 Task: Research Airbnb options in Dadeldhura, Nepal from 12th December, 2023 to 16th December, 2023 for 8 adults.8 bedrooms having 8 beds and 8 bathrooms. Property type can be hotel. Amenities needed are: wifi, TV, free parkinig on premises, gym, breakfast. Look for 3 properties as per requirement.
Action: Mouse moved to (576, 226)
Screenshot: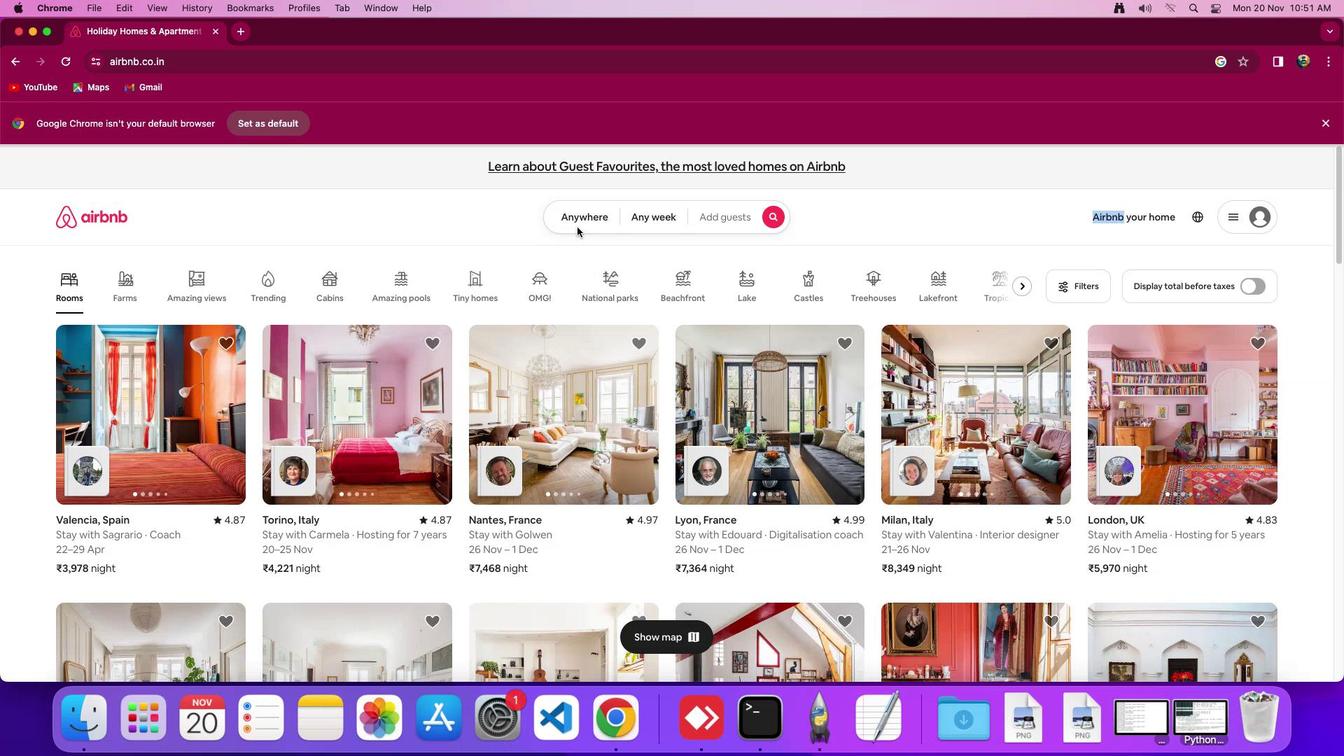 
Action: Mouse pressed left at (576, 226)
Screenshot: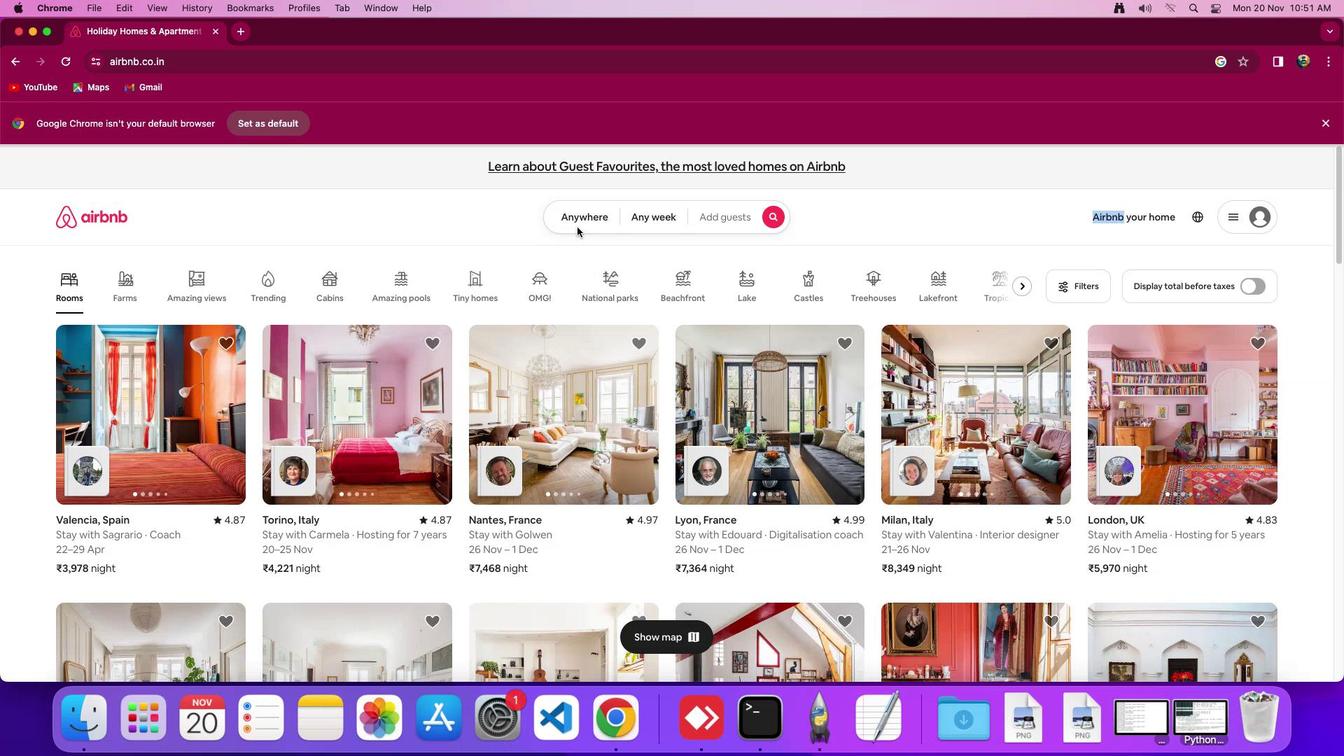
Action: Mouse moved to (579, 221)
Screenshot: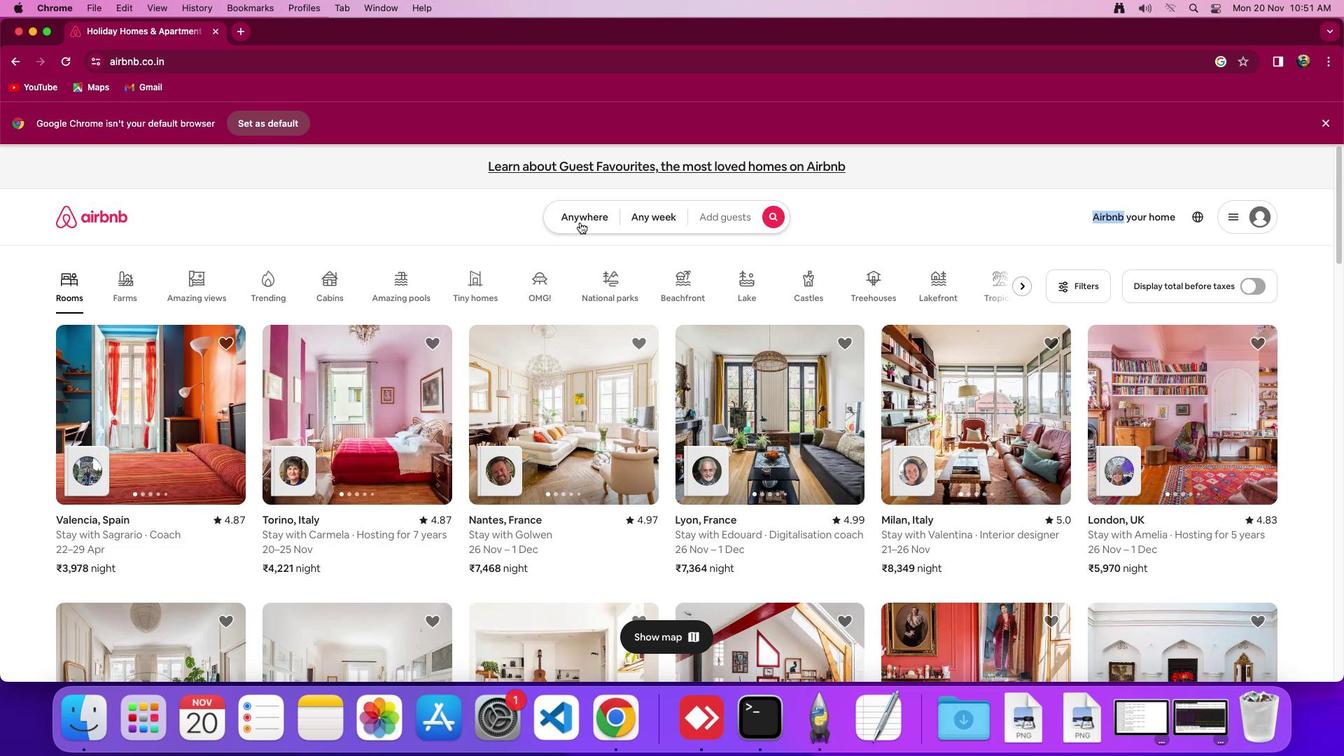 
Action: Mouse pressed left at (579, 221)
Screenshot: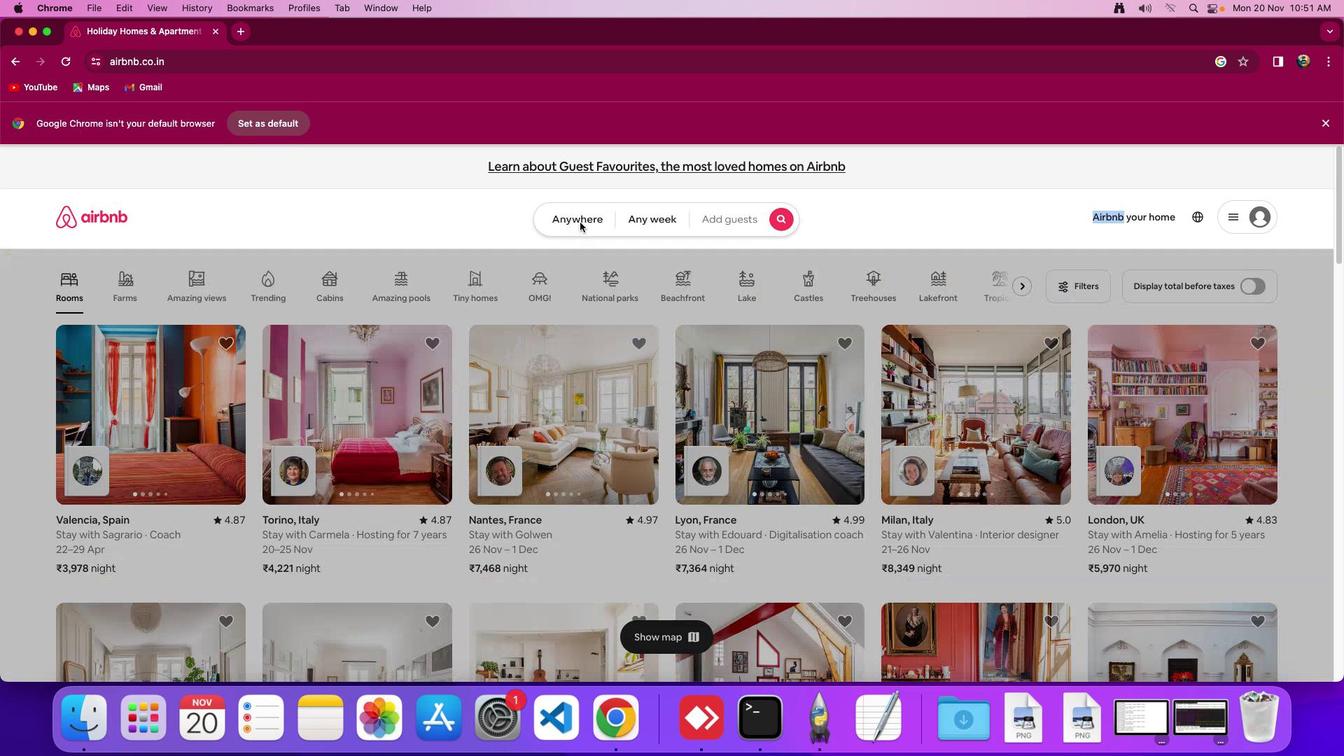 
Action: Mouse moved to (519, 282)
Screenshot: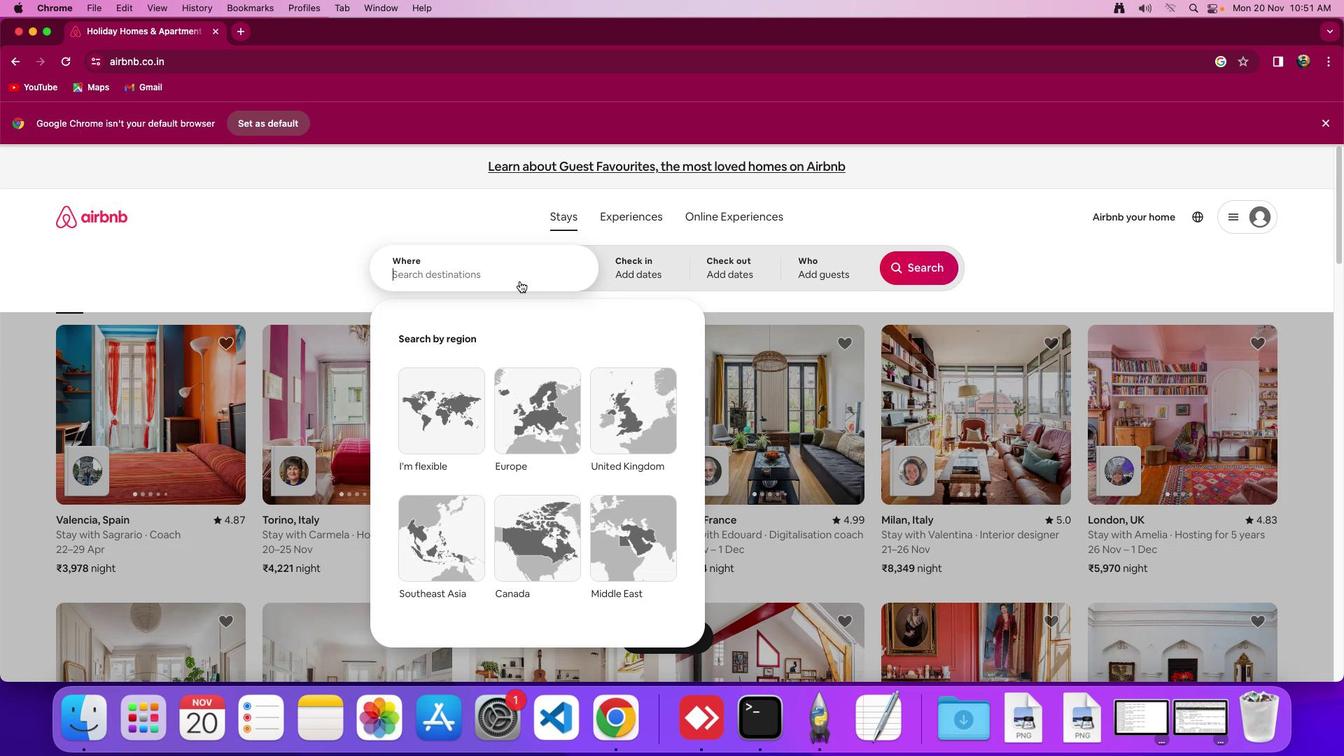 
Action: Mouse pressed left at (519, 282)
Screenshot: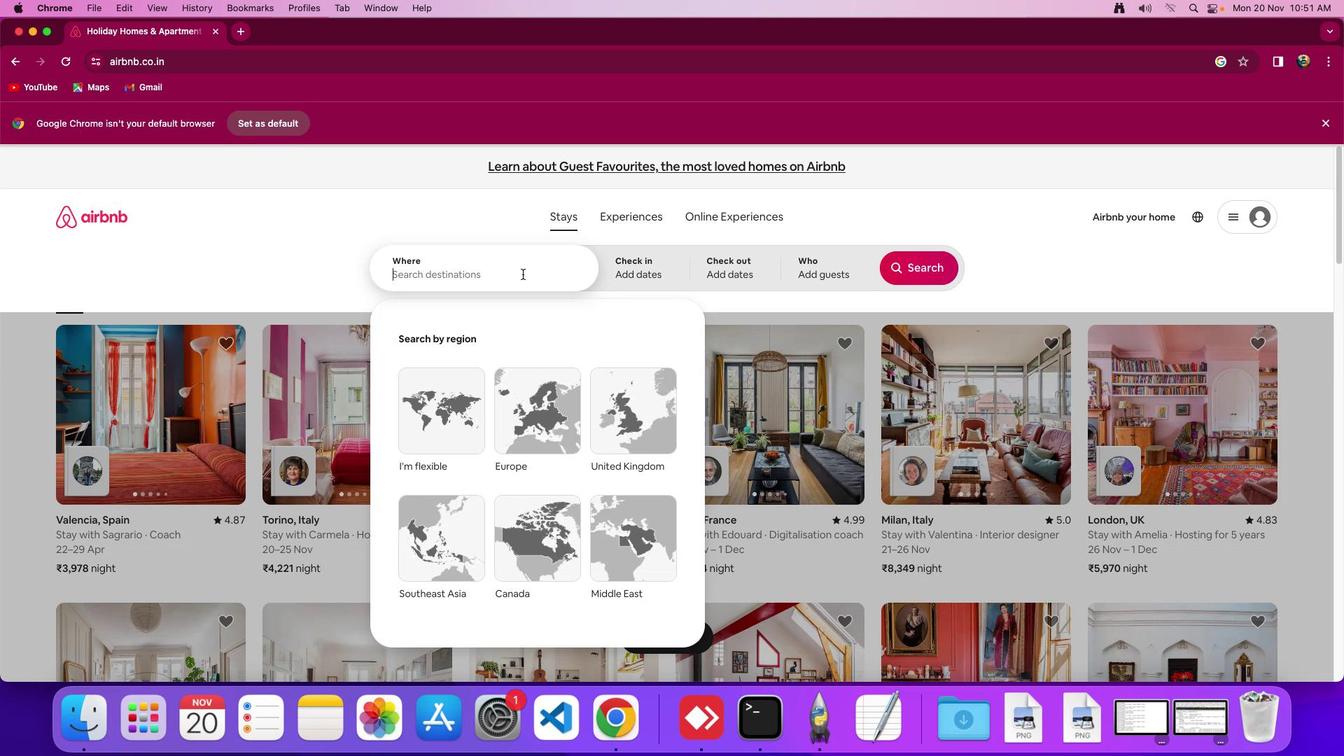 
Action: Mouse moved to (522, 273)
Screenshot: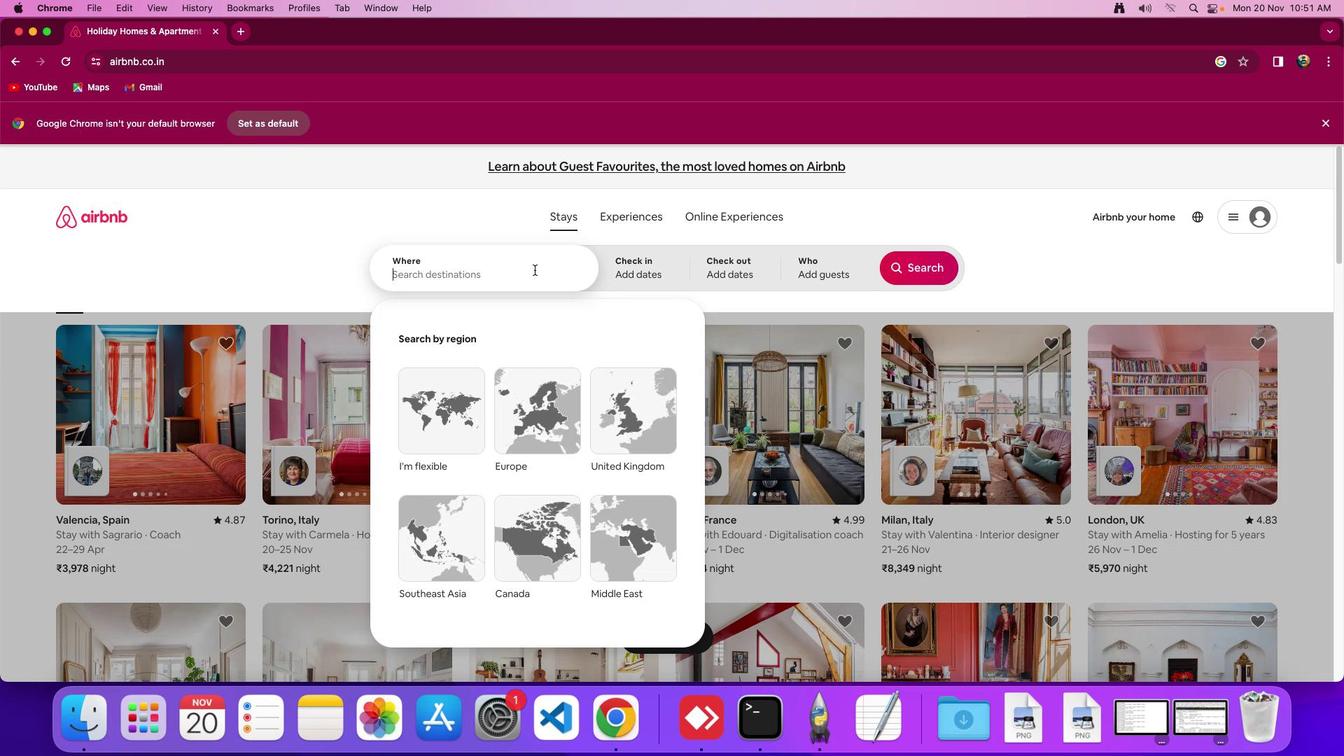 
Action: Mouse pressed left at (522, 273)
Screenshot: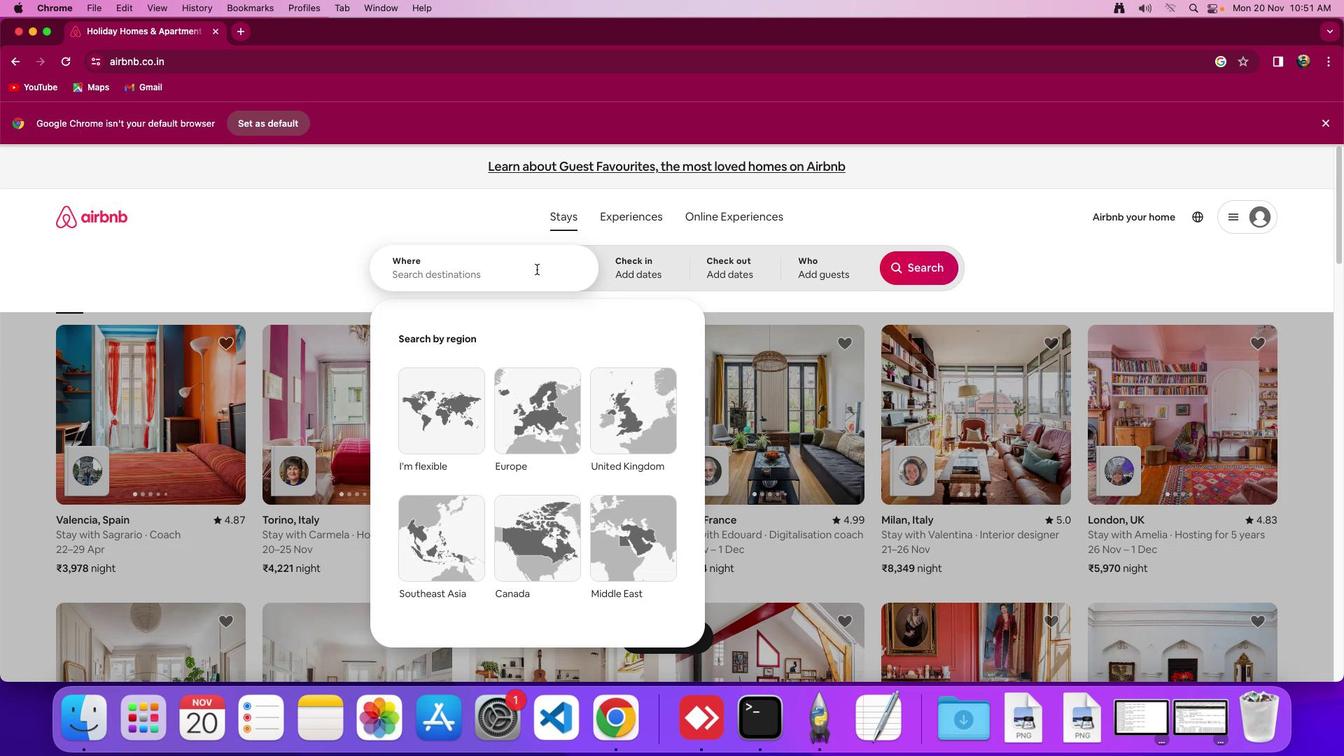 
Action: Mouse moved to (536, 269)
Screenshot: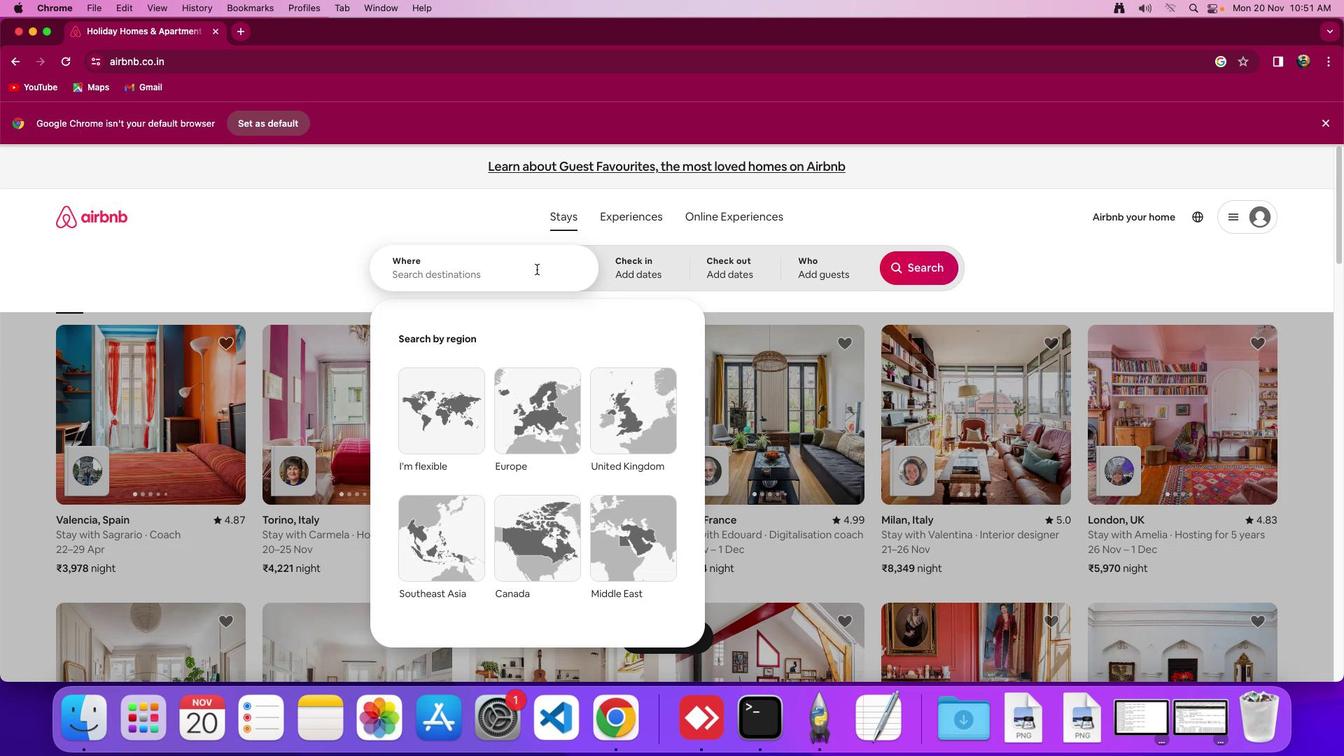 
Action: Key pressed Key.shift_r'D''a''d''e''l''h''='Key.backspaceKey.backspace
Screenshot: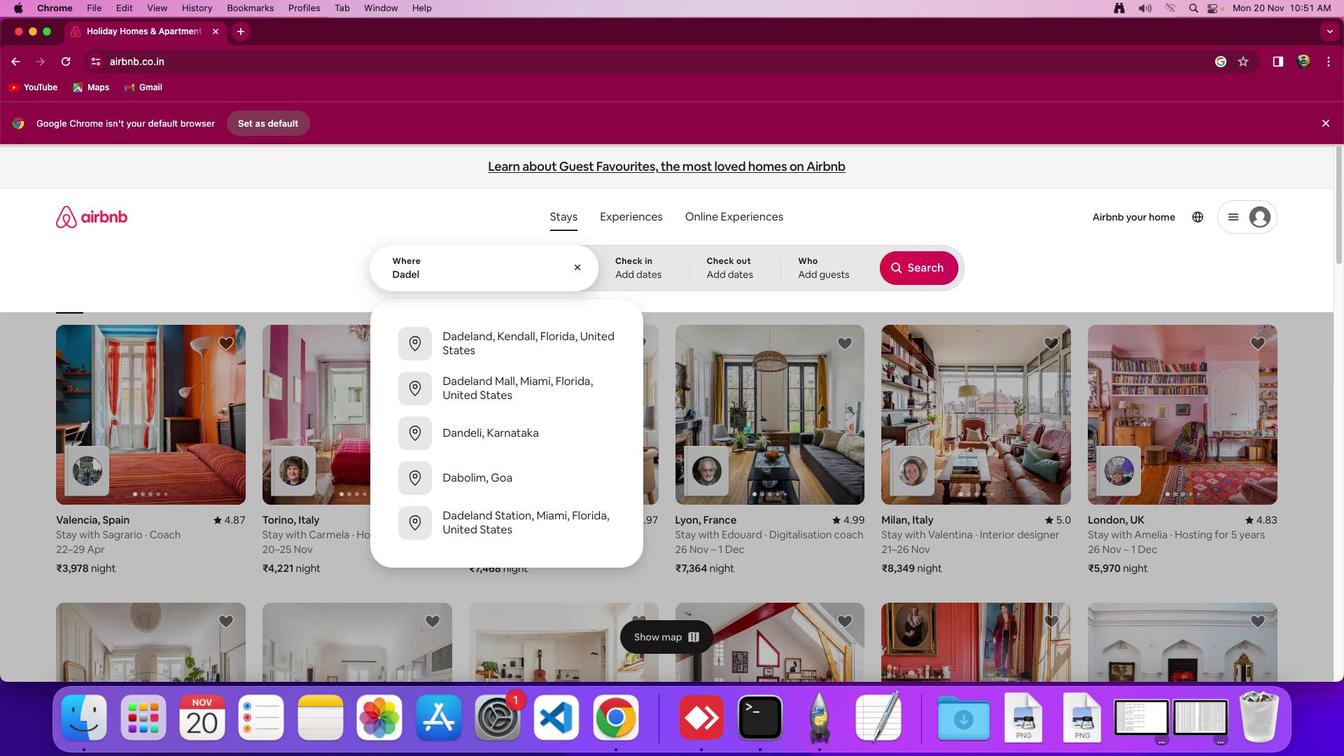 
Action: Mouse moved to (653, 234)
Screenshot: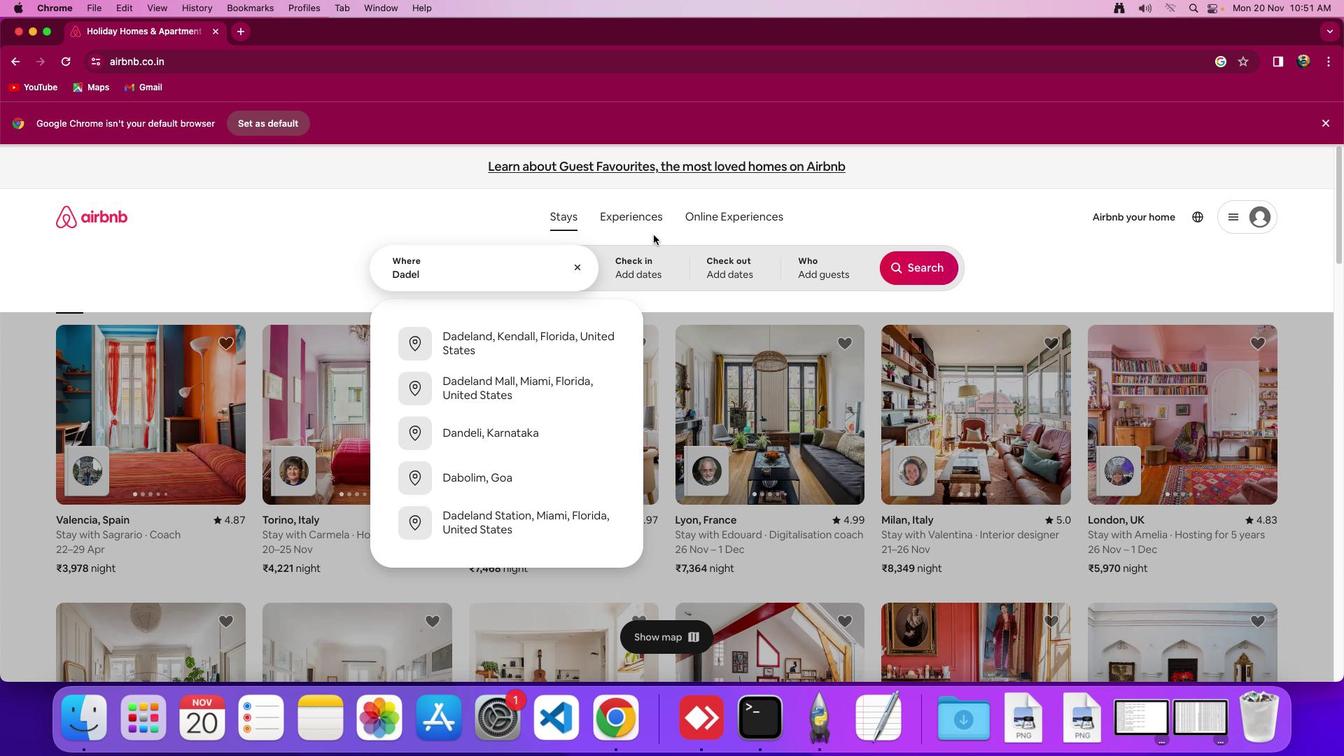 
Action: Key pressed 'd''h''u''r''a'','Key.spaceKey.shift'N''e''p''a''l'Key.spaceKey.backspace
Screenshot: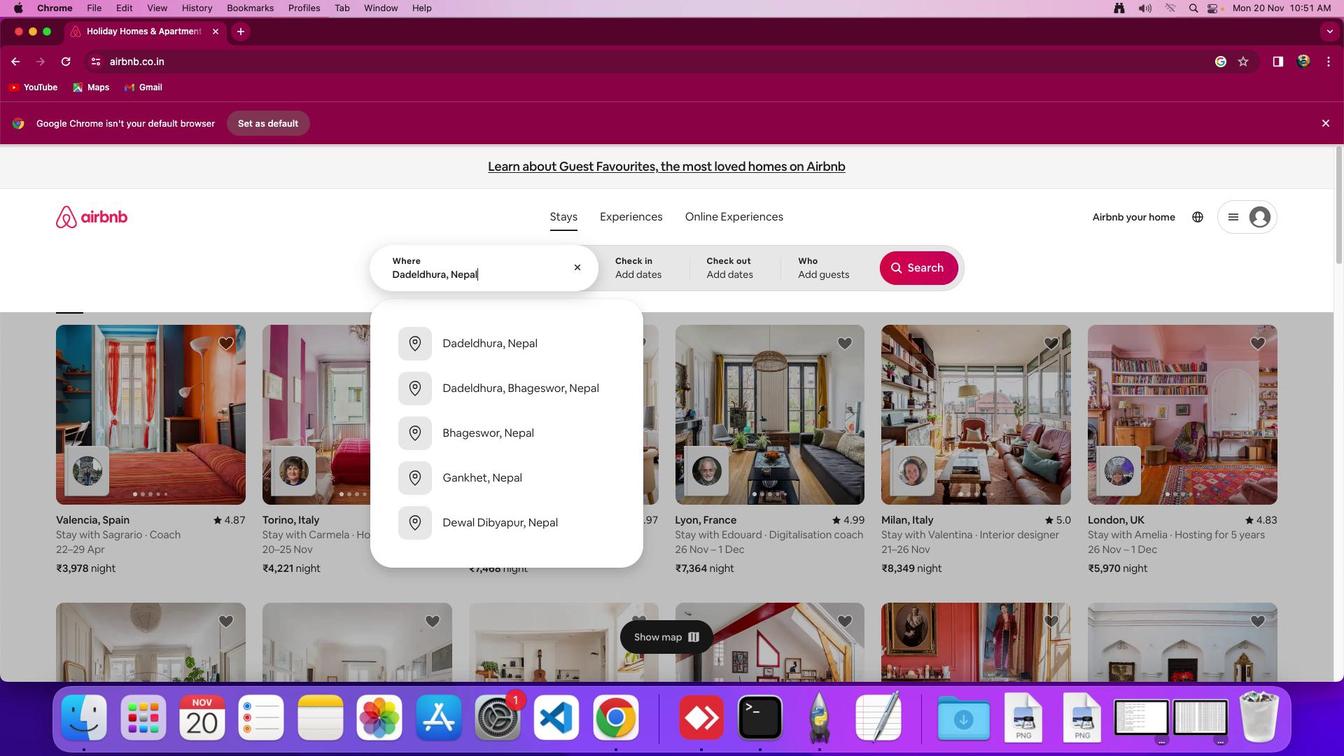 
Action: Mouse moved to (649, 268)
Screenshot: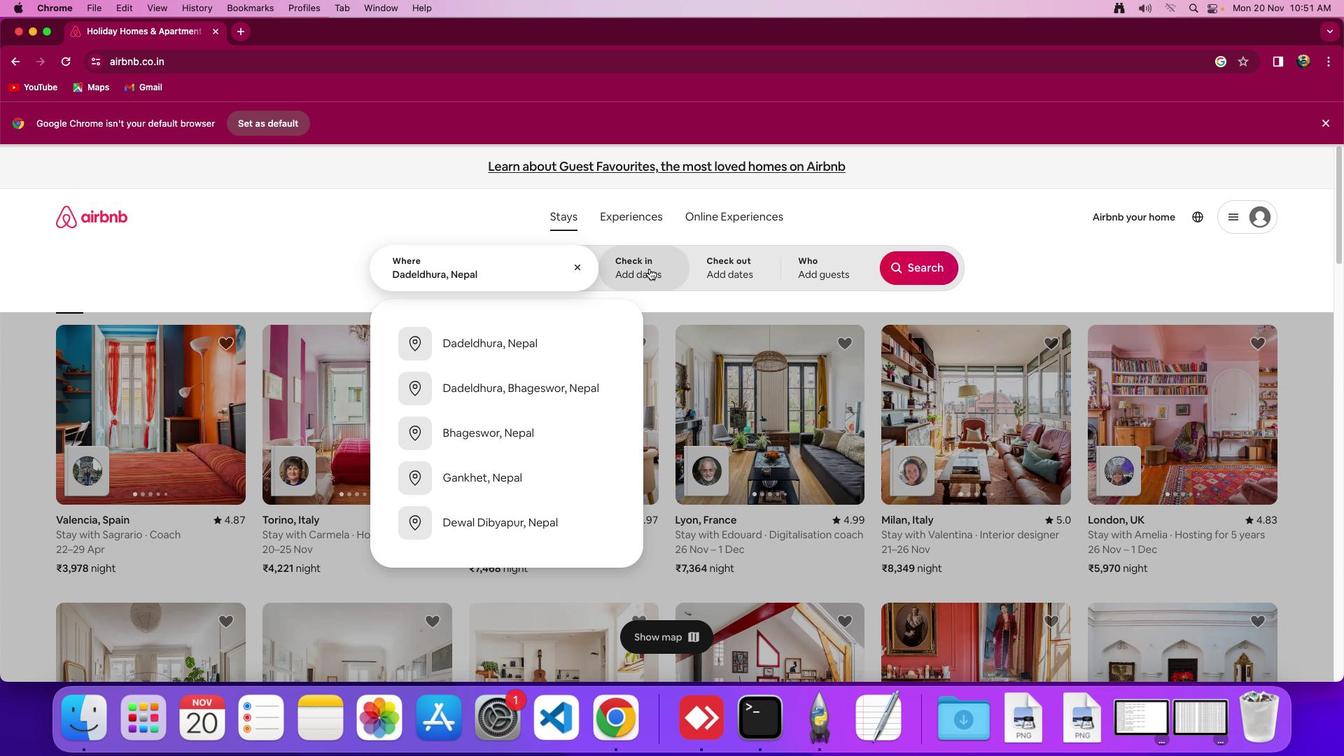 
Action: Mouse pressed left at (649, 268)
Screenshot: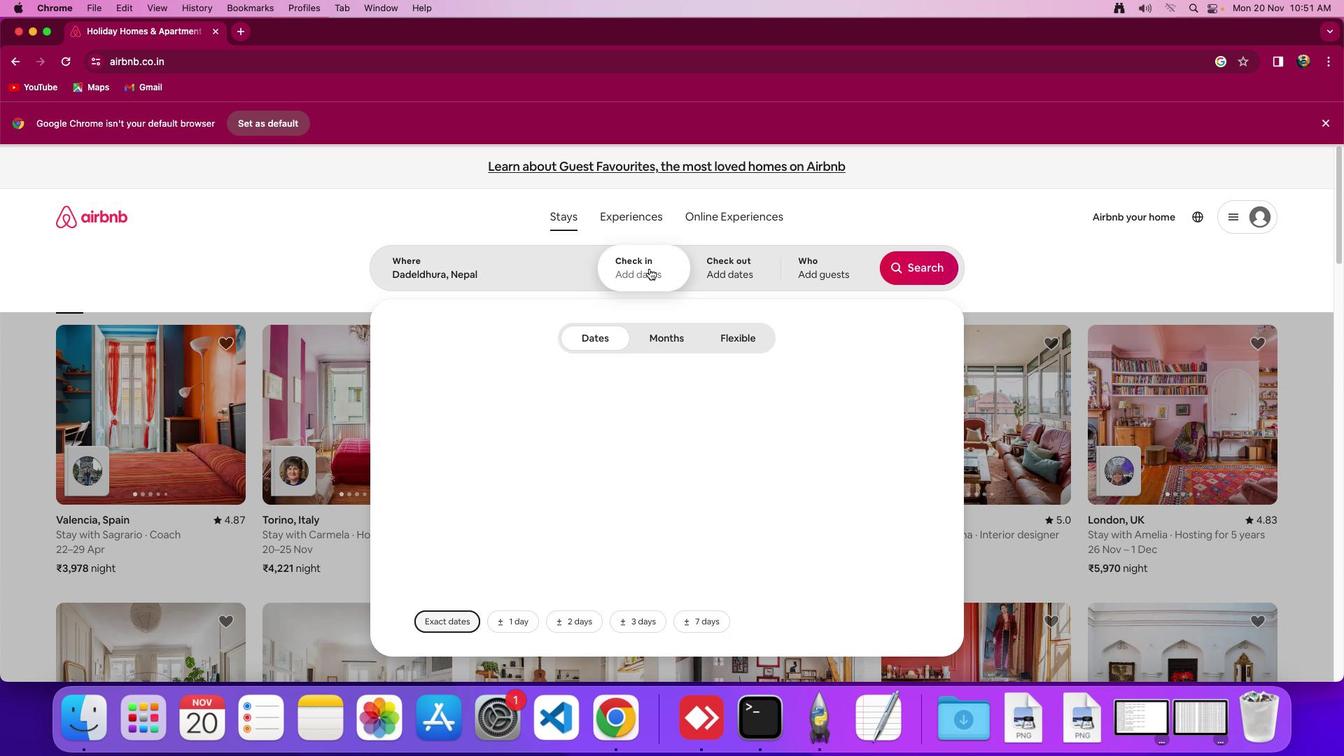 
Action: Mouse moved to (764, 516)
Screenshot: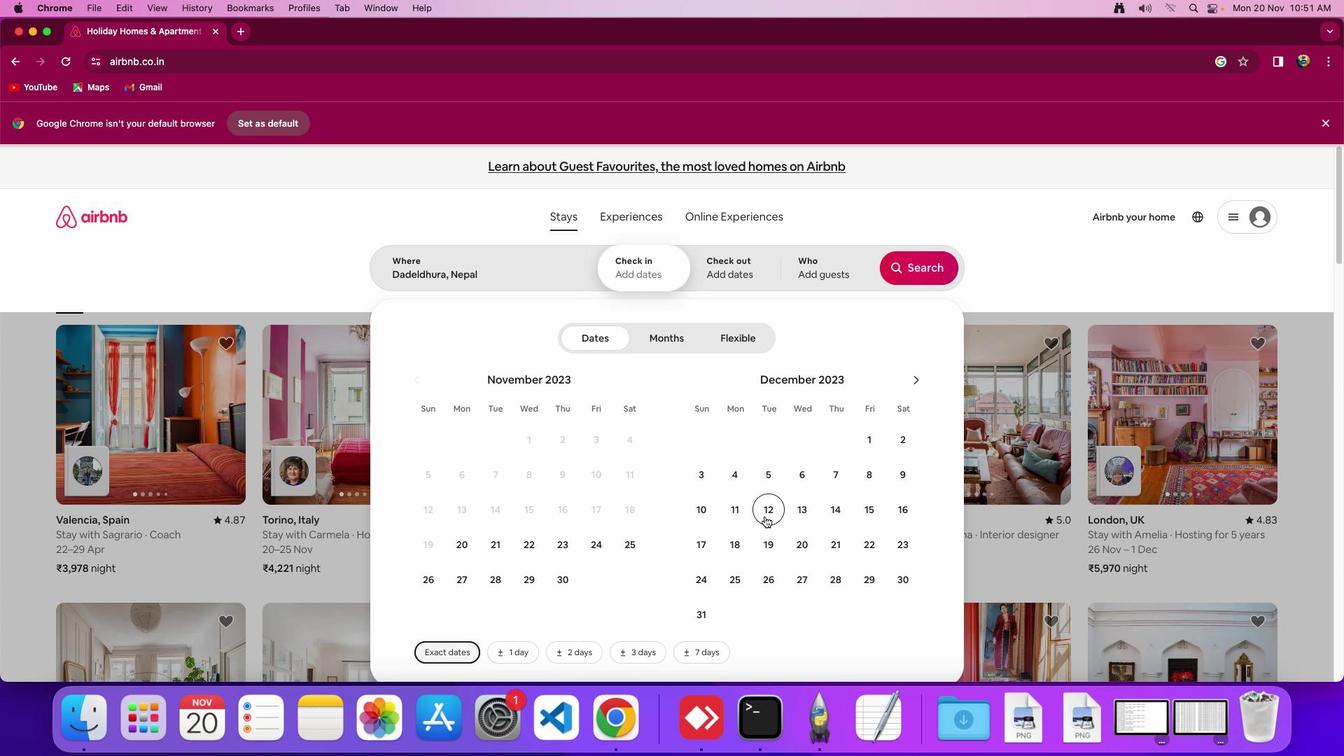 
Action: Mouse pressed left at (764, 516)
Screenshot: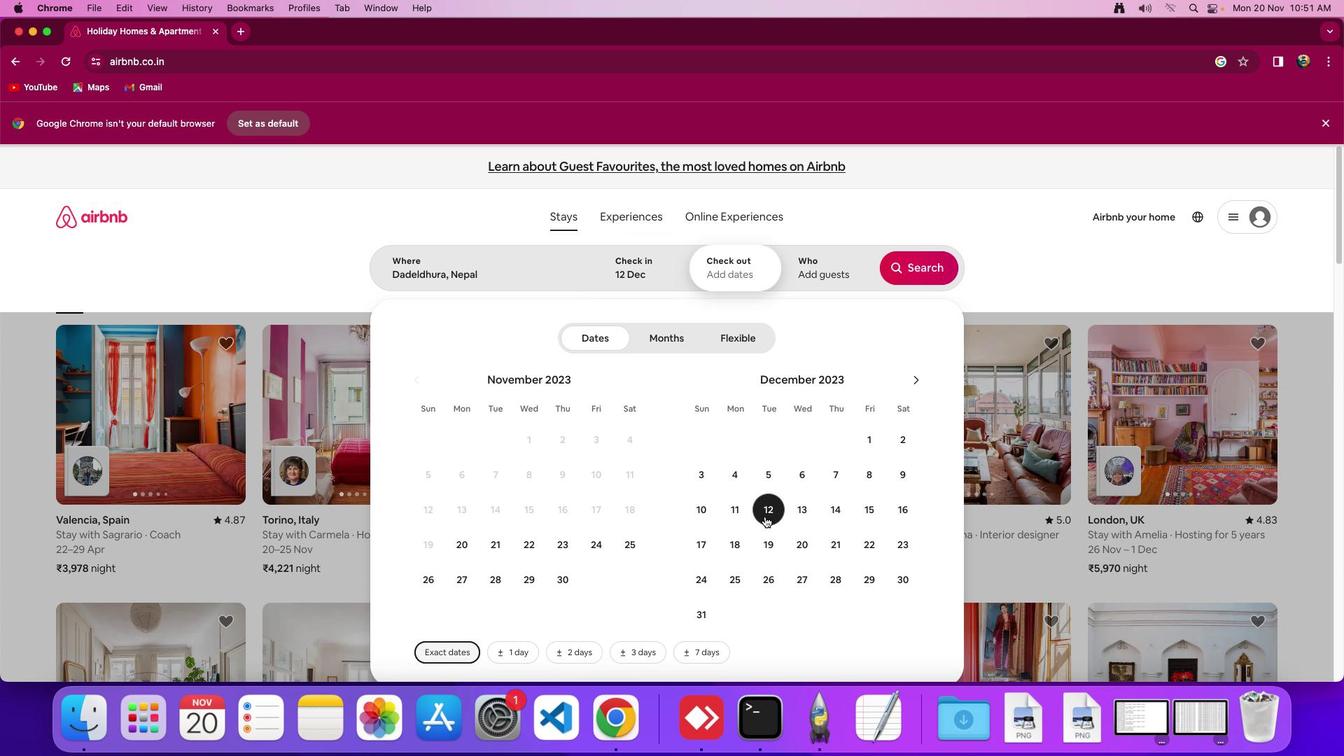 
Action: Mouse moved to (901, 511)
Screenshot: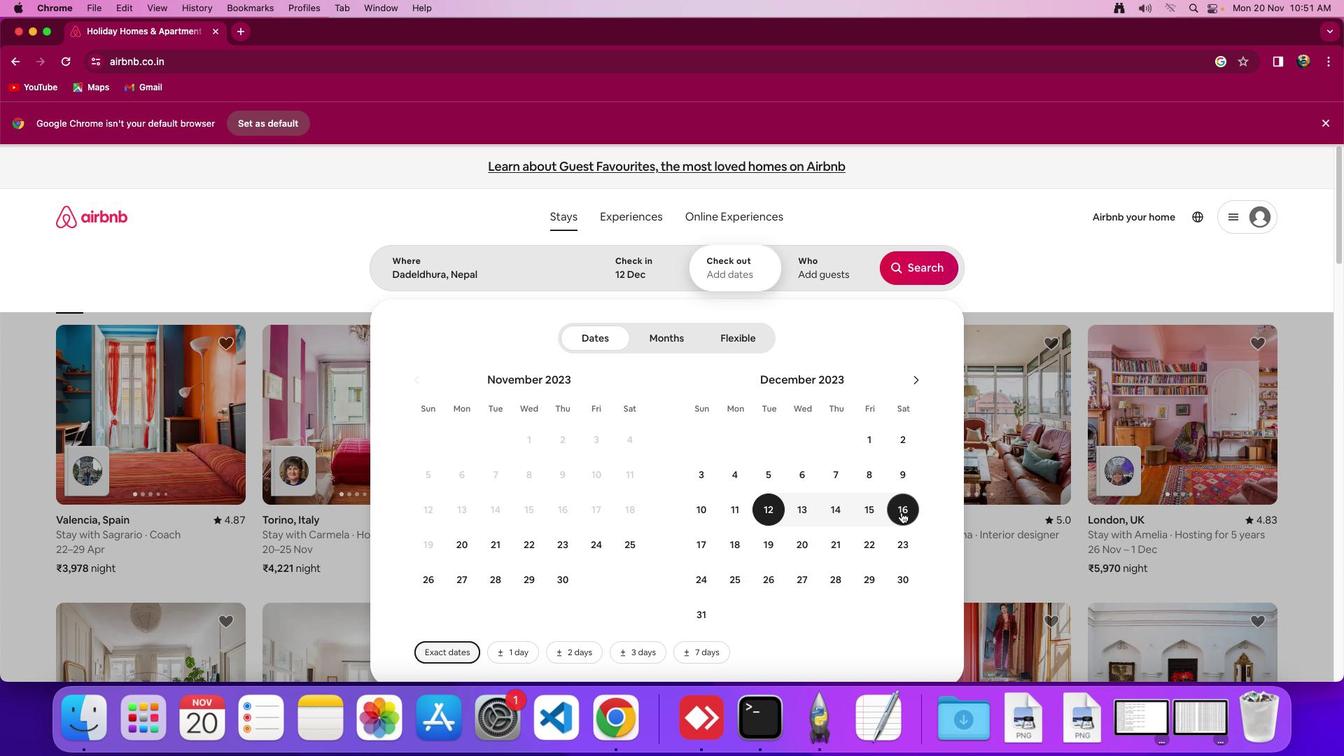 
Action: Mouse pressed left at (901, 511)
Screenshot: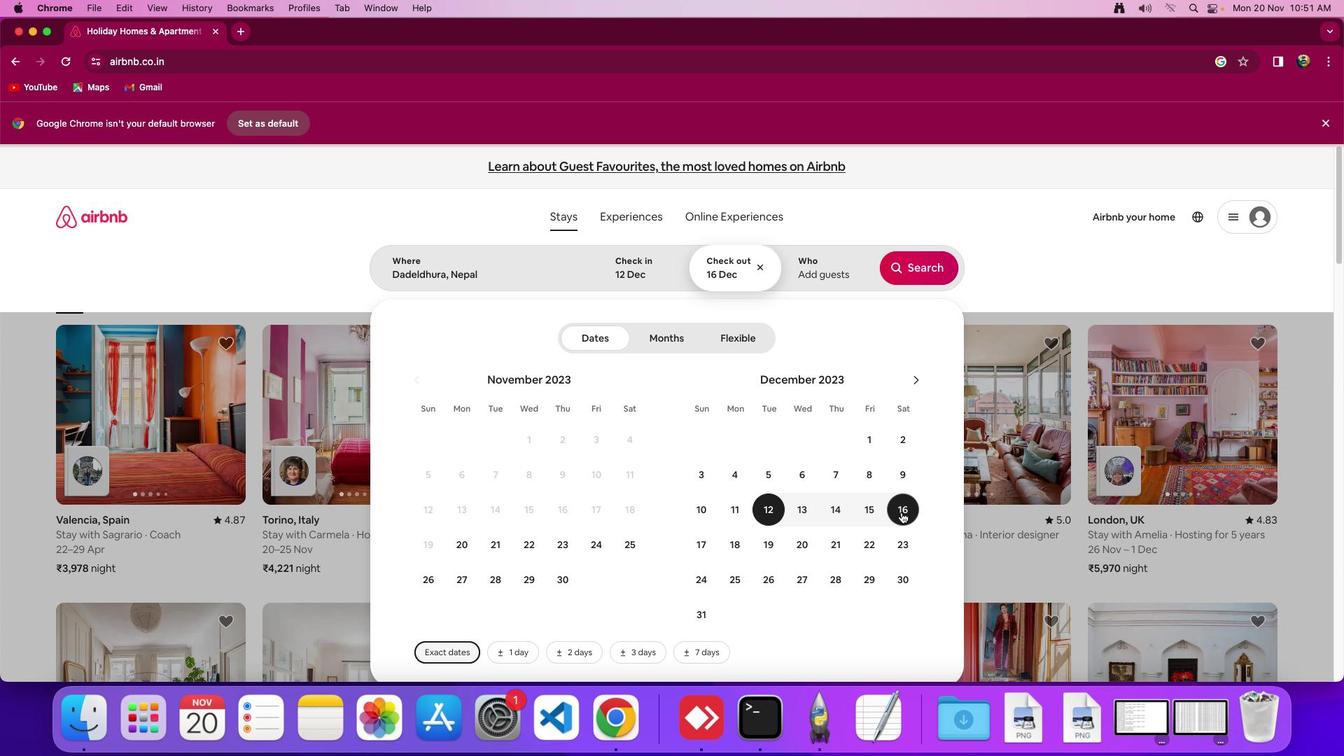 
Action: Mouse moved to (806, 275)
Screenshot: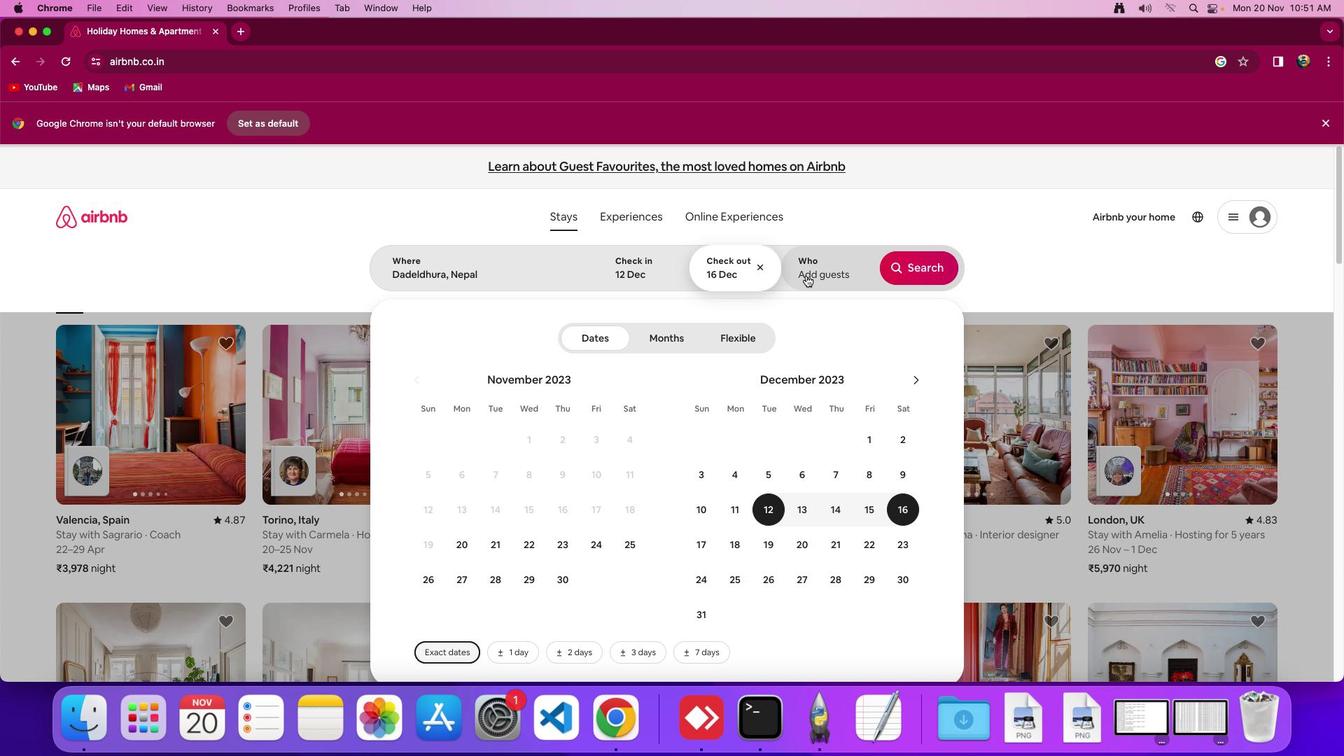 
Action: Mouse pressed left at (806, 275)
Screenshot: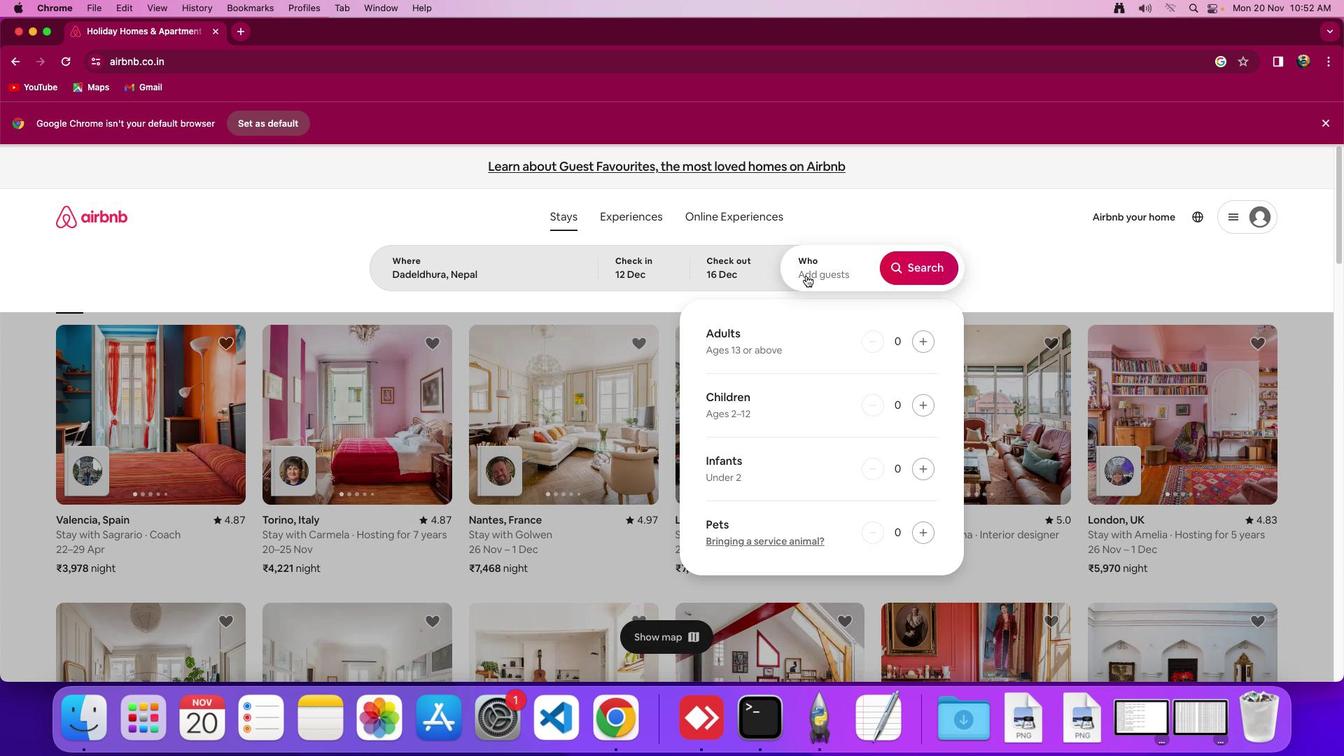 
Action: Mouse moved to (915, 339)
Screenshot: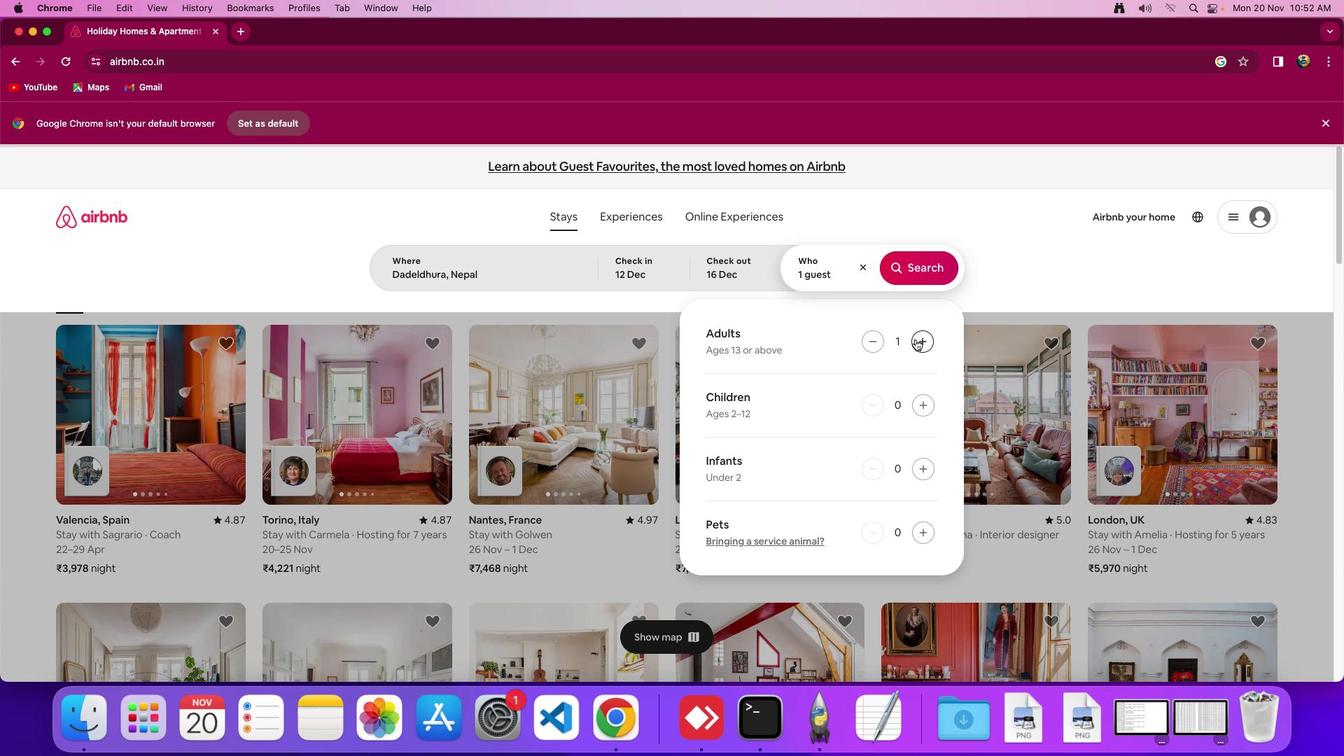 
Action: Mouse pressed left at (915, 339)
Screenshot: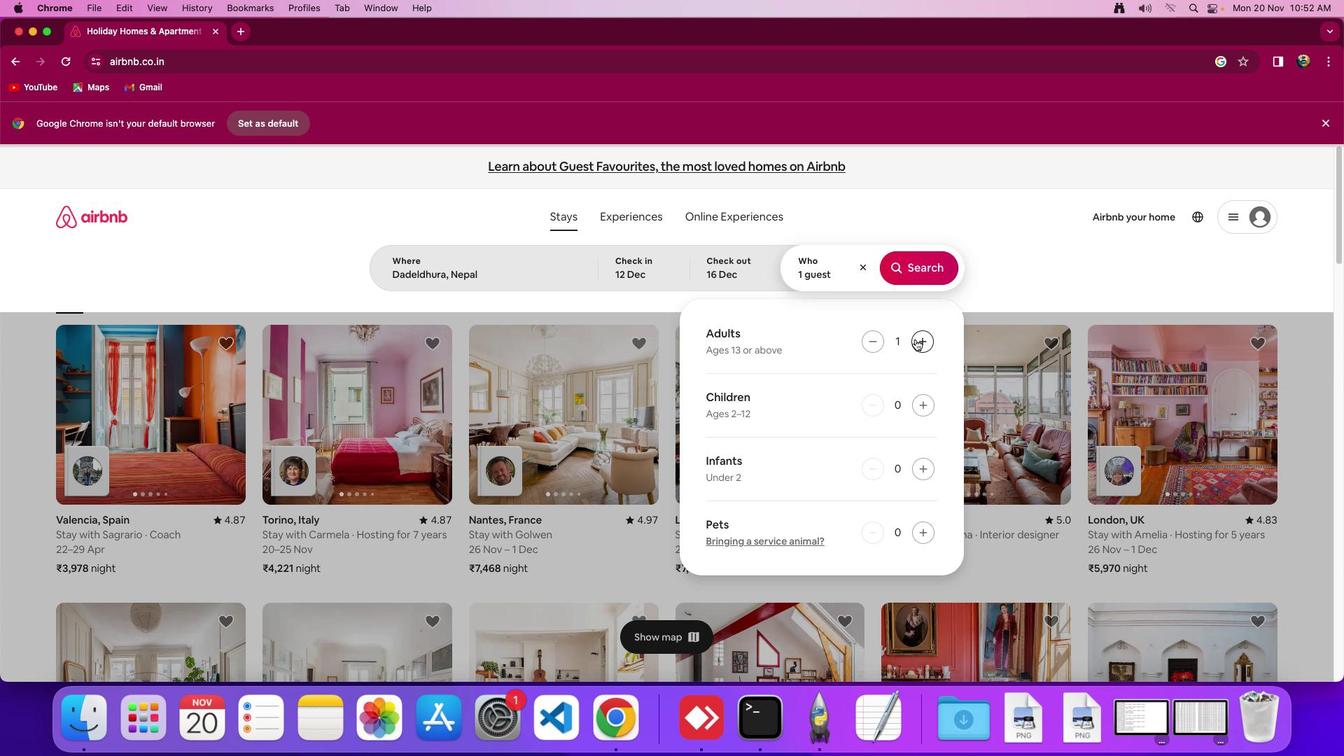 
Action: Mouse pressed left at (915, 339)
Screenshot: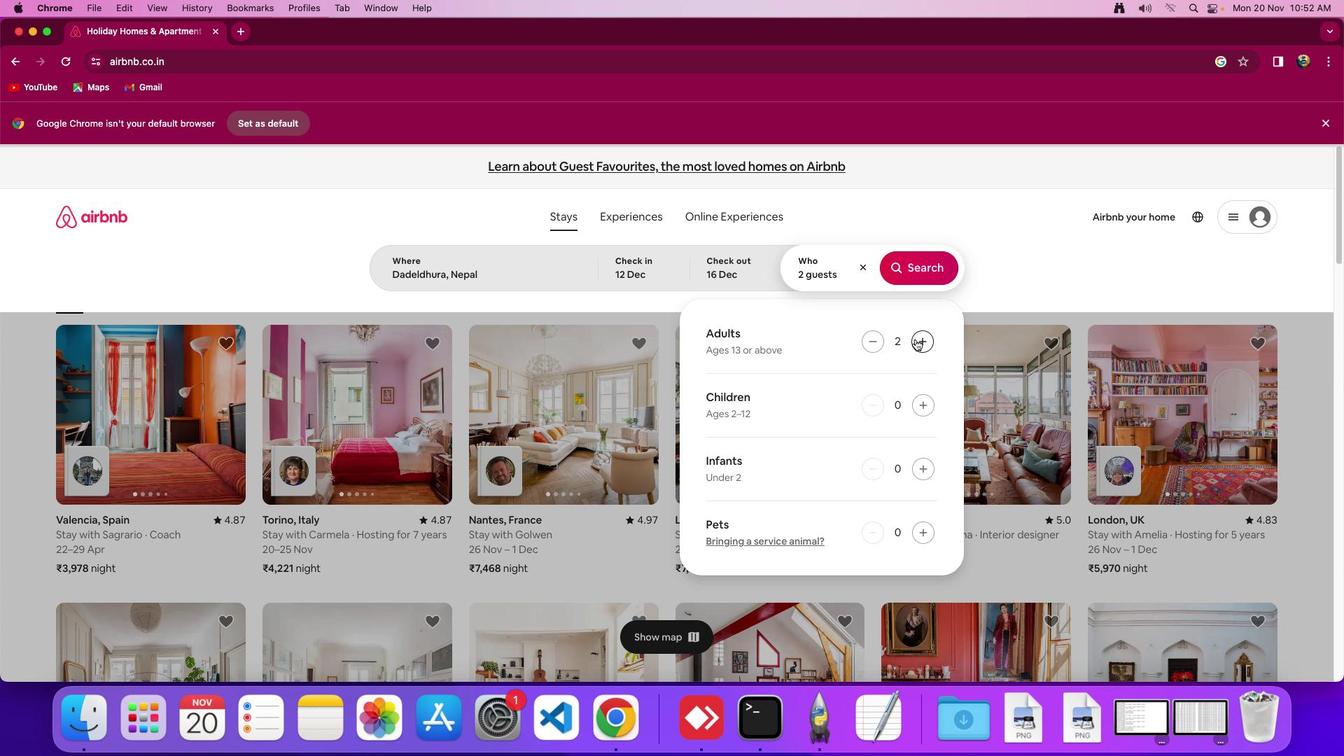
Action: Mouse pressed left at (915, 339)
Screenshot: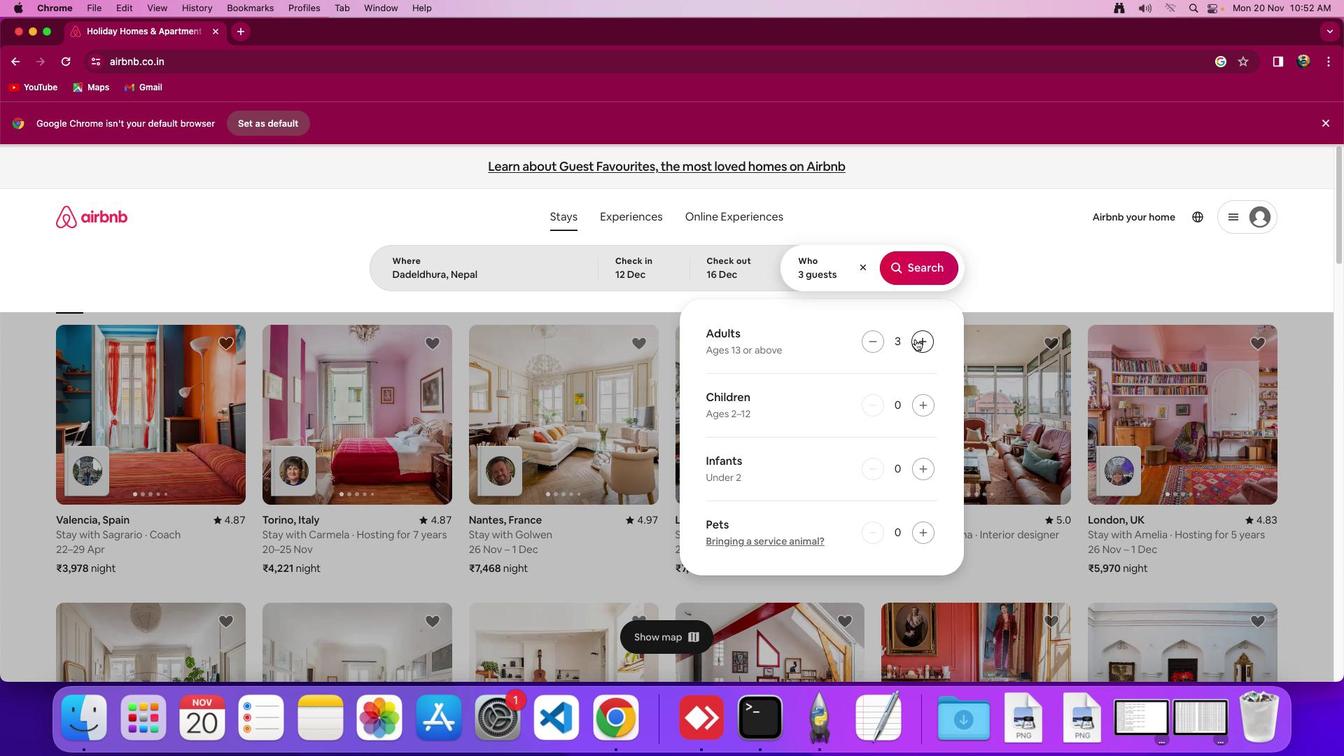 
Action: Mouse pressed left at (915, 339)
Screenshot: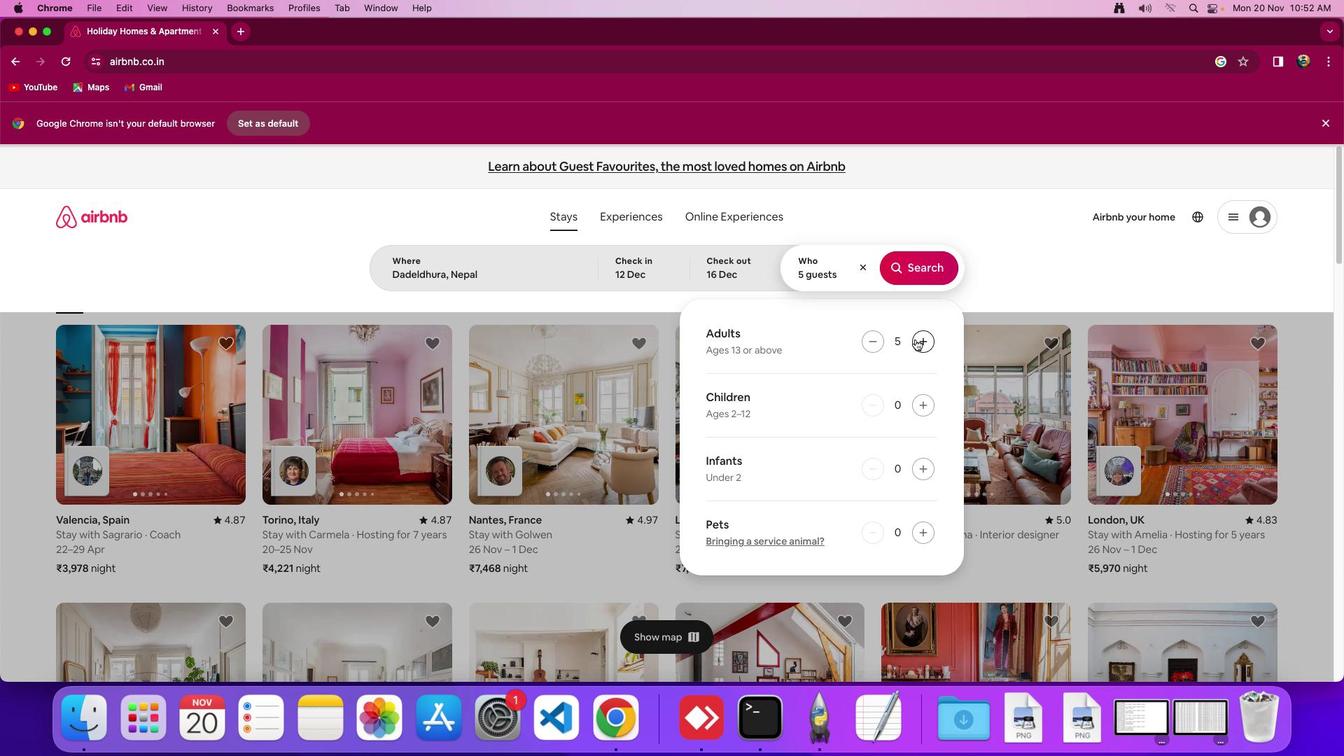 
Action: Mouse pressed left at (915, 339)
Screenshot: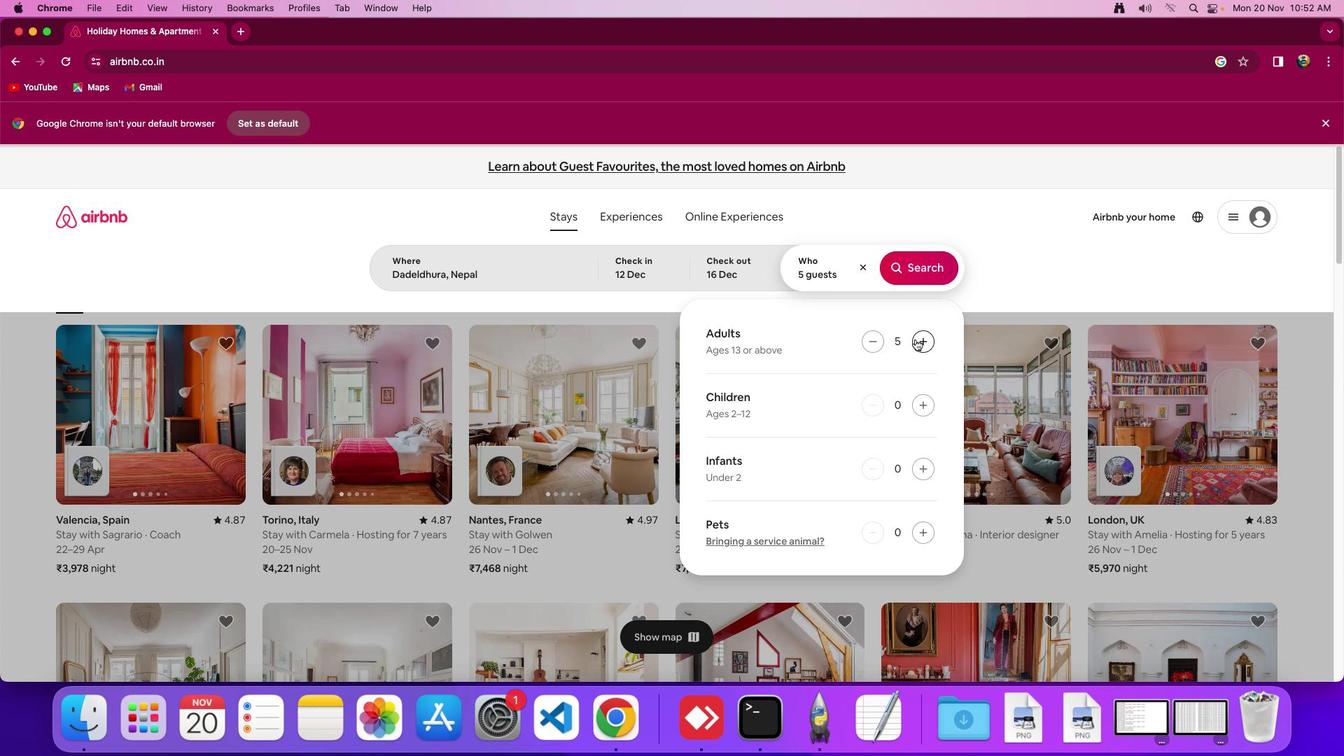 
Action: Mouse pressed left at (915, 339)
Screenshot: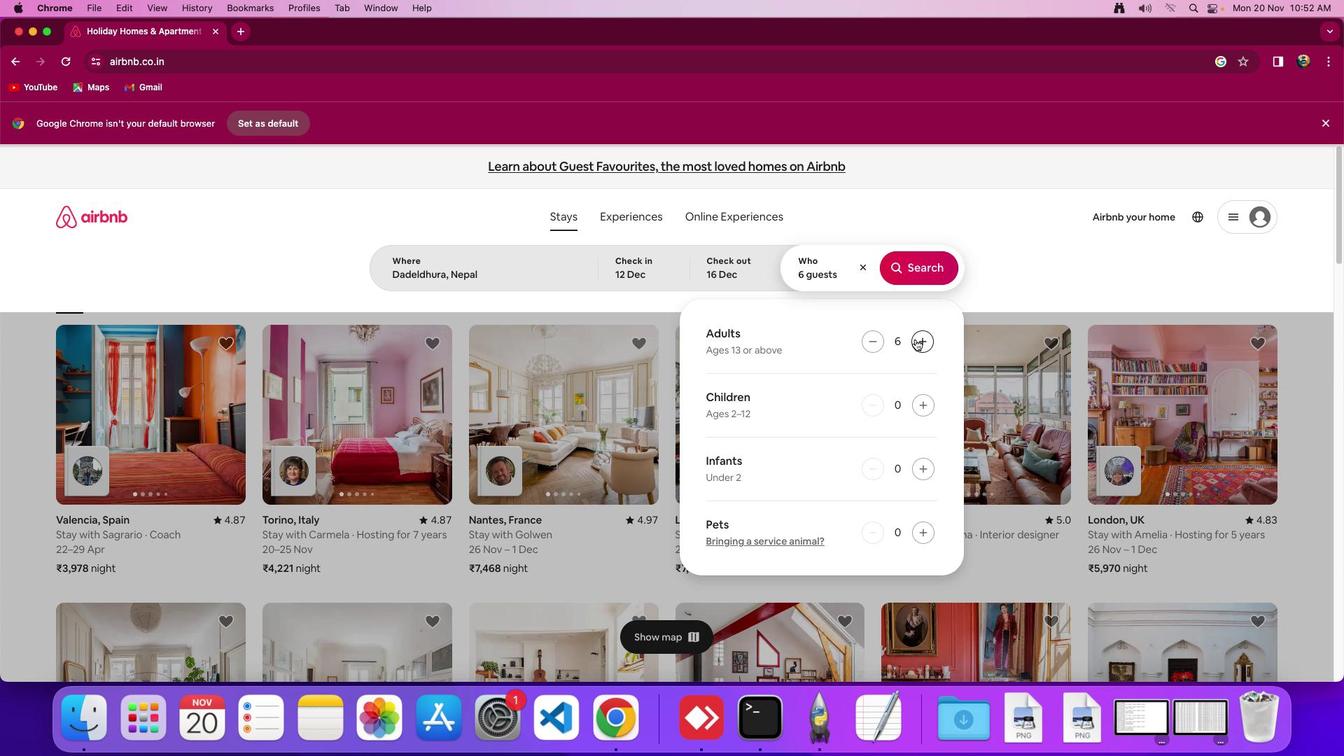 
Action: Mouse pressed left at (915, 339)
Screenshot: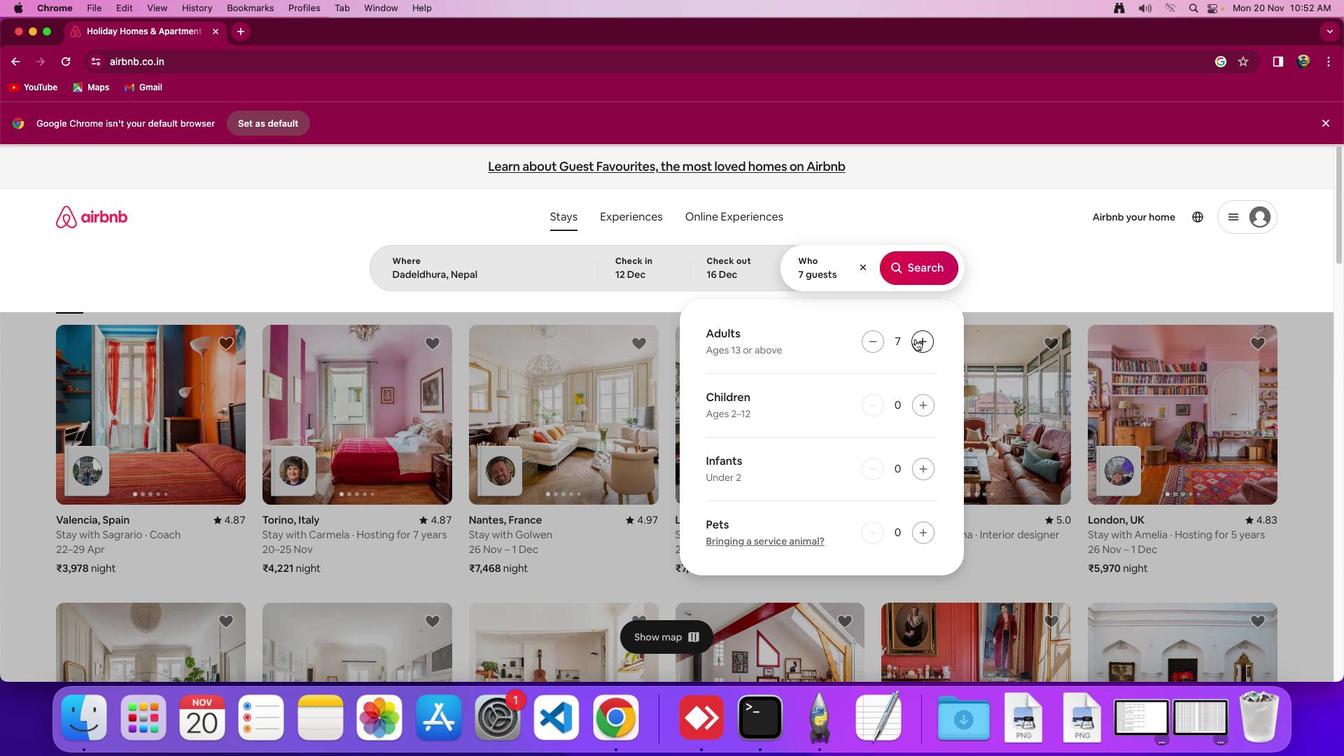 
Action: Mouse pressed left at (915, 339)
Screenshot: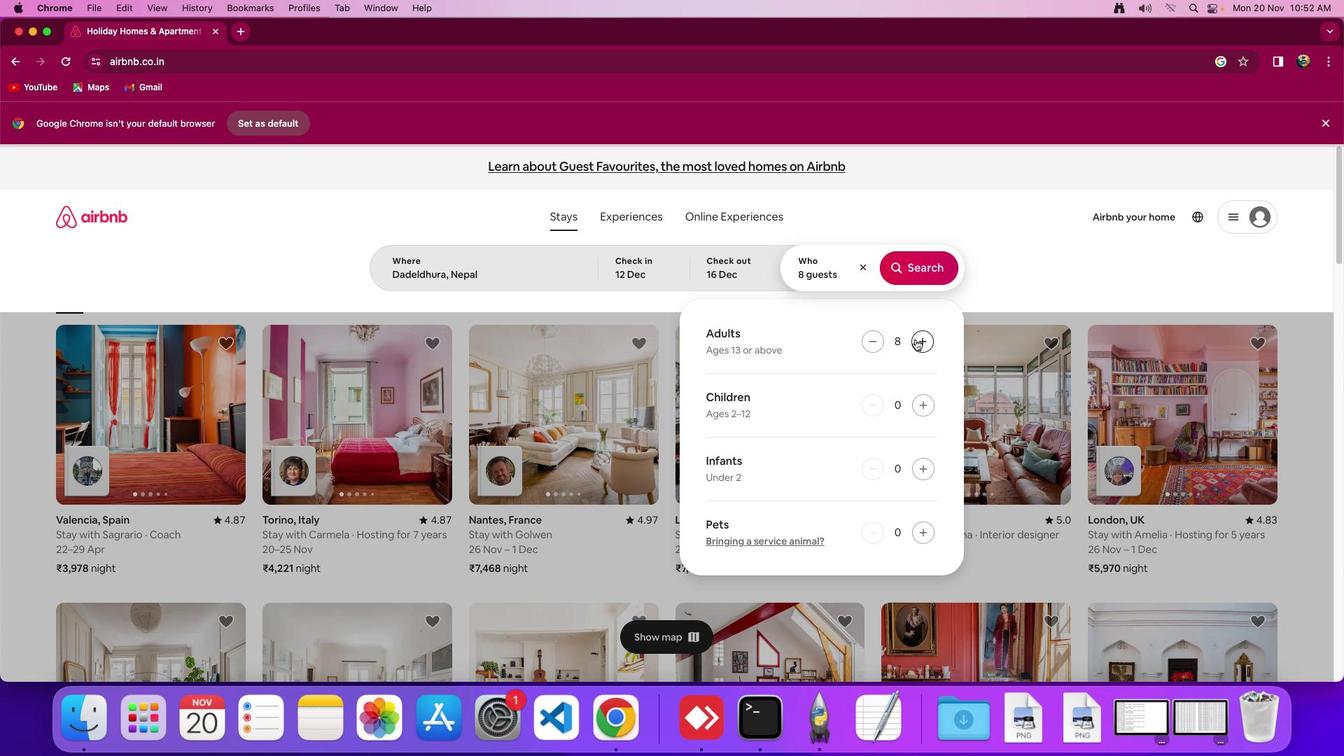
Action: Mouse moved to (905, 280)
Screenshot: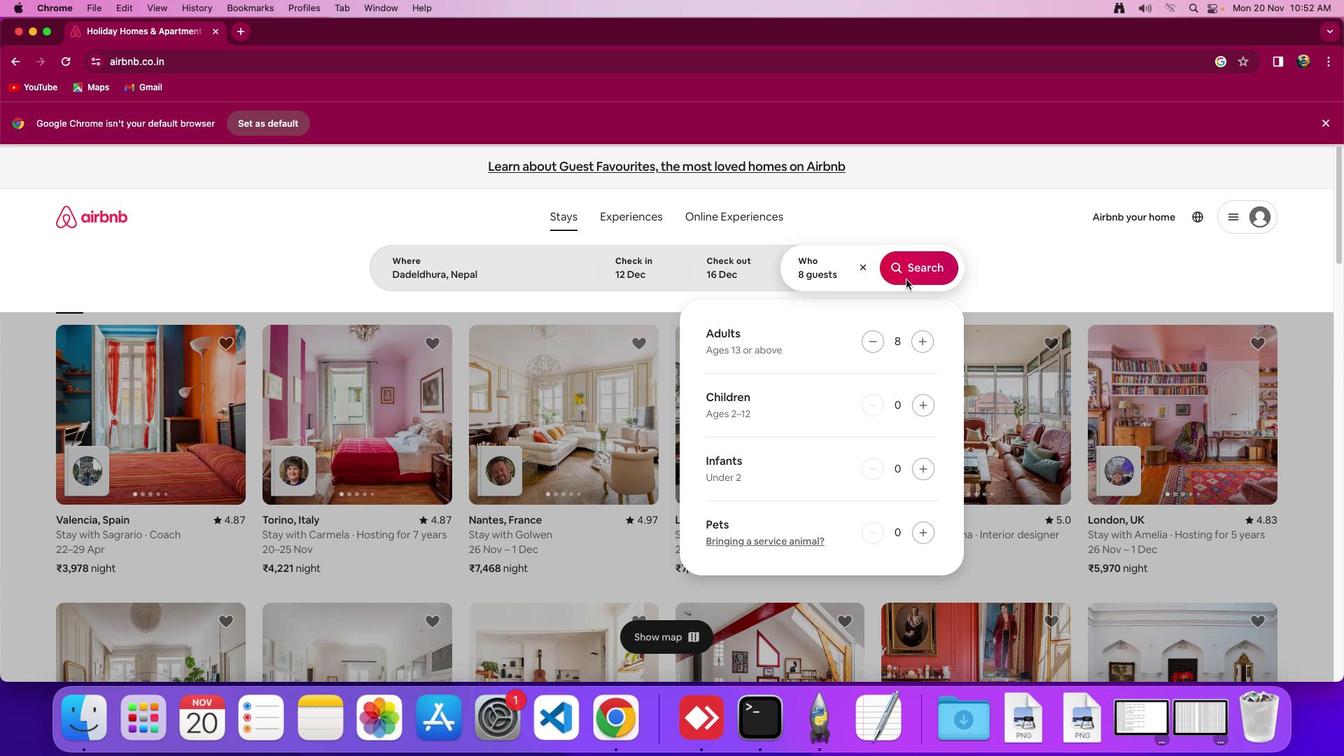 
Action: Mouse pressed left at (905, 280)
Screenshot: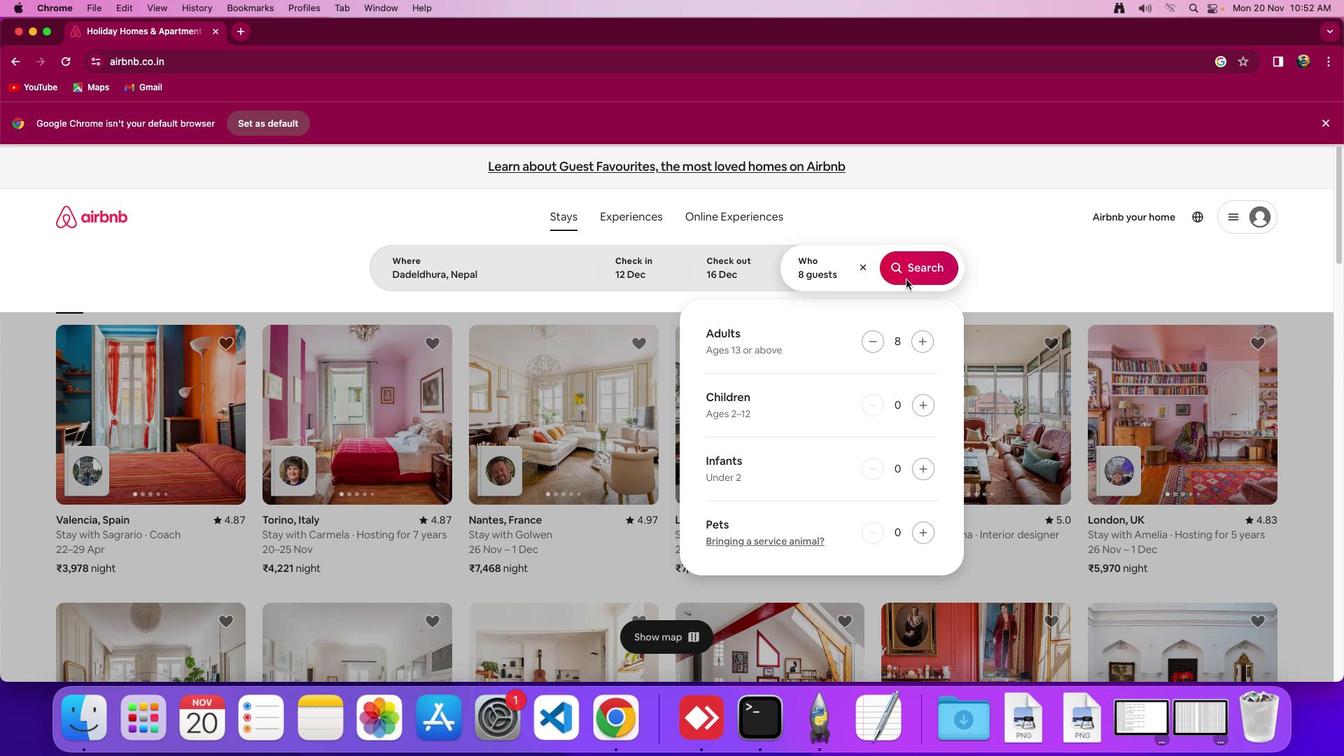 
Action: Mouse moved to (1113, 229)
Screenshot: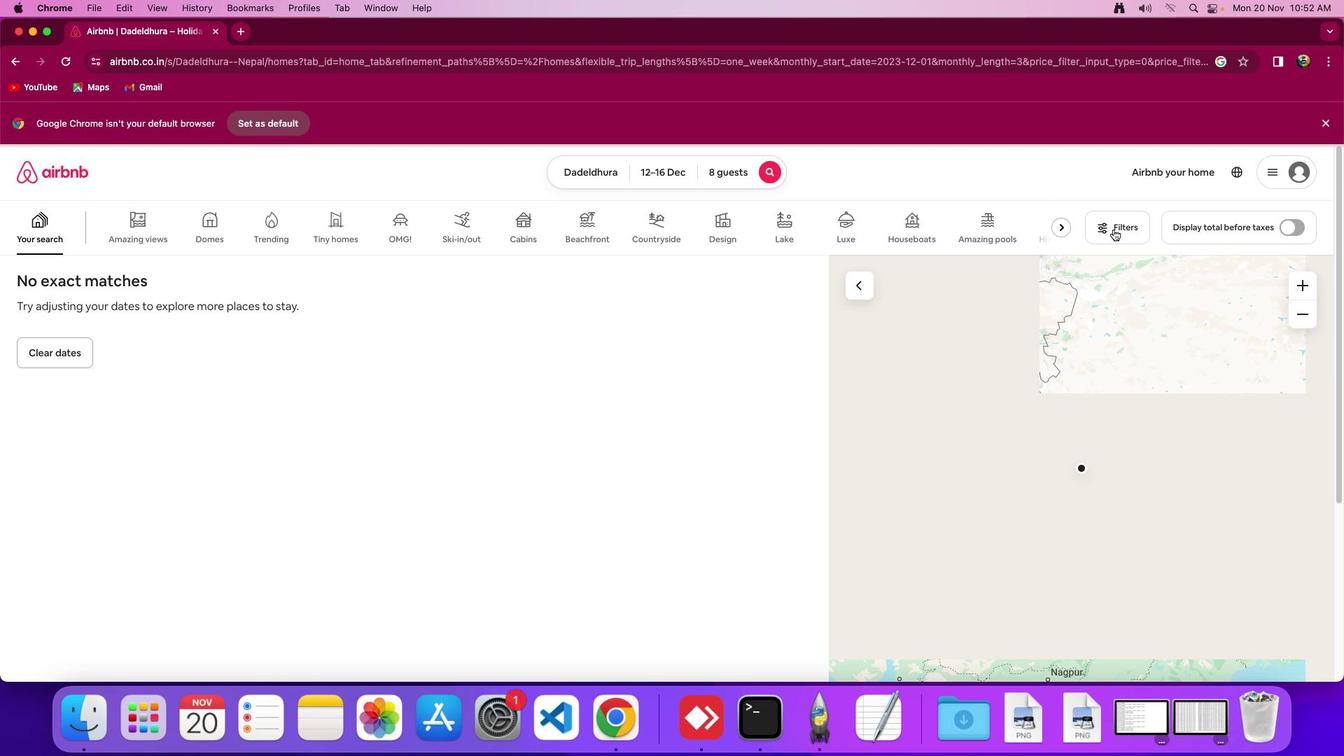 
Action: Mouse pressed left at (1113, 229)
Screenshot: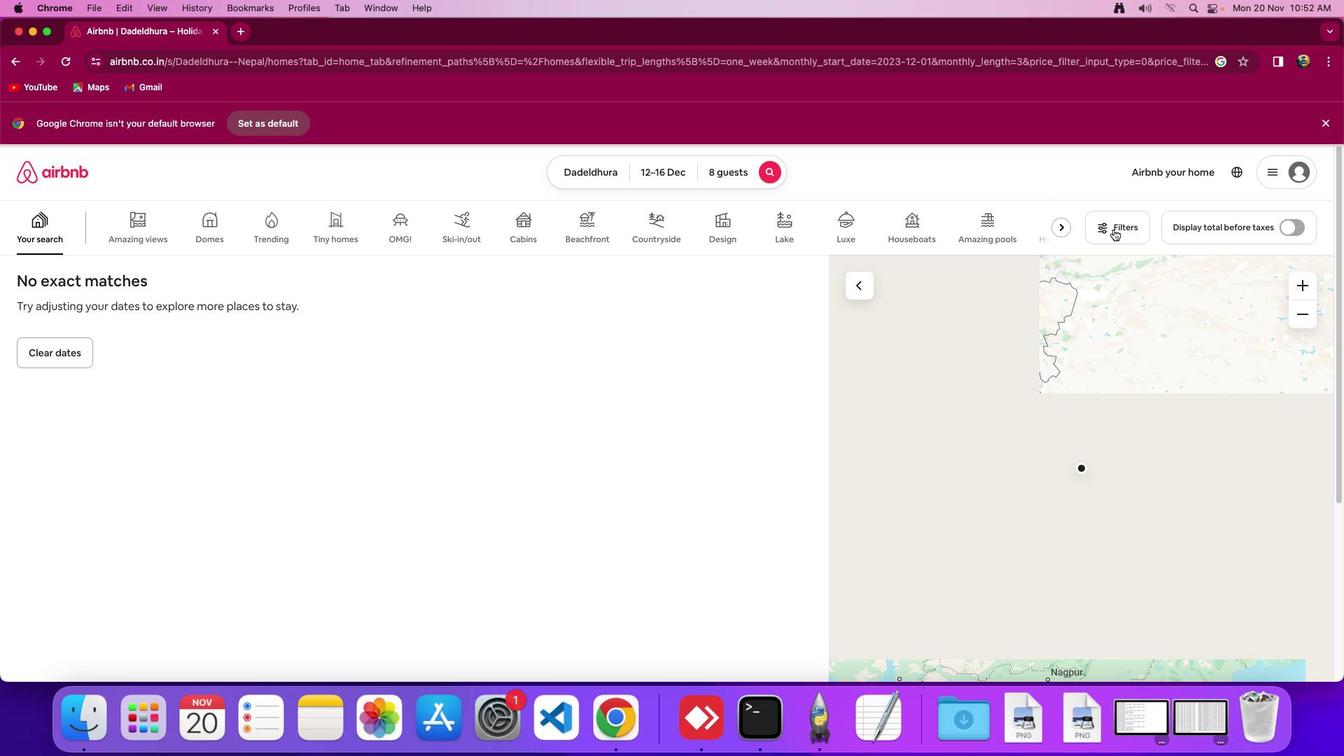 
Action: Mouse moved to (716, 357)
Screenshot: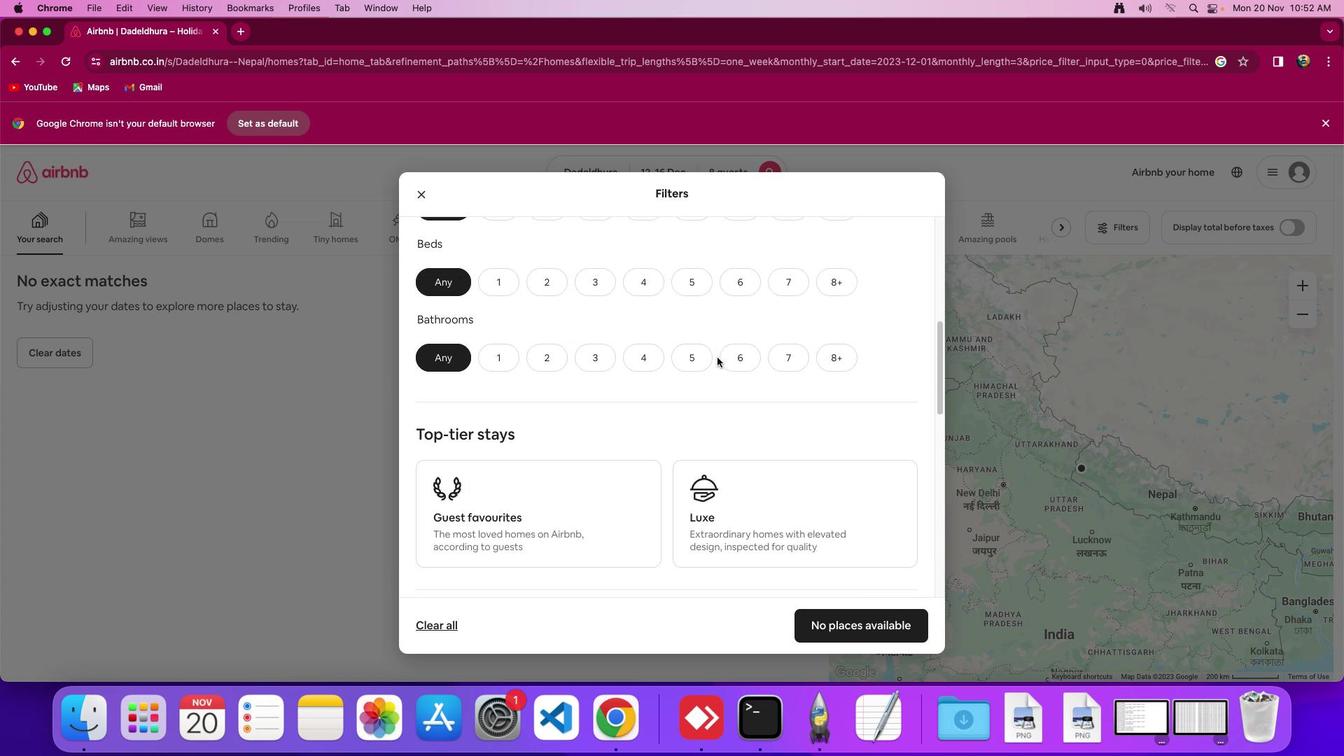 
Action: Mouse scrolled (716, 357) with delta (0, 0)
Screenshot: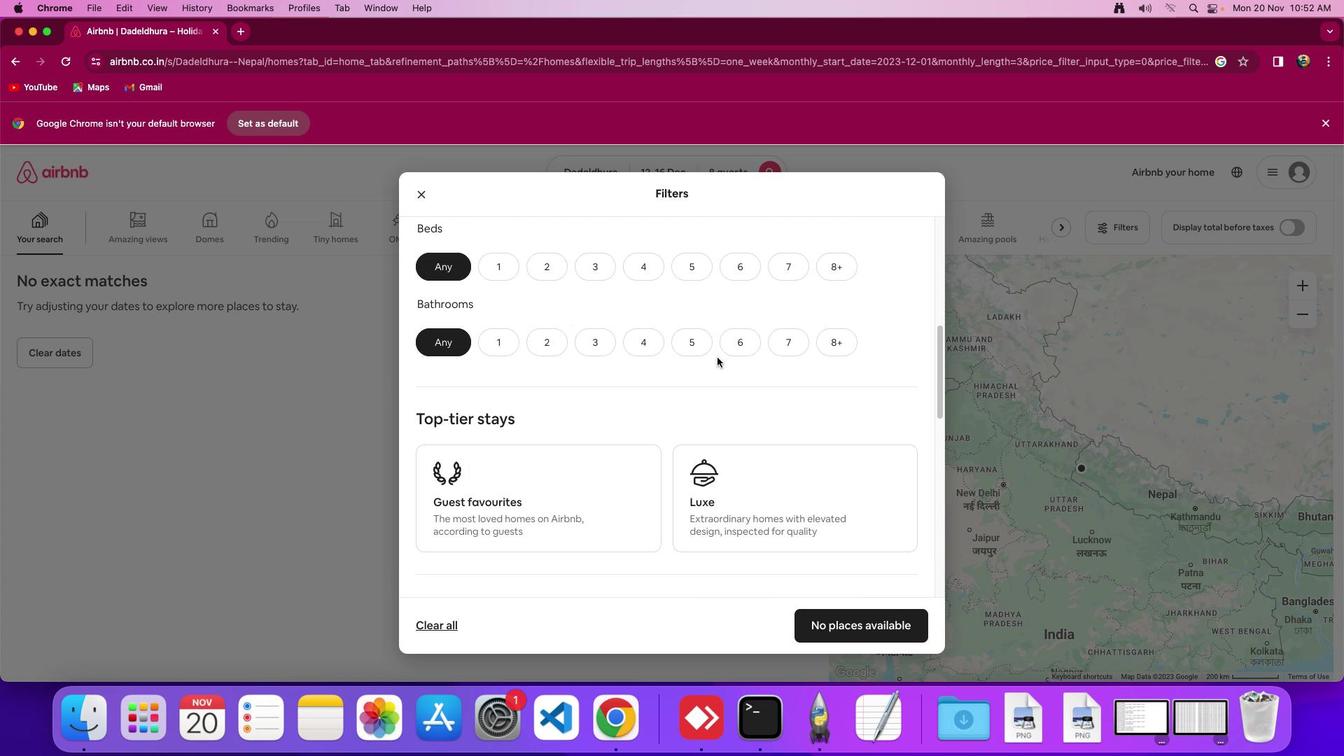 
Action: Mouse scrolled (716, 357) with delta (0, 0)
Screenshot: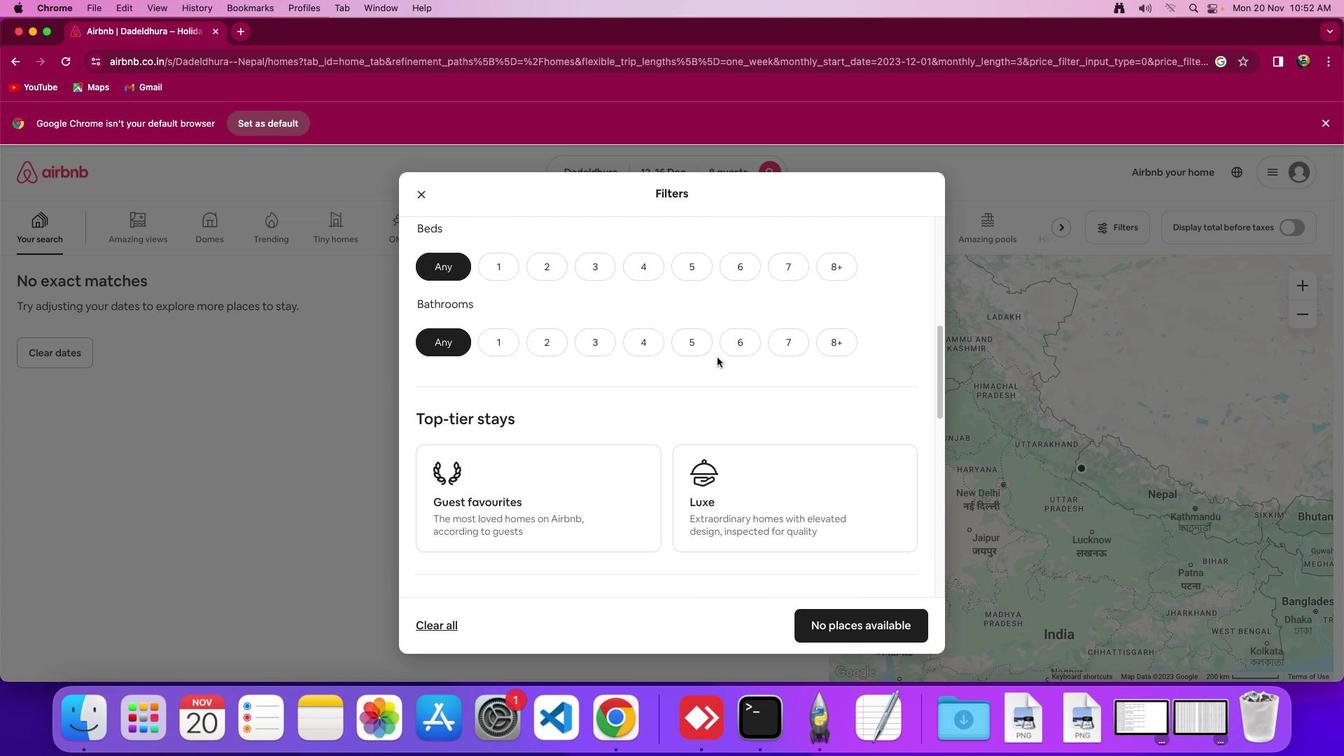 
Action: Mouse scrolled (716, 357) with delta (0, -3)
Screenshot: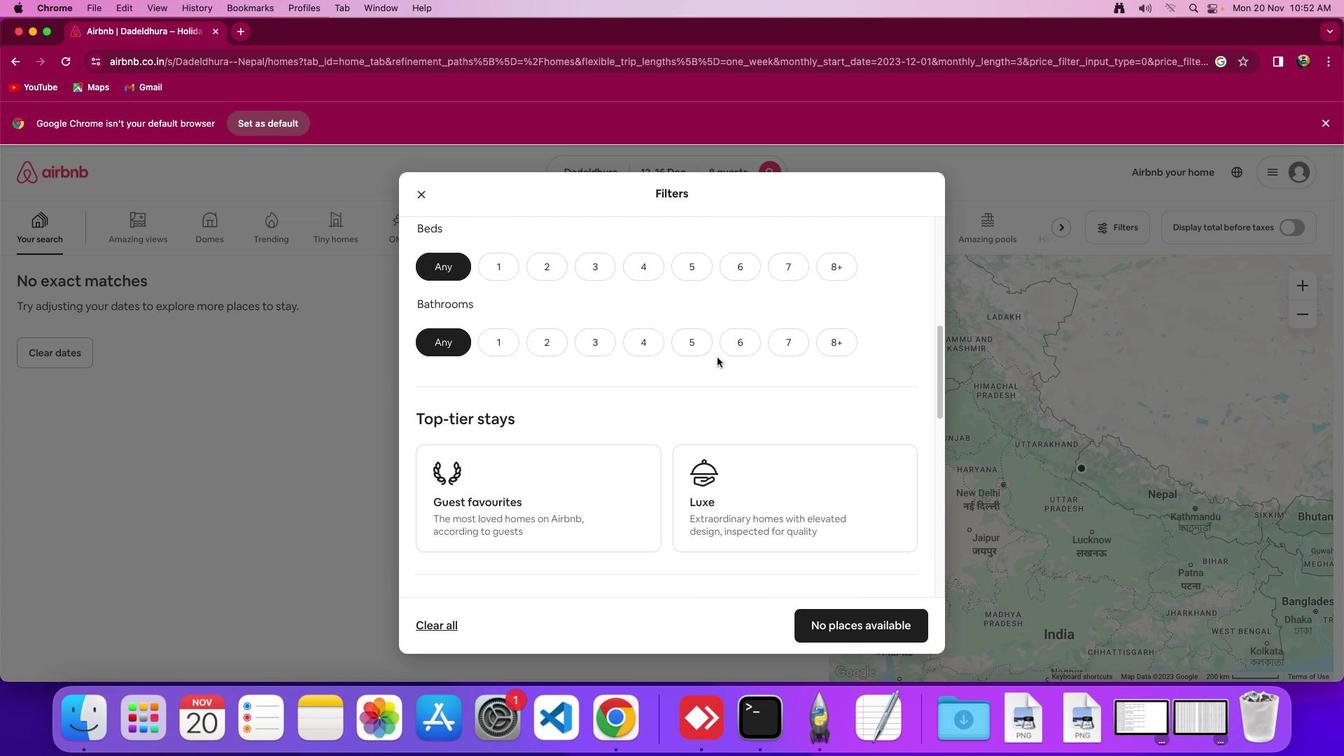 
Action: Mouse scrolled (716, 357) with delta (0, -4)
Screenshot: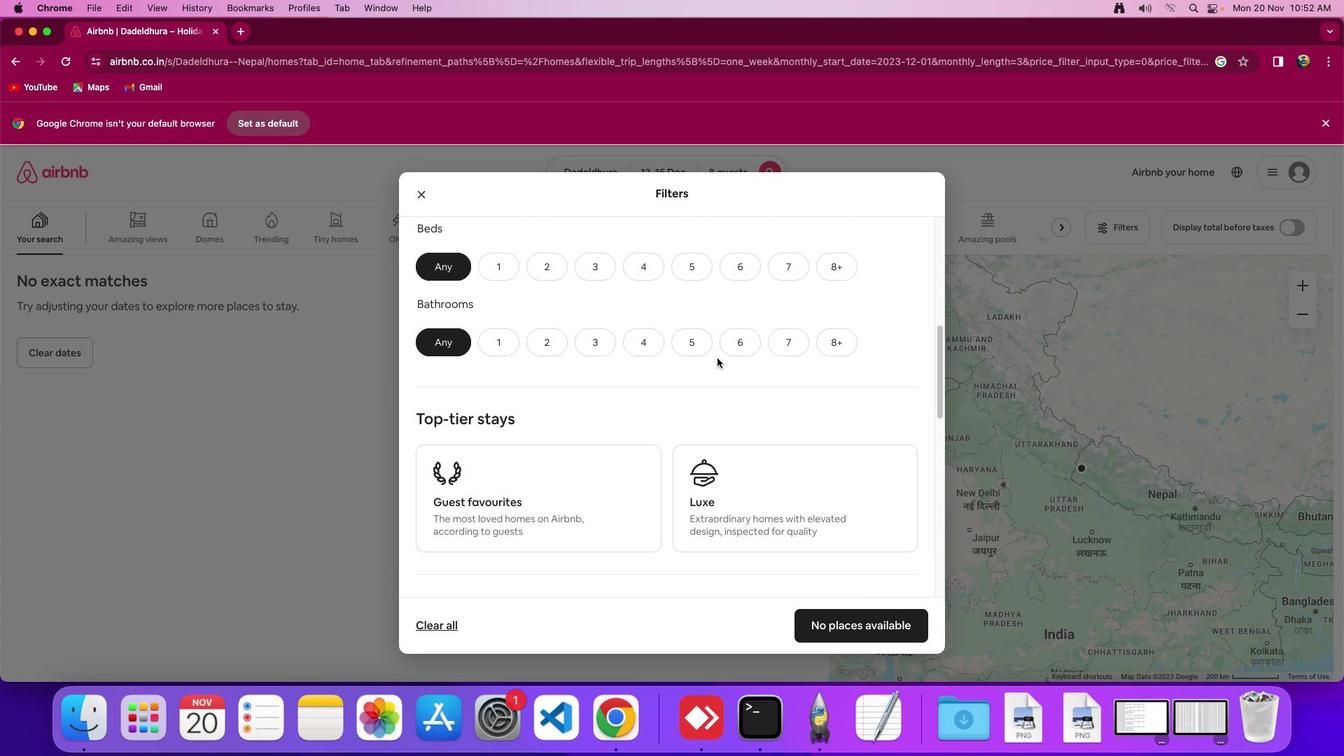 
Action: Mouse moved to (824, 278)
Screenshot: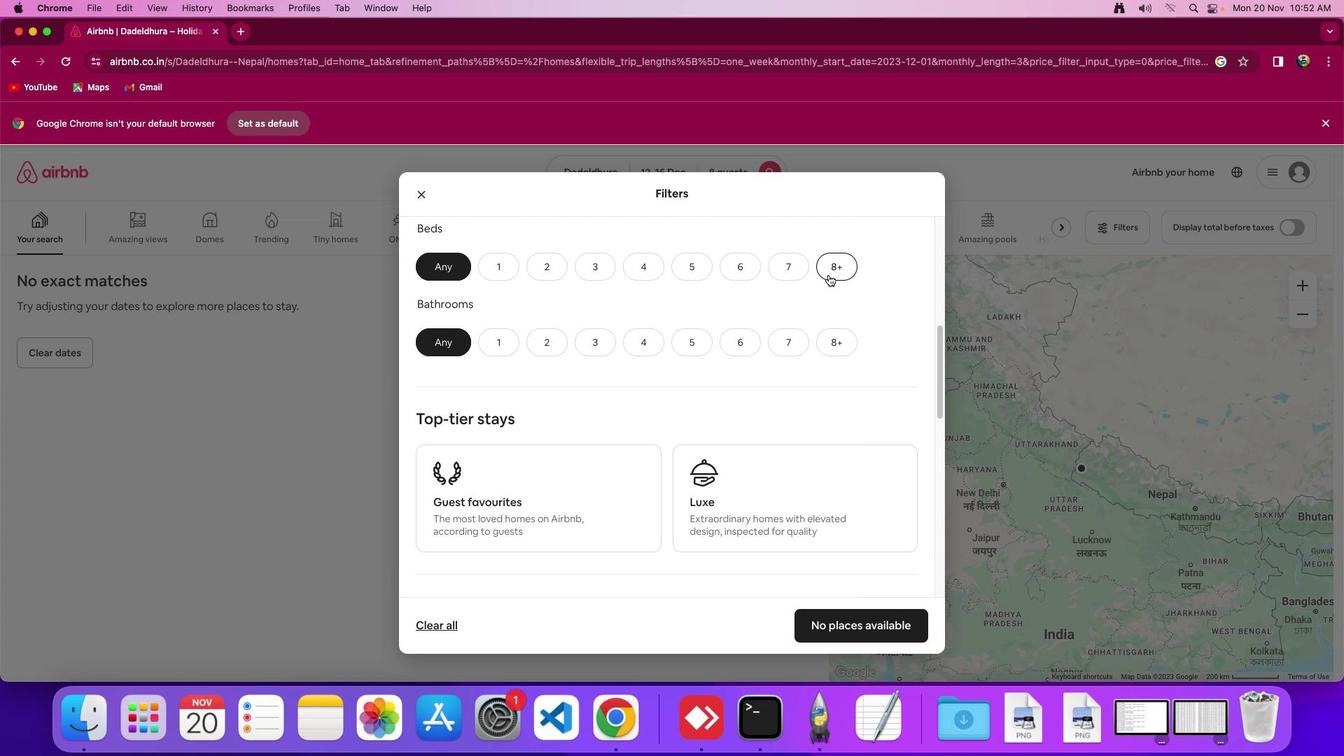 
Action: Mouse pressed left at (824, 278)
Screenshot: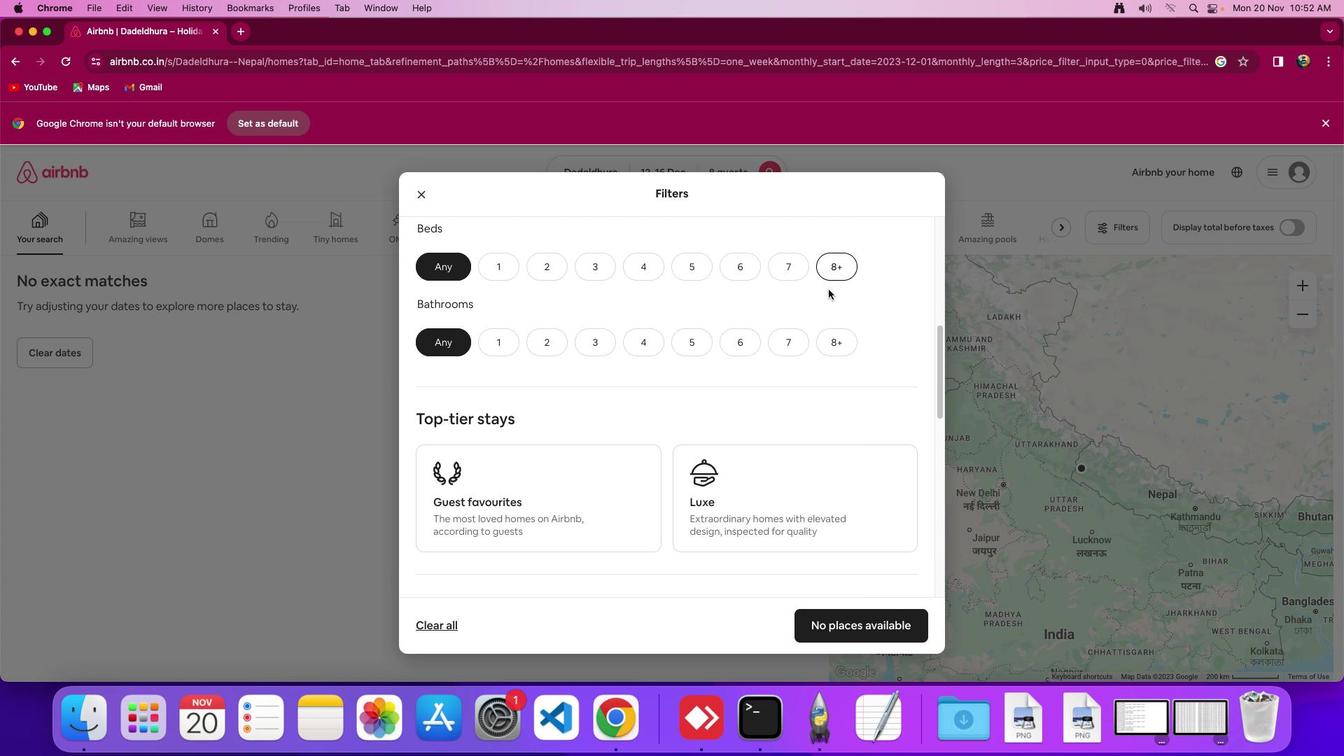 
Action: Mouse moved to (833, 343)
Screenshot: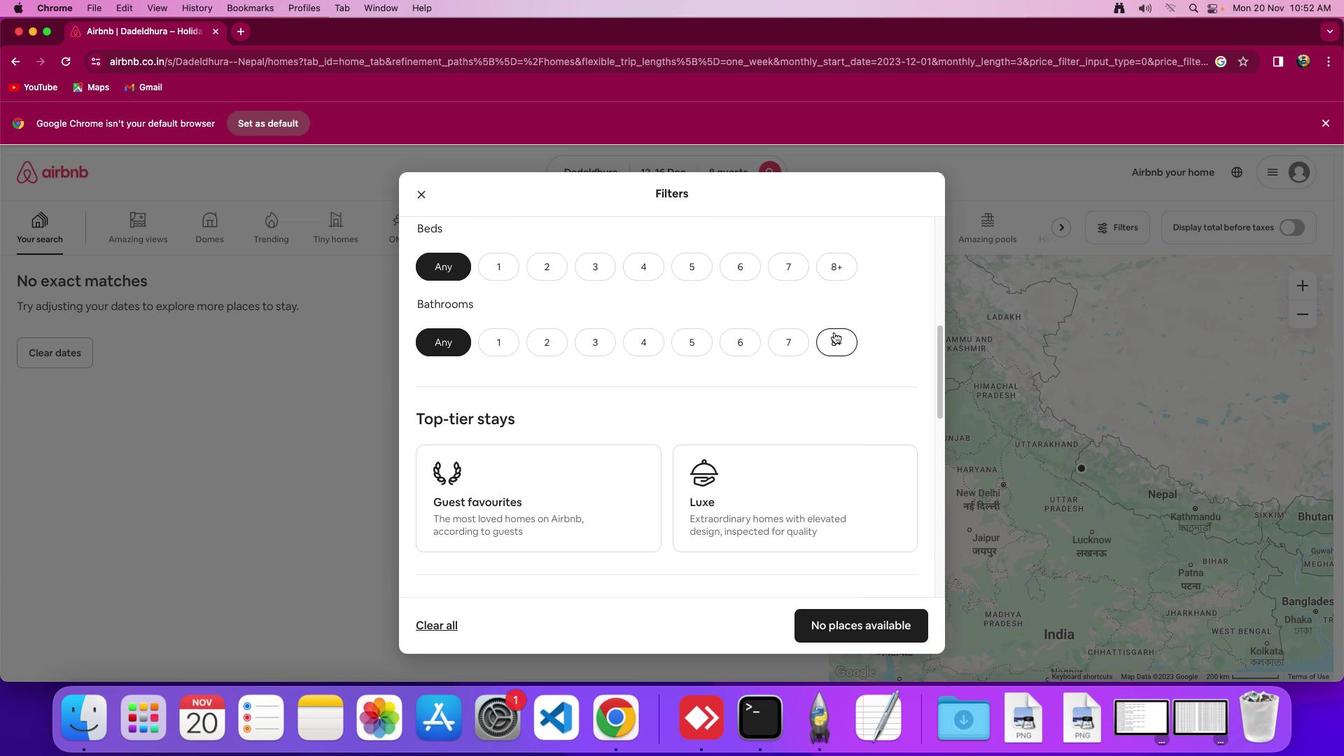 
Action: Mouse pressed left at (833, 343)
Screenshot: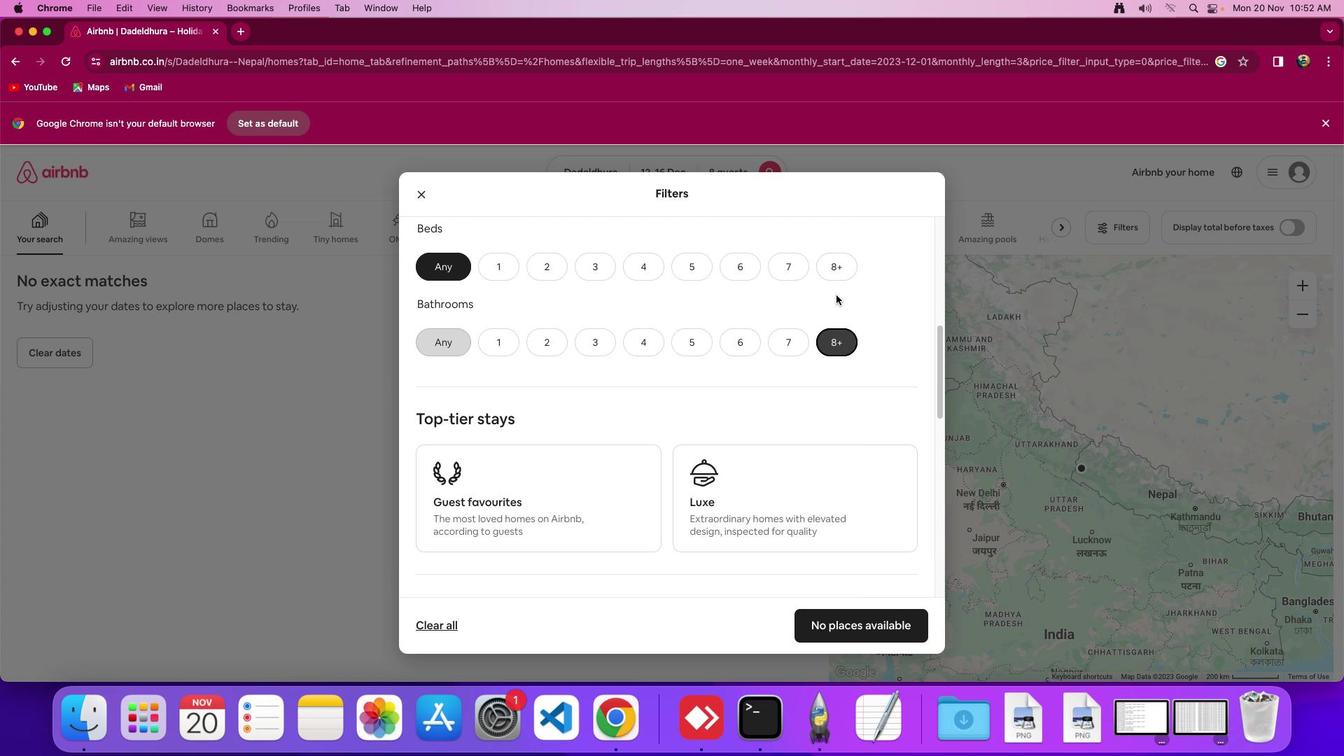 
Action: Mouse moved to (842, 270)
Screenshot: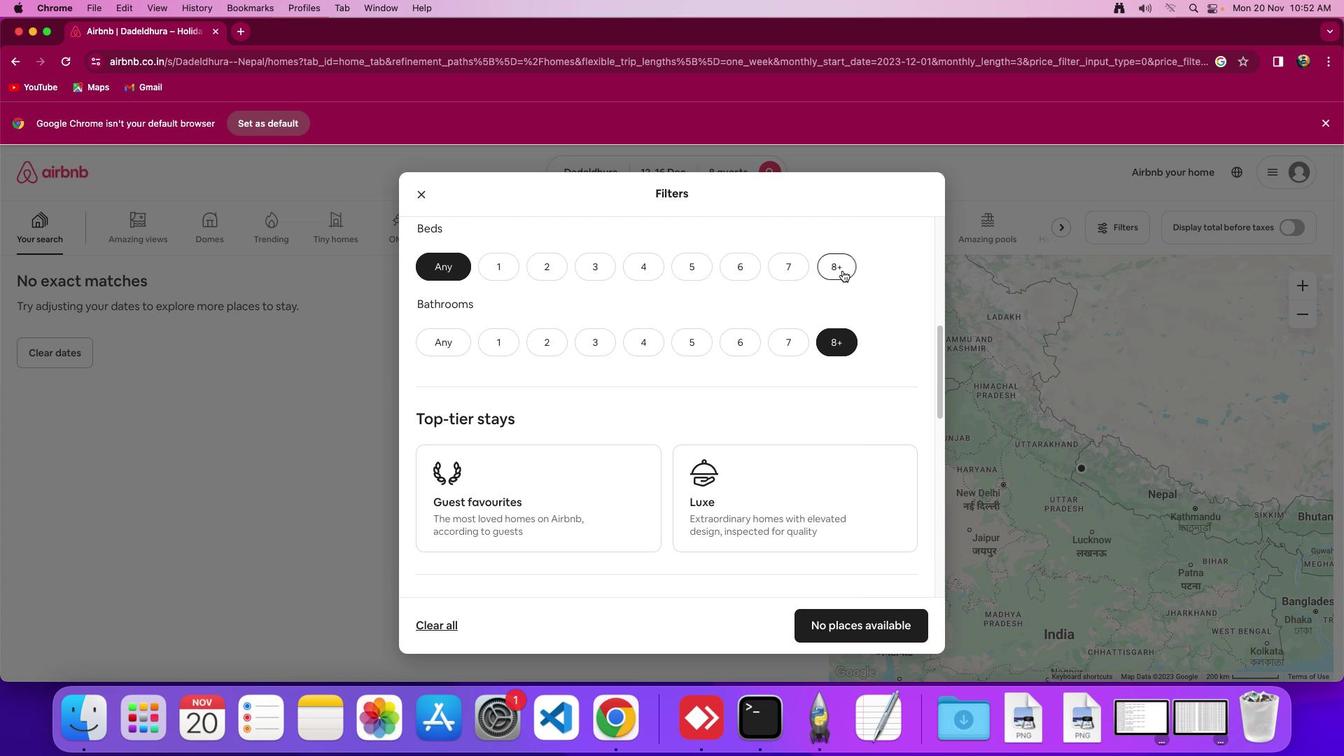 
Action: Mouse pressed left at (842, 270)
Screenshot: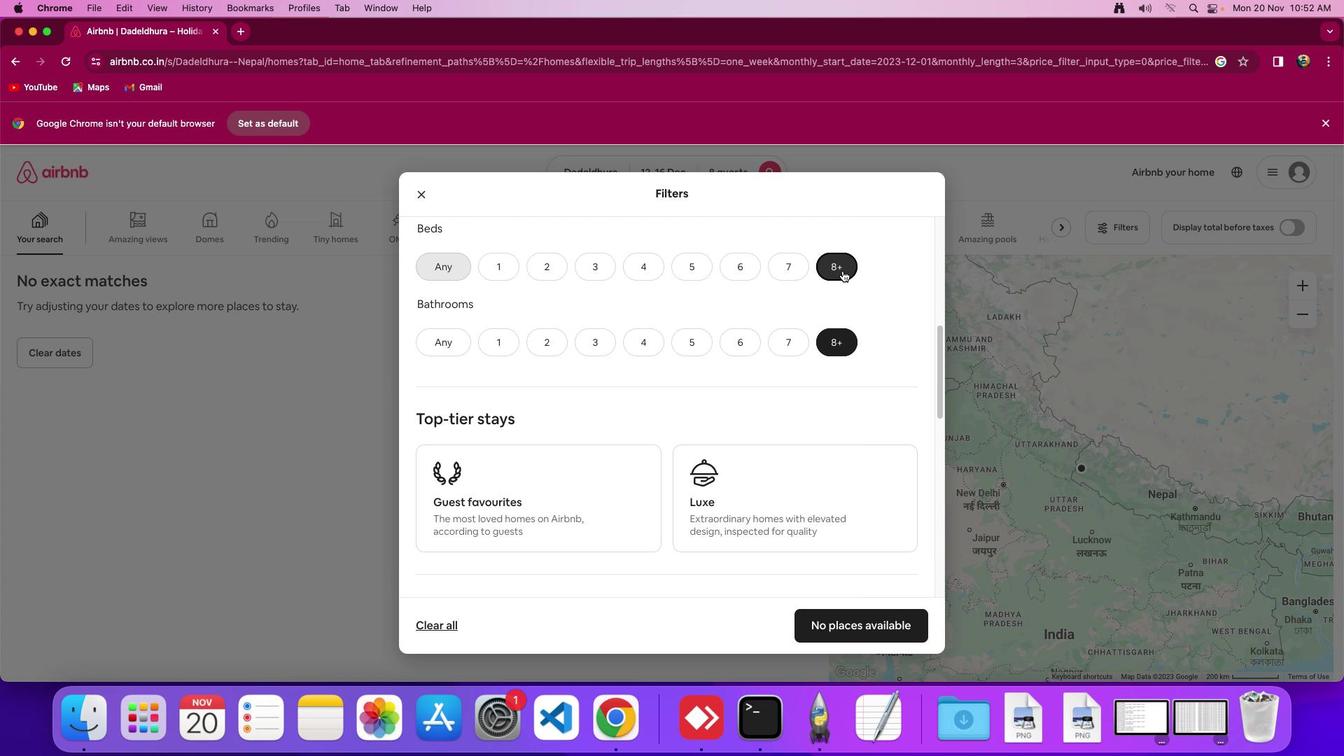 
Action: Mouse moved to (840, 277)
Screenshot: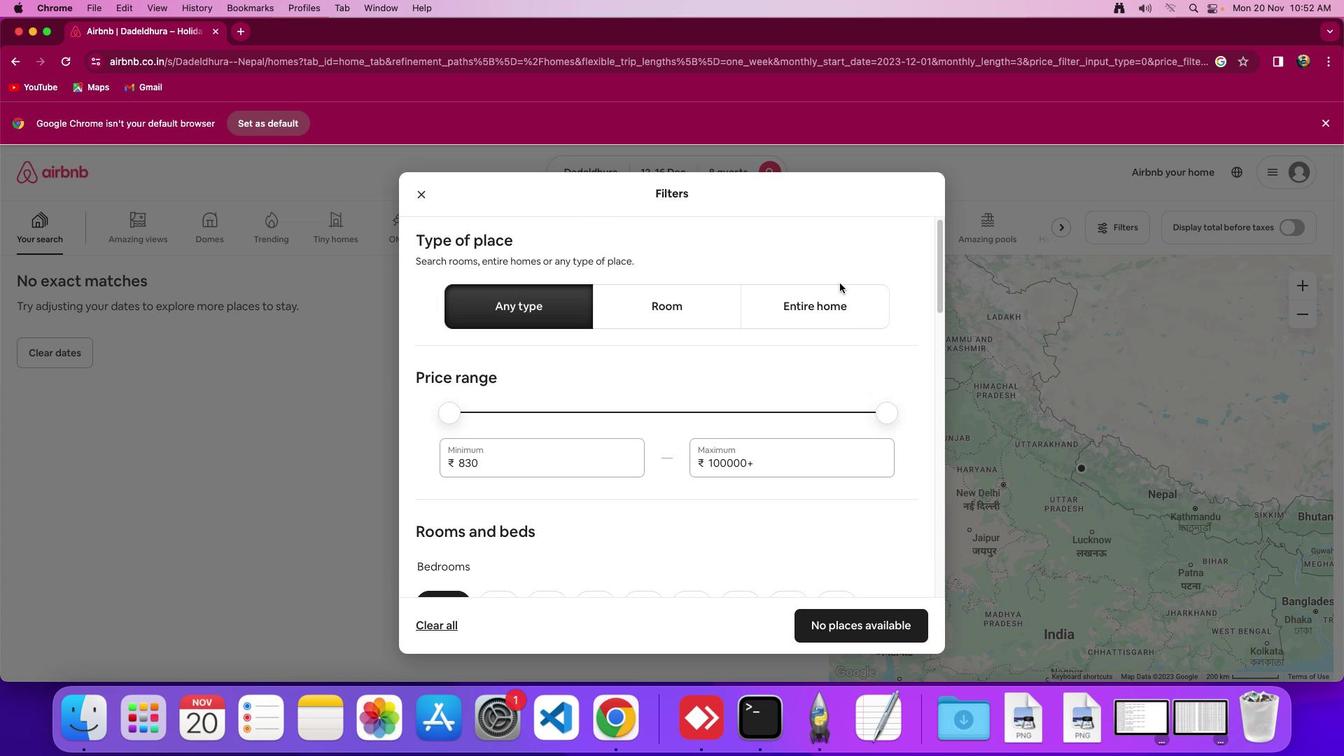 
Action: Mouse scrolled (840, 277) with delta (0, 0)
Screenshot: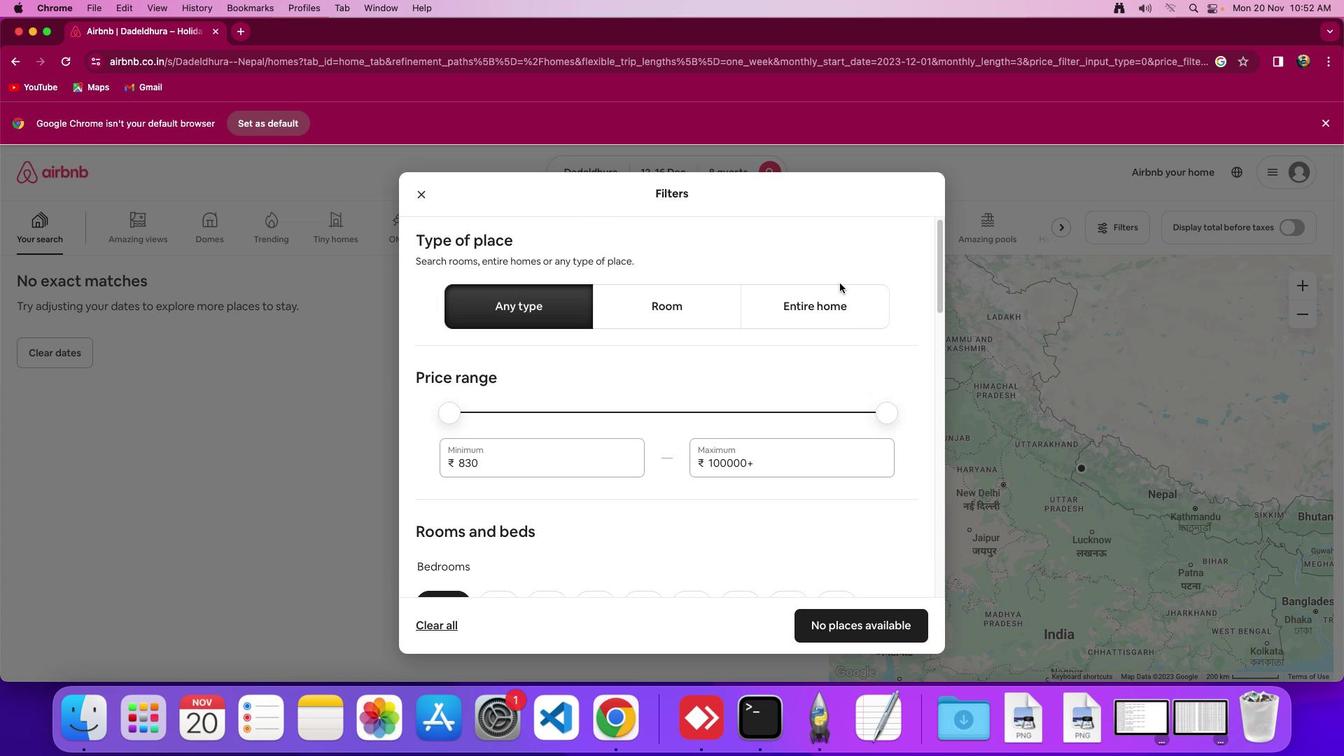 
Action: Mouse moved to (840, 279)
Screenshot: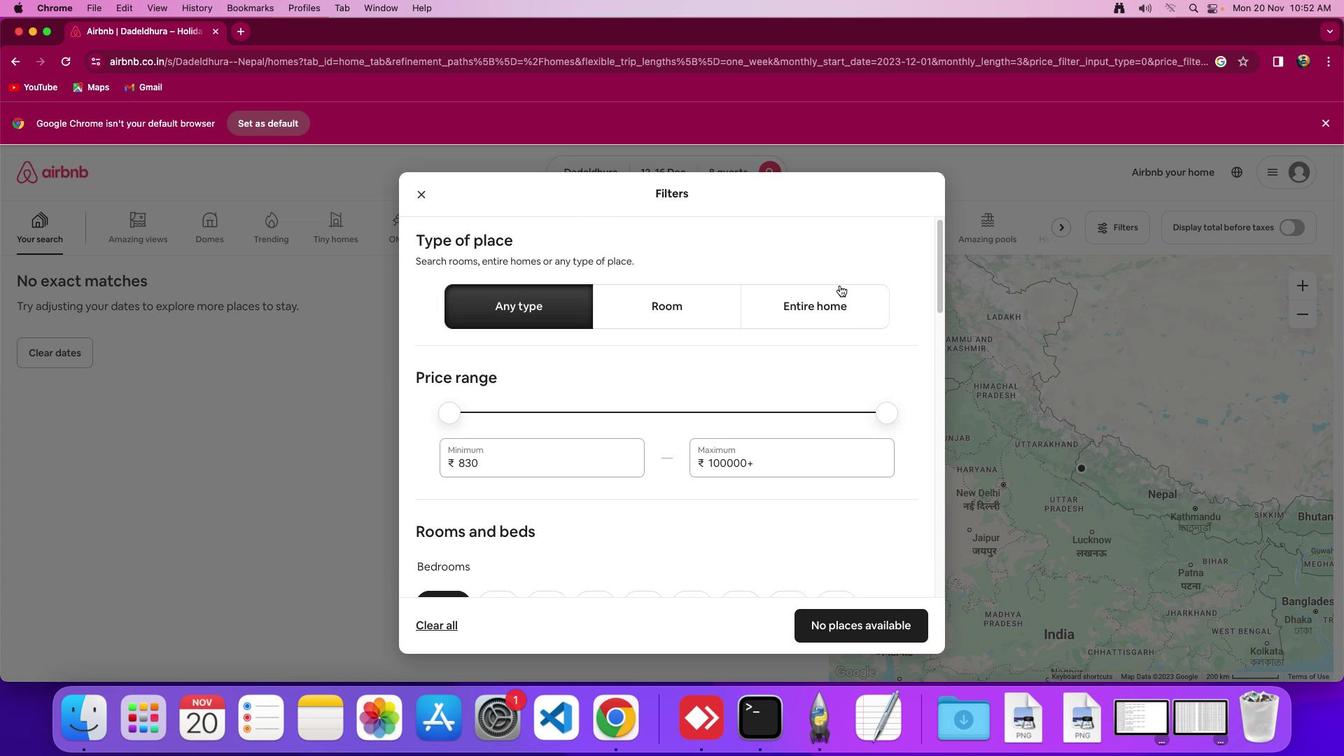 
Action: Mouse scrolled (840, 279) with delta (0, 0)
Screenshot: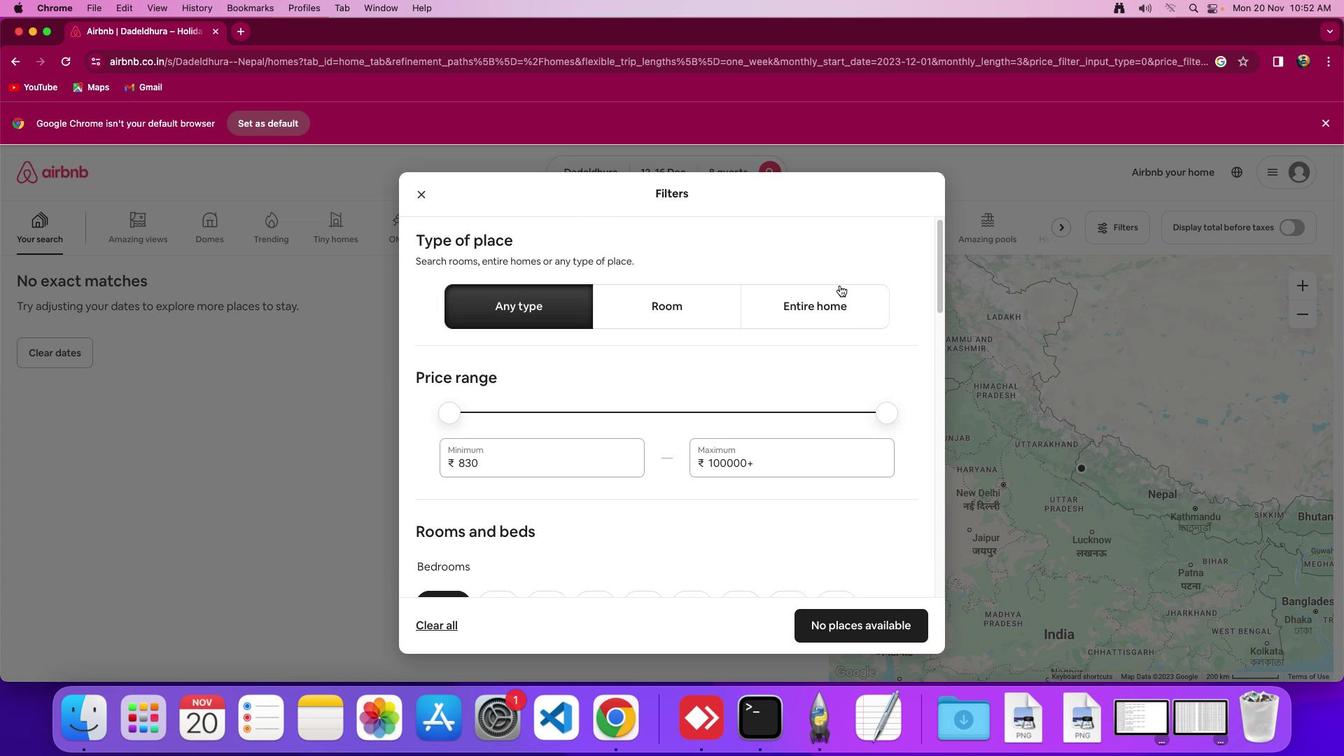 
Action: Mouse moved to (840, 280)
Screenshot: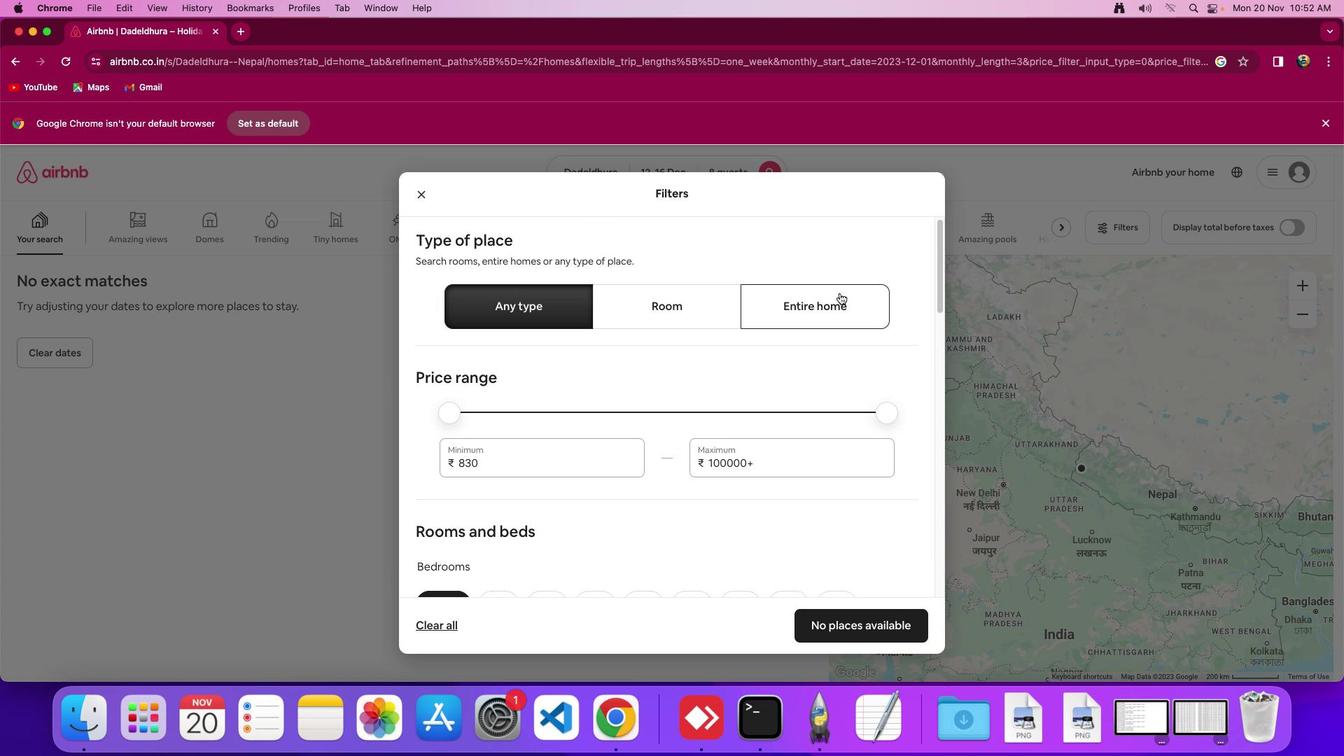 
Action: Mouse scrolled (840, 280) with delta (0, 3)
Screenshot: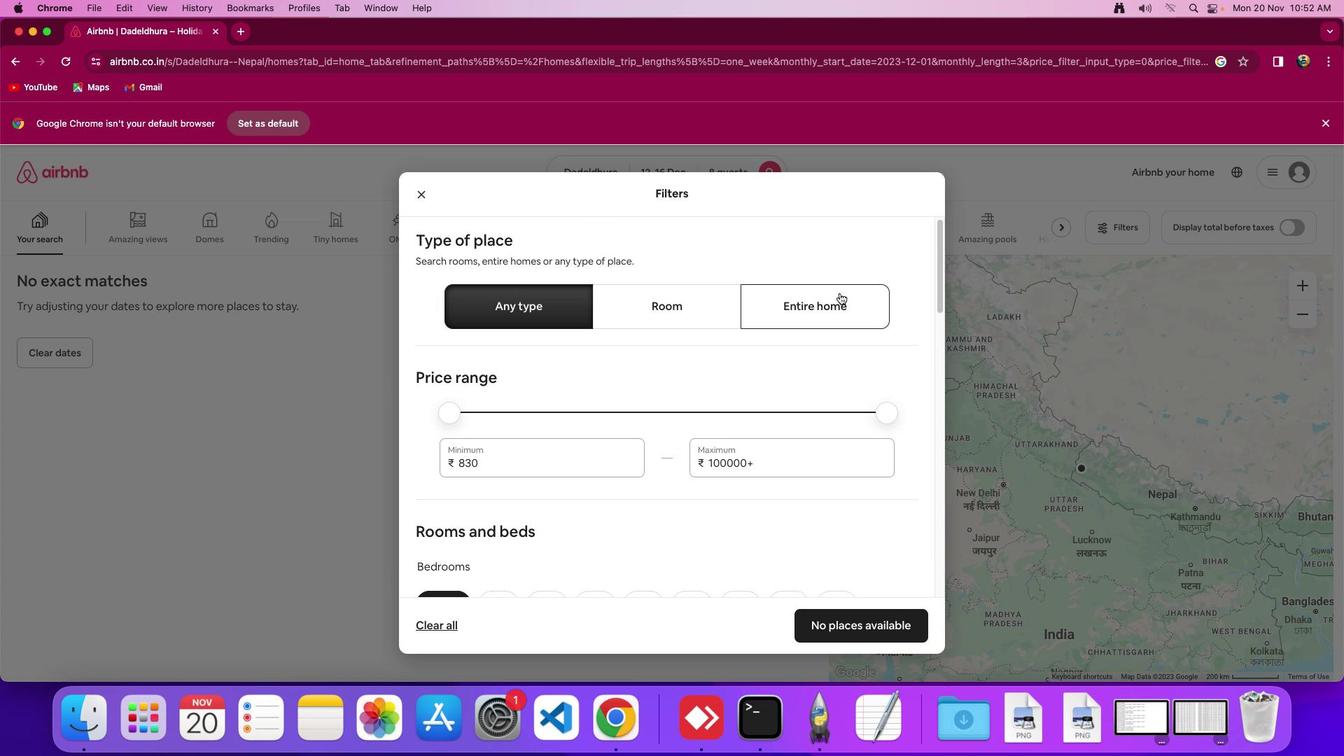 
Action: Mouse moved to (840, 282)
Screenshot: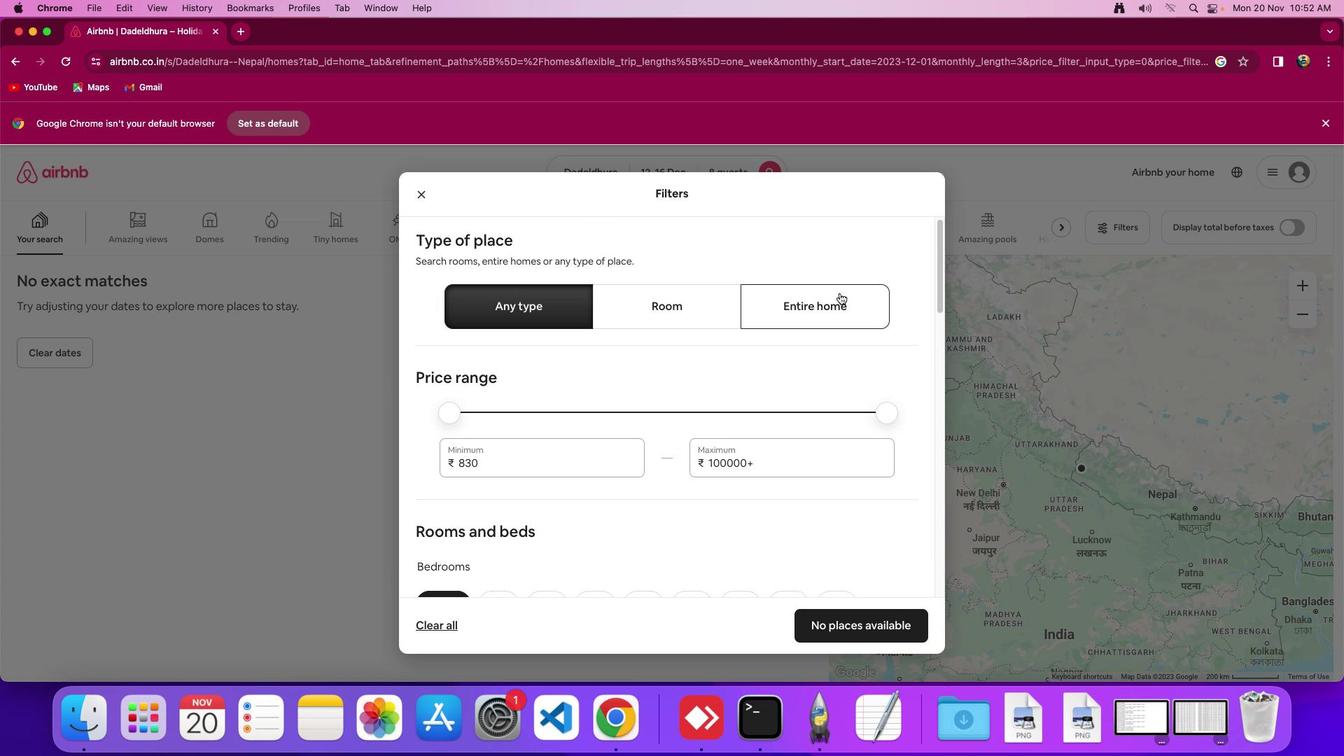 
Action: Mouse scrolled (840, 282) with delta (0, 4)
Screenshot: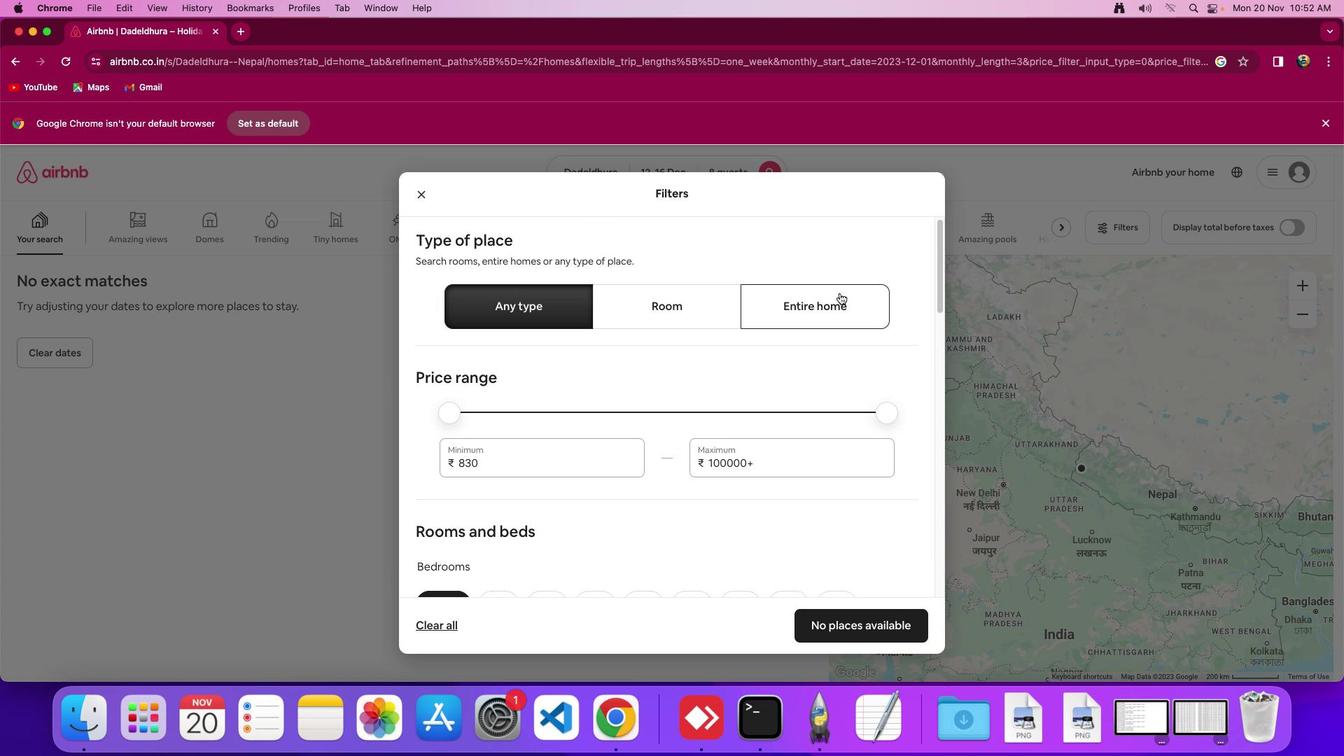
Action: Mouse moved to (840, 445)
Screenshot: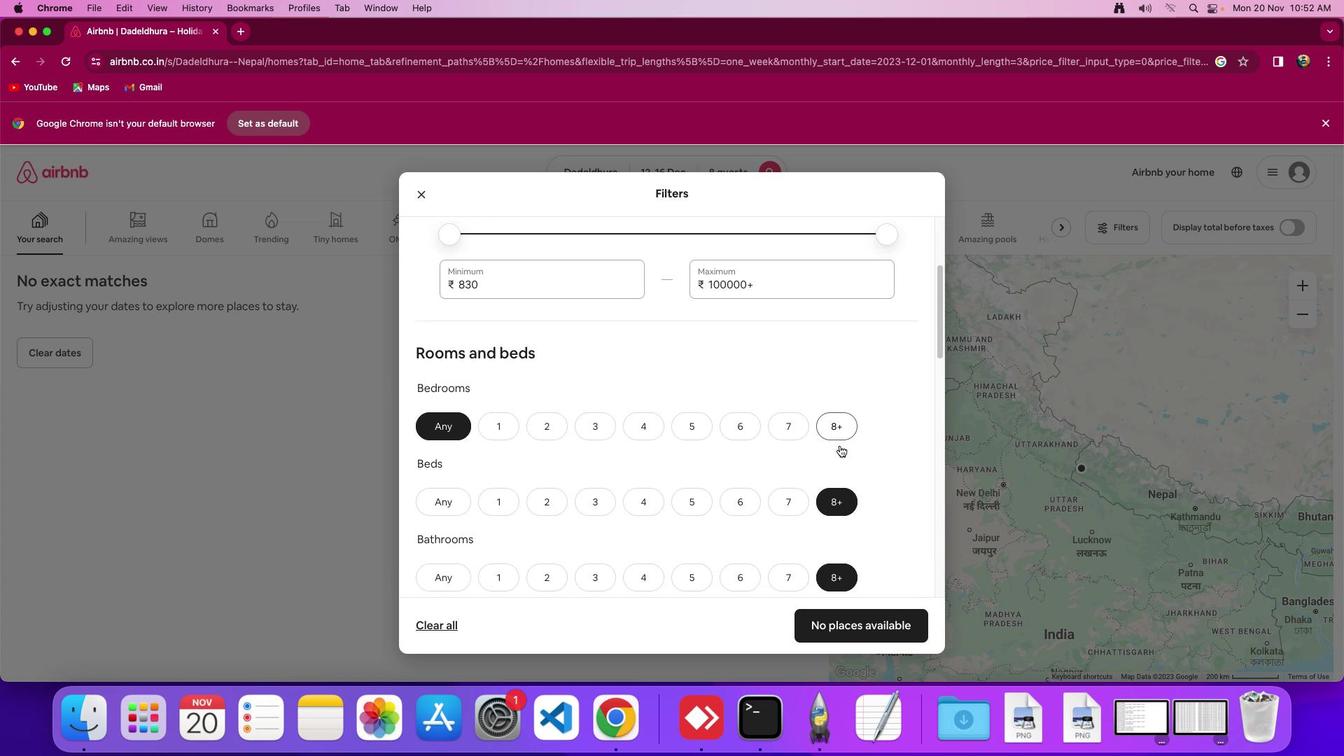 
Action: Mouse scrolled (840, 445) with delta (0, 0)
Screenshot: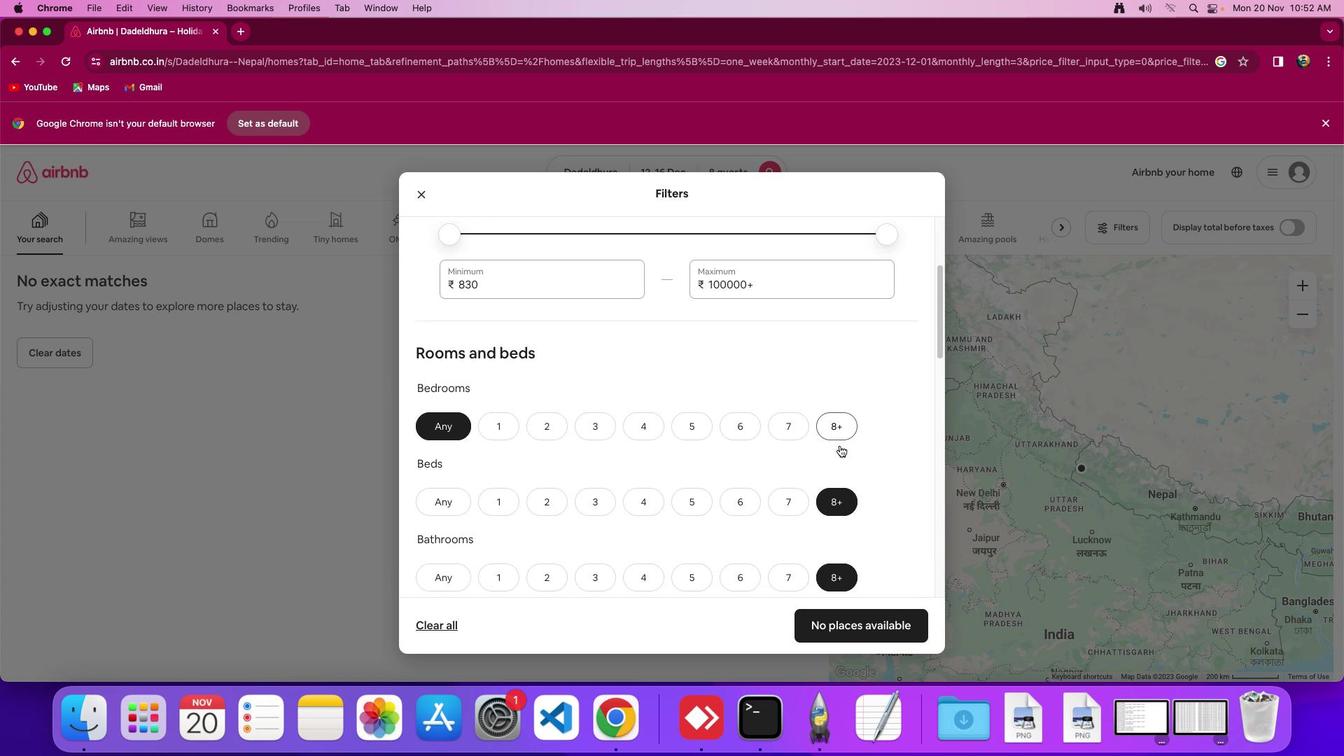 
Action: Mouse scrolled (840, 445) with delta (0, 0)
Screenshot: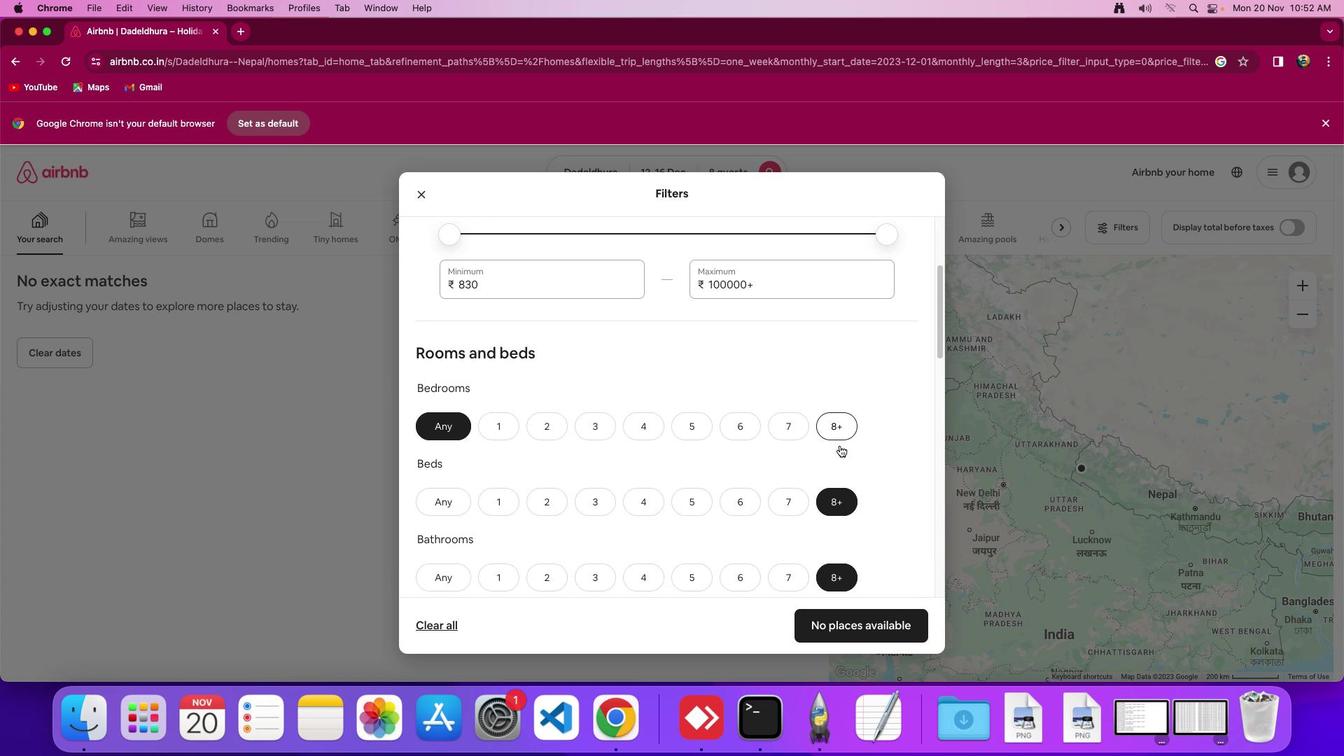 
Action: Mouse scrolled (840, 445) with delta (0, -2)
Screenshot: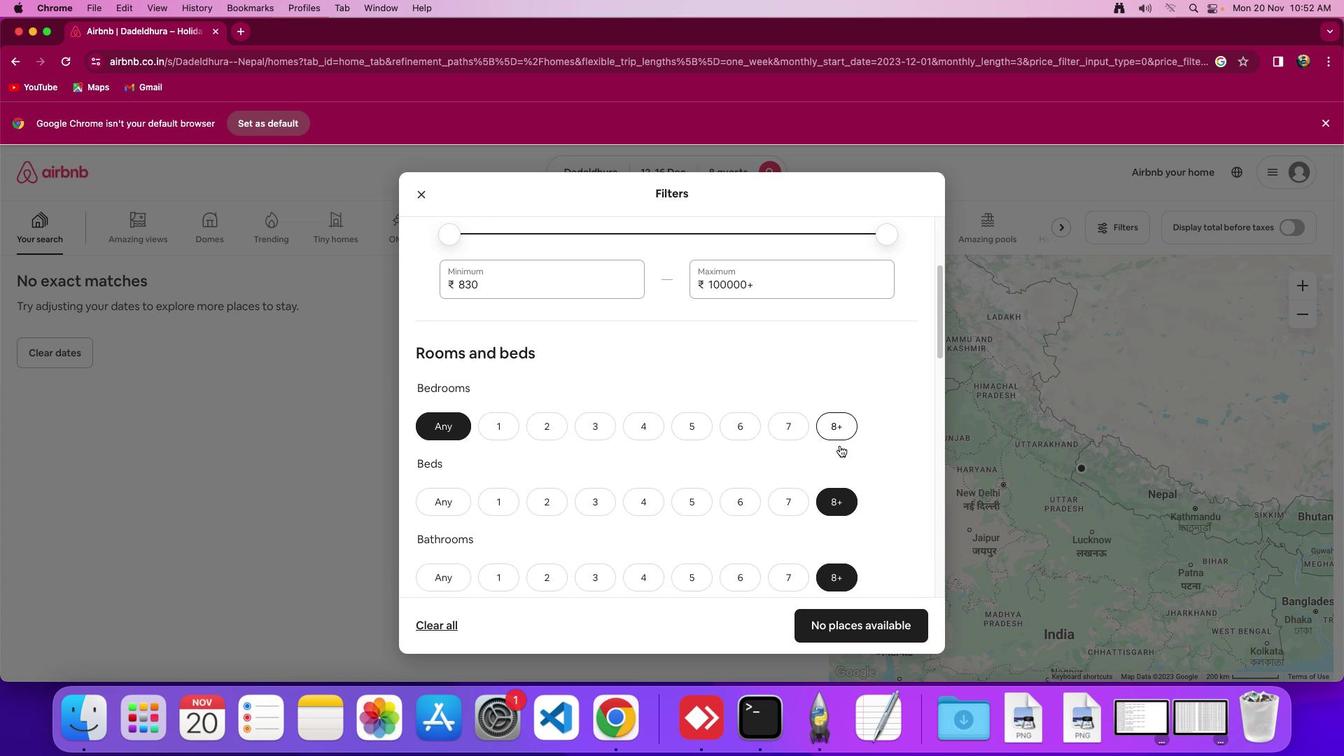 
Action: Mouse moved to (836, 428)
Screenshot: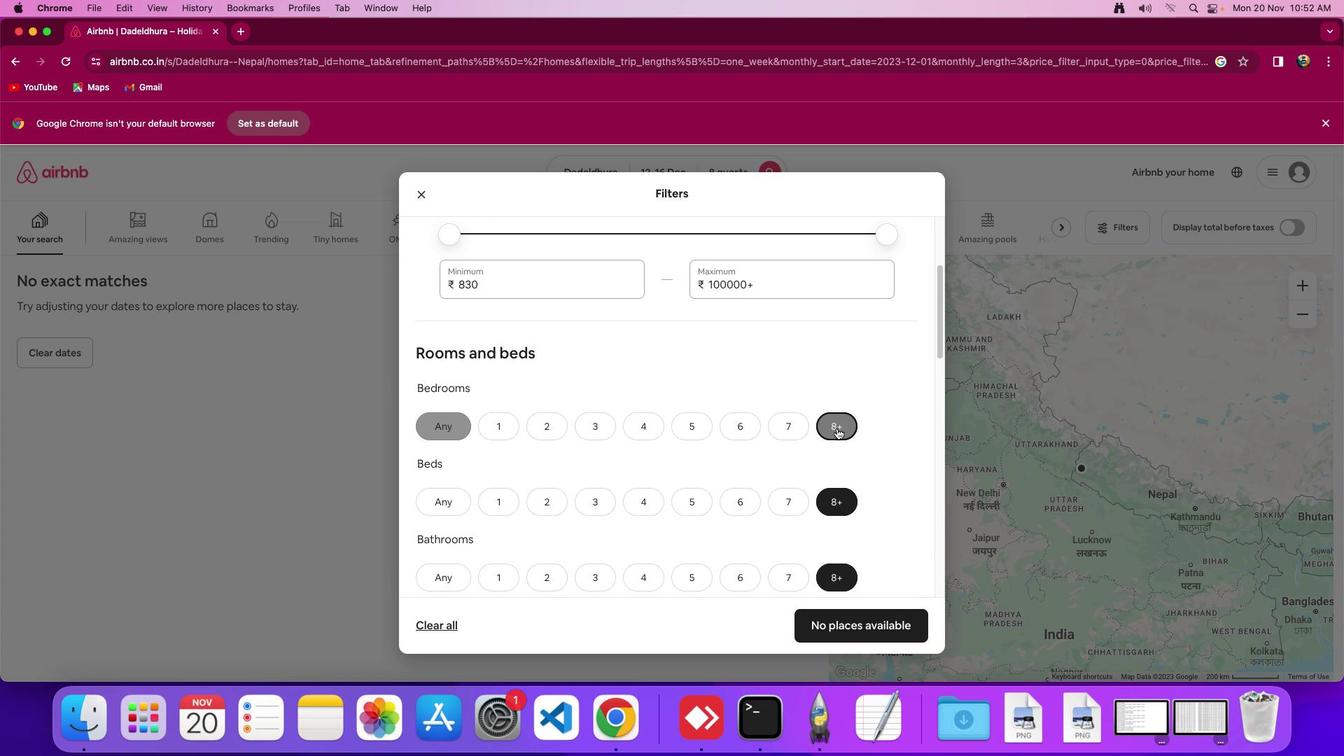 
Action: Mouse pressed left at (836, 428)
Screenshot: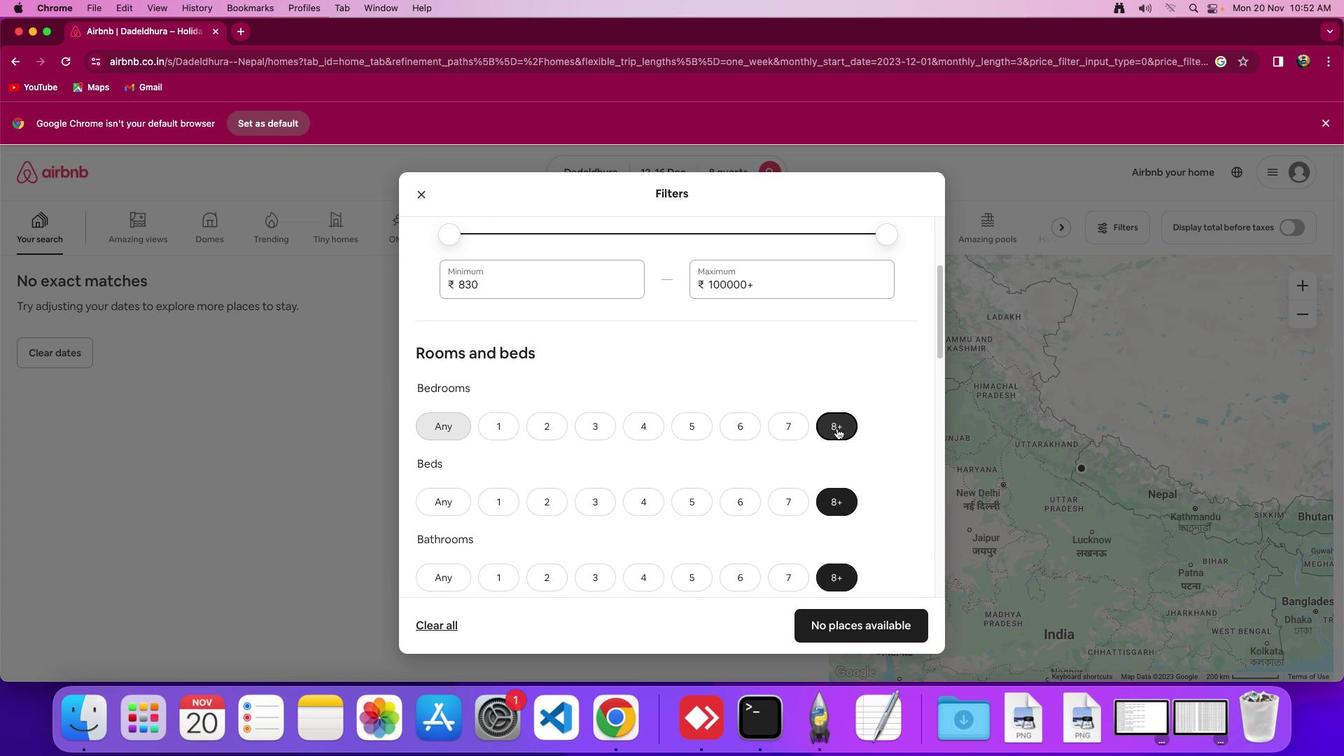 
Action: Mouse moved to (836, 429)
Screenshot: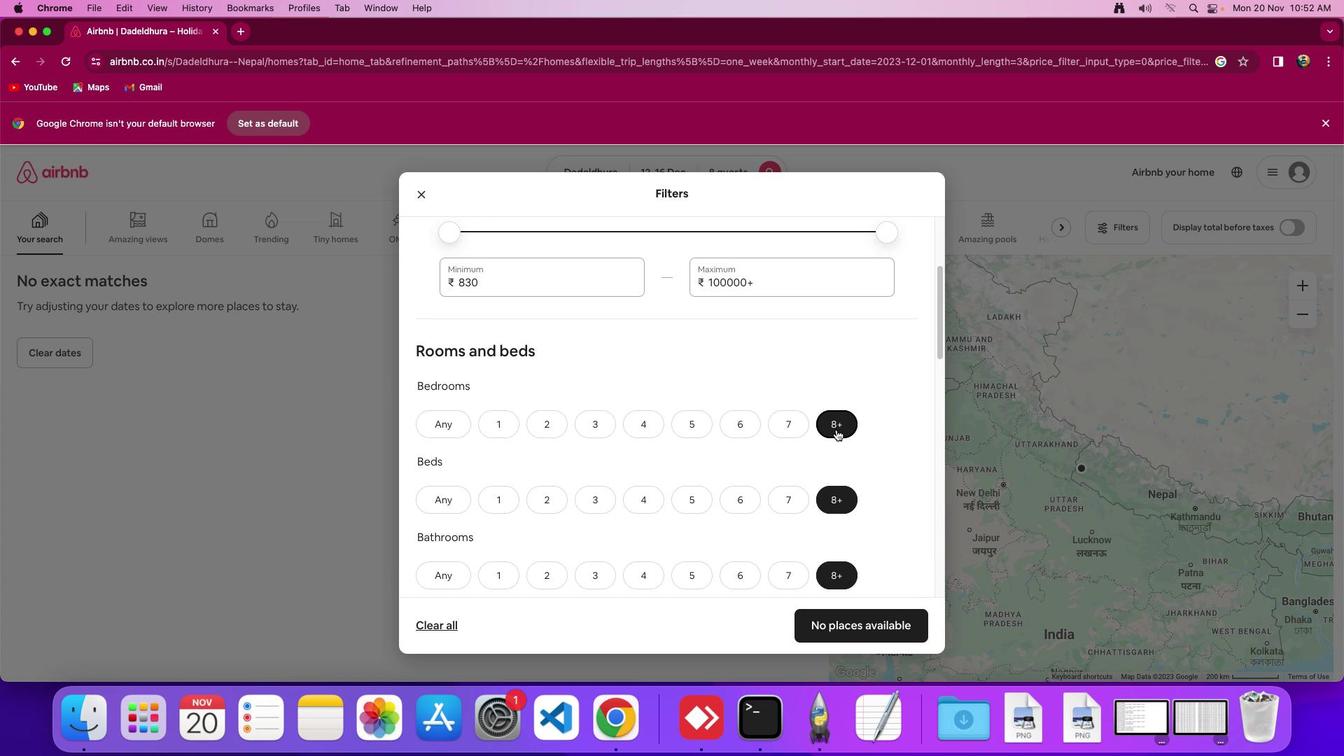 
Action: Mouse scrolled (836, 429) with delta (0, 0)
Screenshot: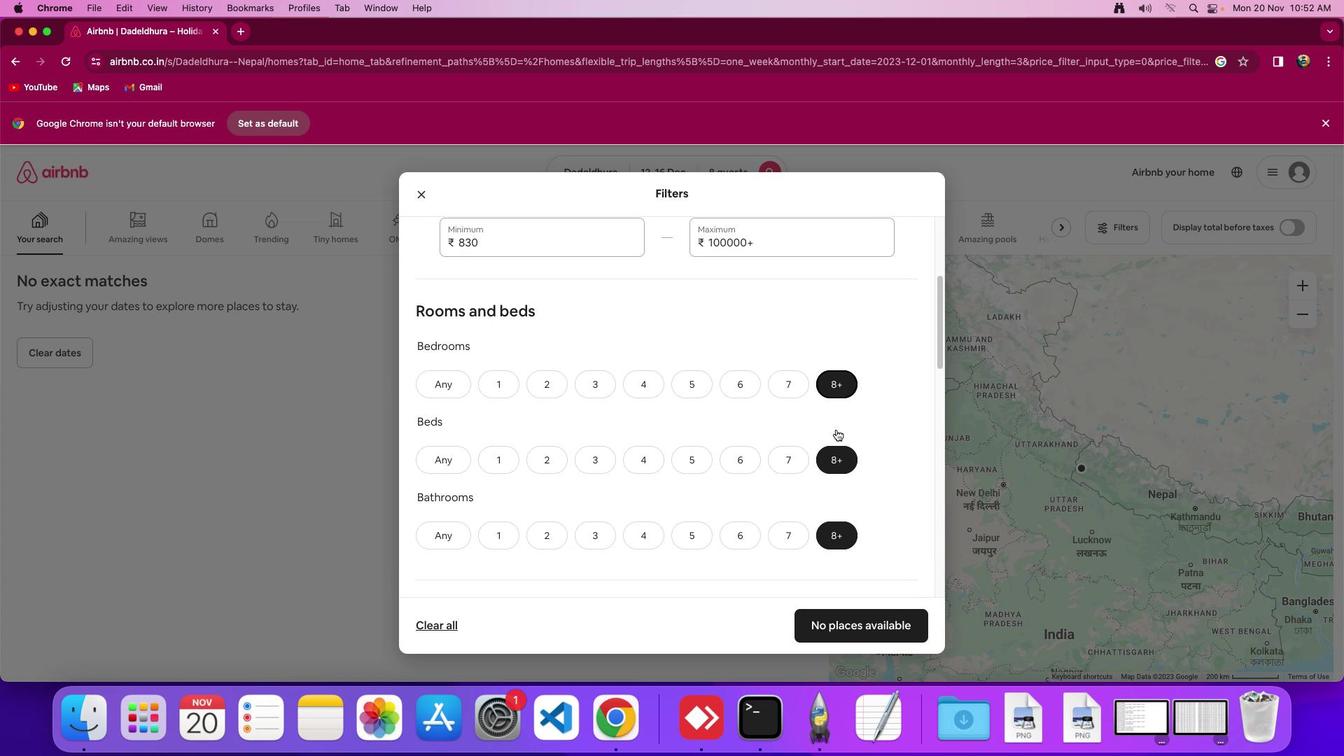 
Action: Mouse scrolled (836, 429) with delta (0, 0)
Screenshot: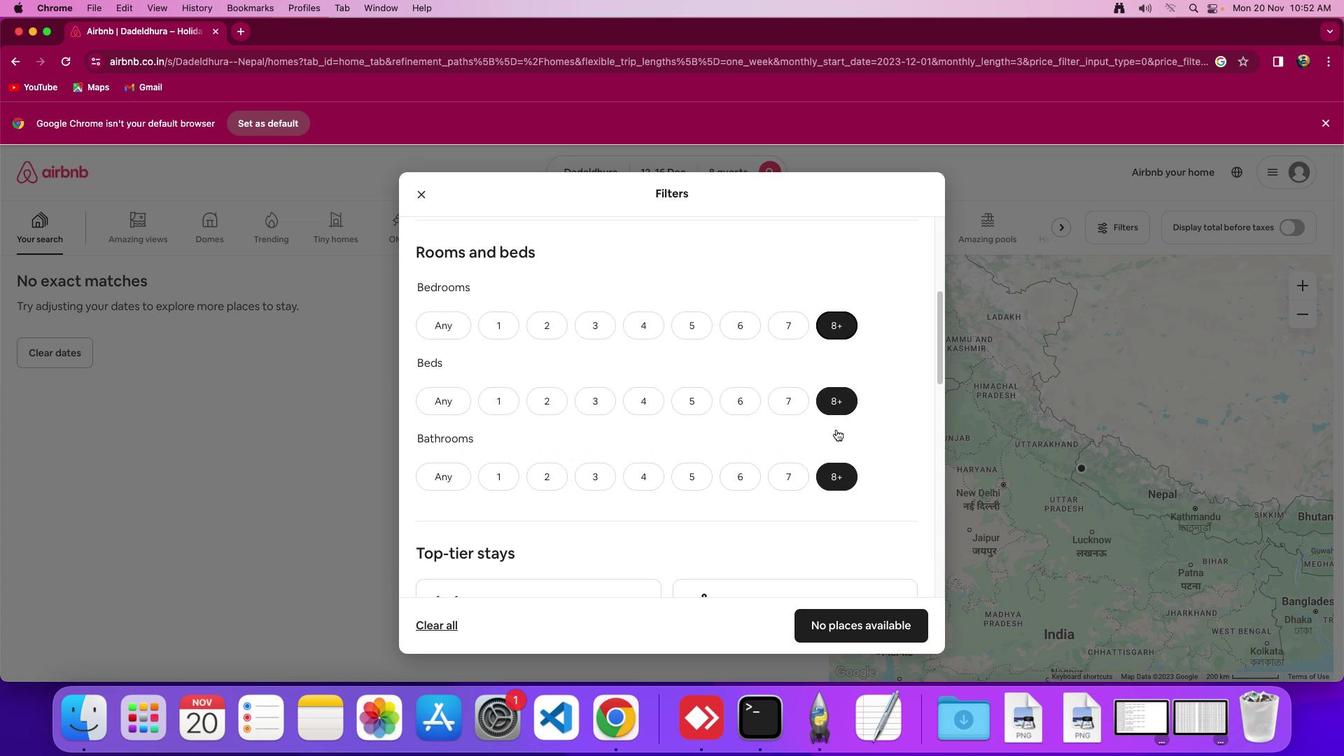
Action: Mouse scrolled (836, 429) with delta (0, -1)
Screenshot: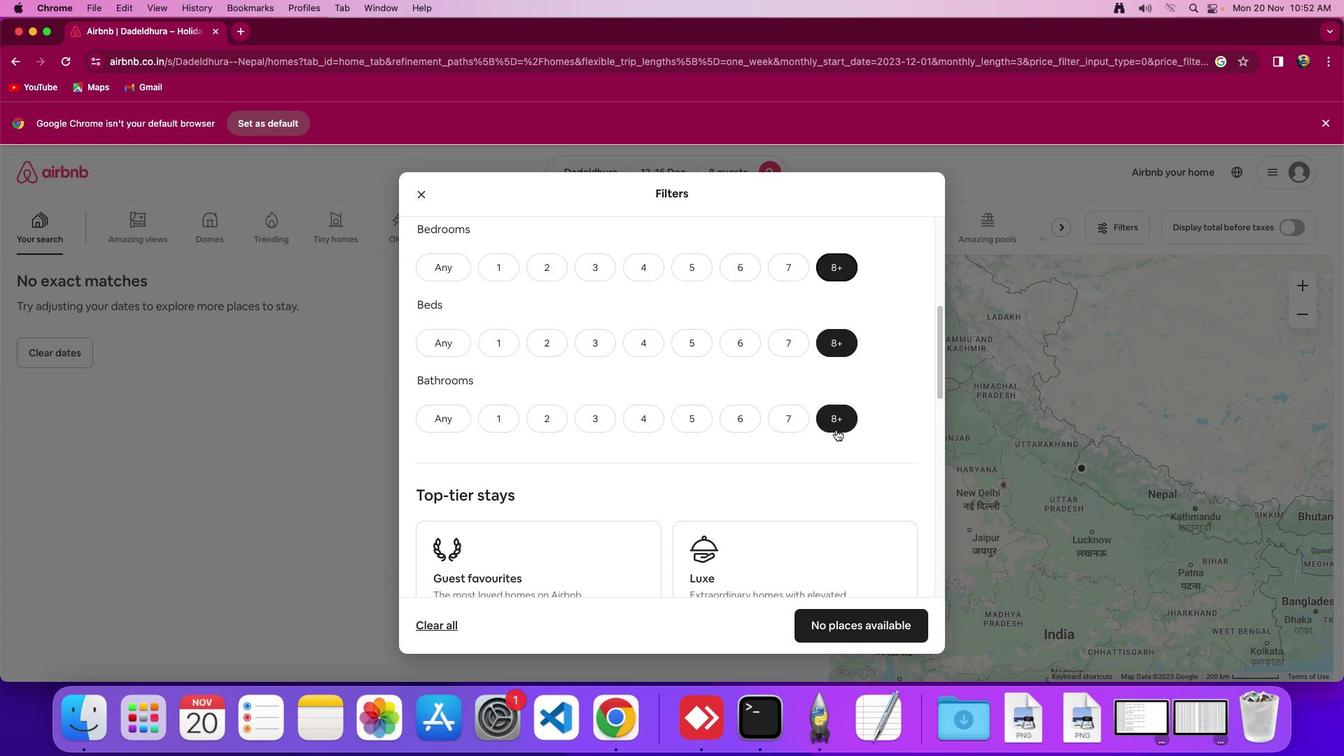 
Action: Mouse scrolled (836, 429) with delta (0, -2)
Screenshot: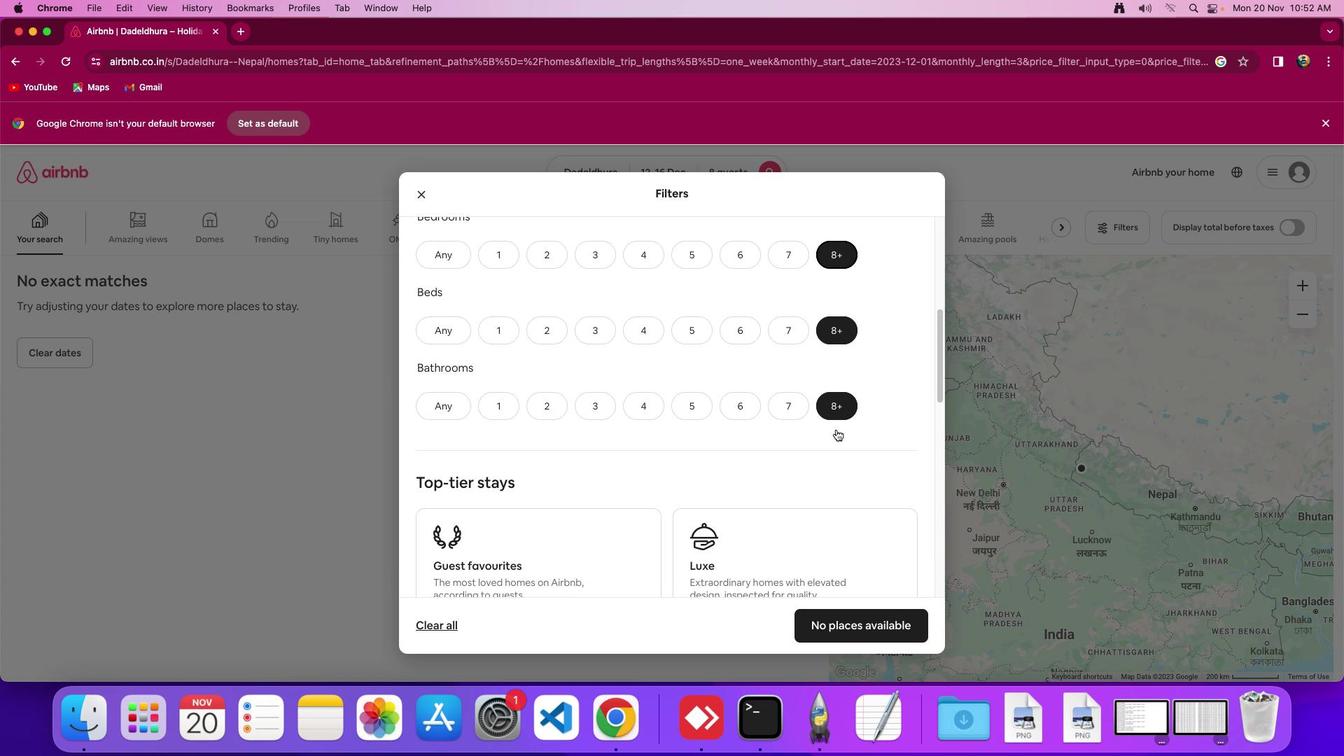 
Action: Mouse scrolled (836, 429) with delta (0, 0)
Screenshot: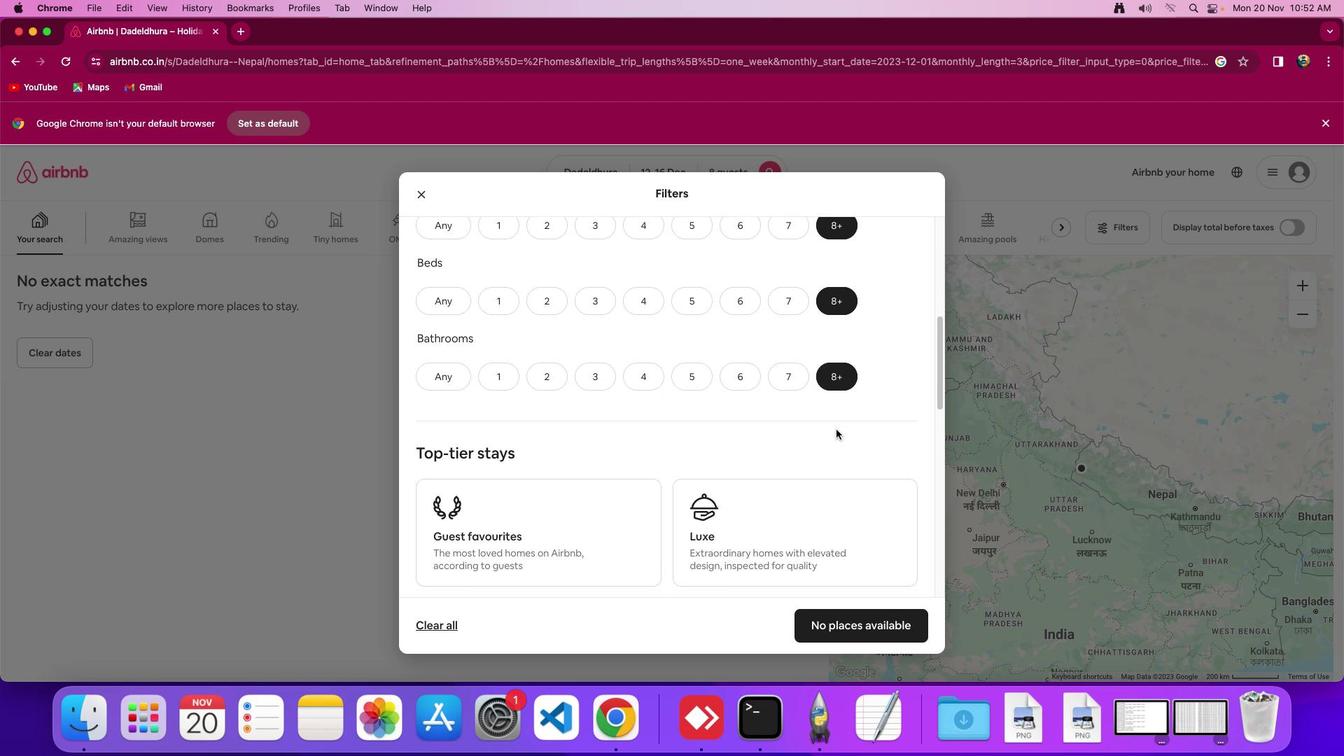
Action: Mouse scrolled (836, 429) with delta (0, 0)
Screenshot: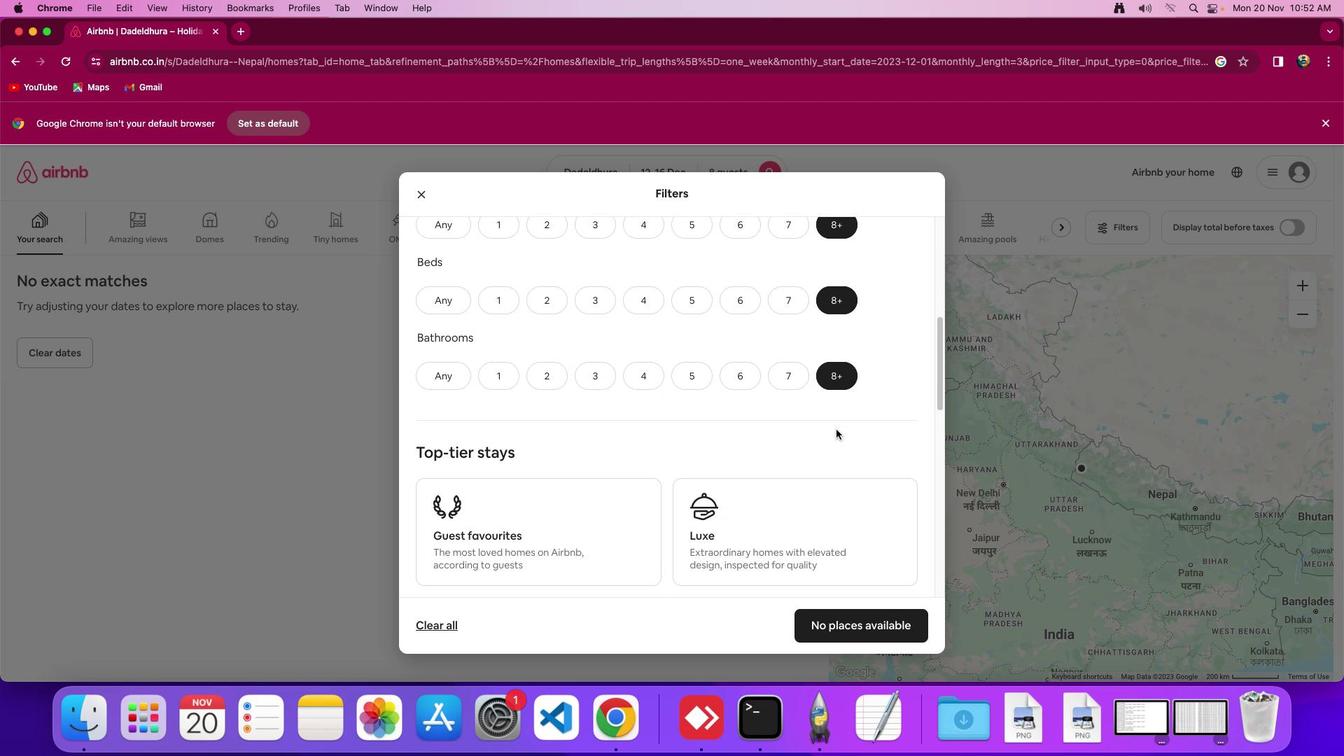 
Action: Mouse moved to (801, 434)
Screenshot: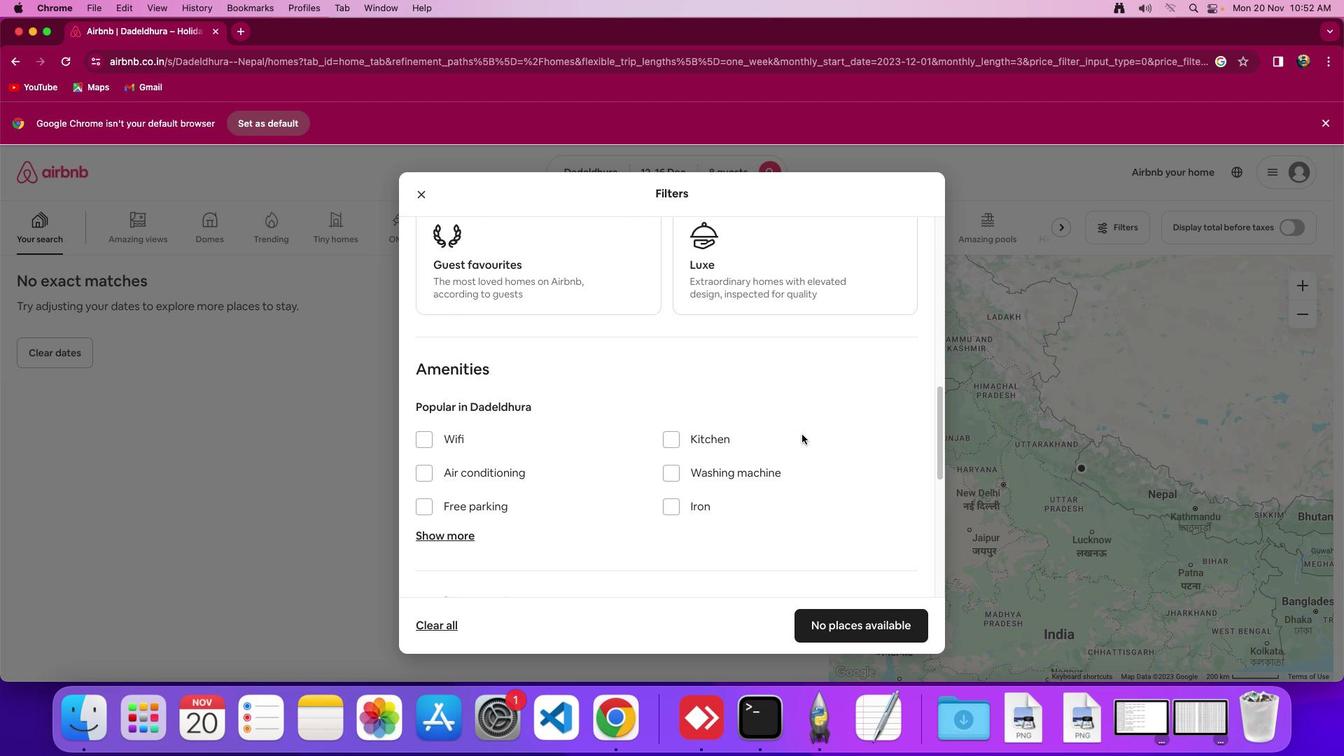 
Action: Mouse scrolled (801, 434) with delta (0, 0)
Screenshot: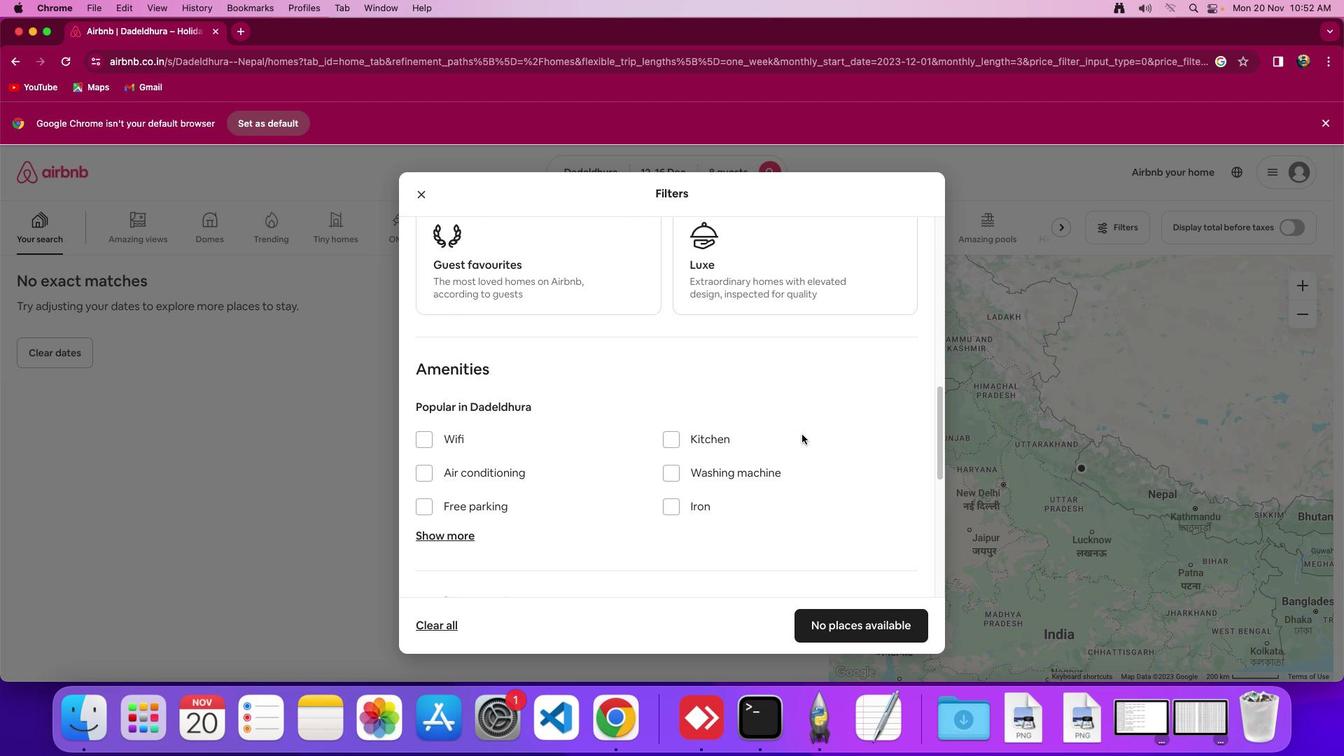 
Action: Mouse scrolled (801, 434) with delta (0, 0)
Screenshot: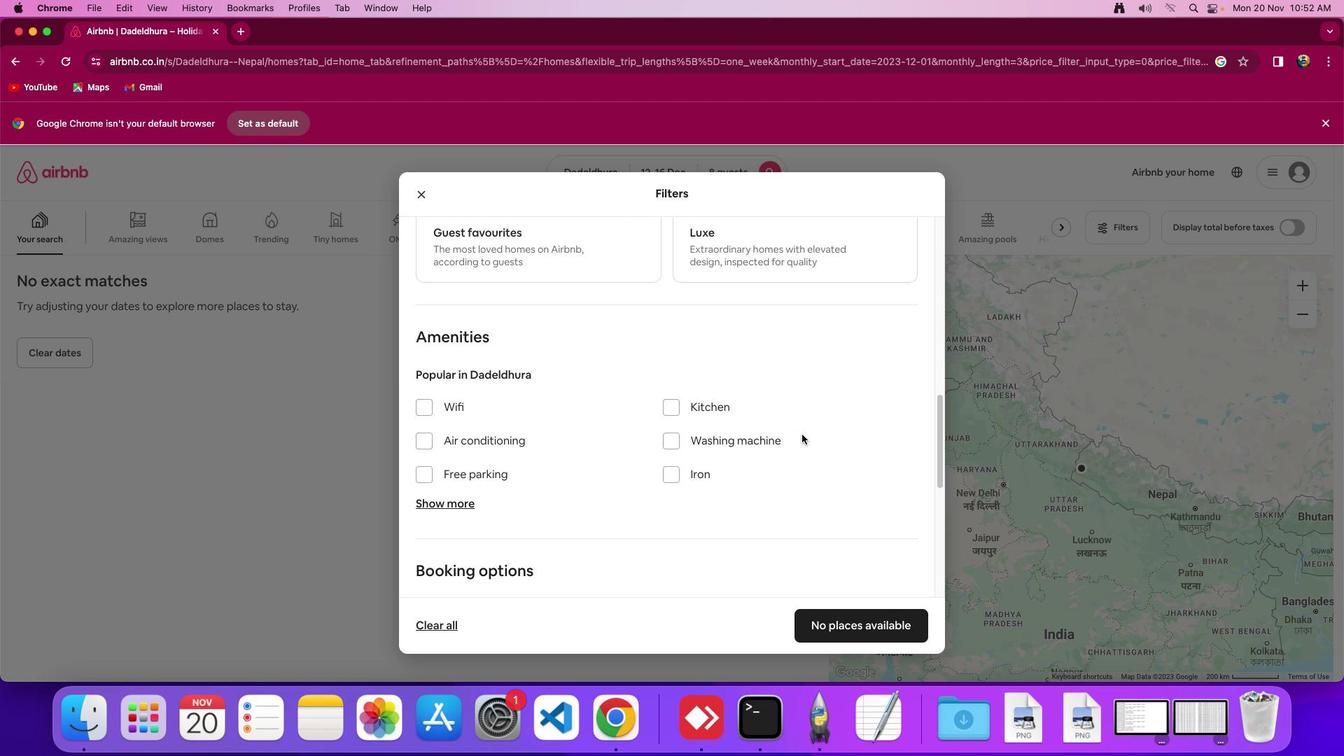 
Action: Mouse scrolled (801, 434) with delta (0, -2)
Screenshot: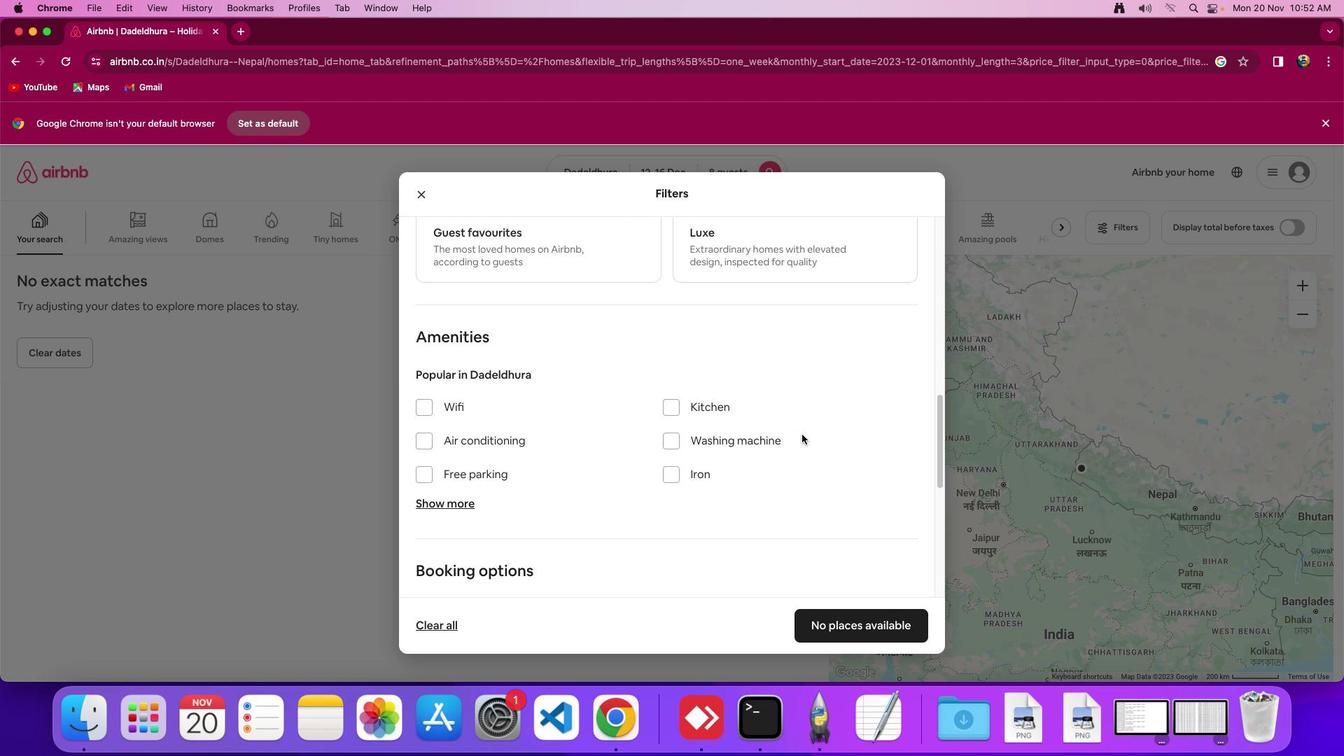
Action: Mouse scrolled (801, 434) with delta (0, -3)
Screenshot: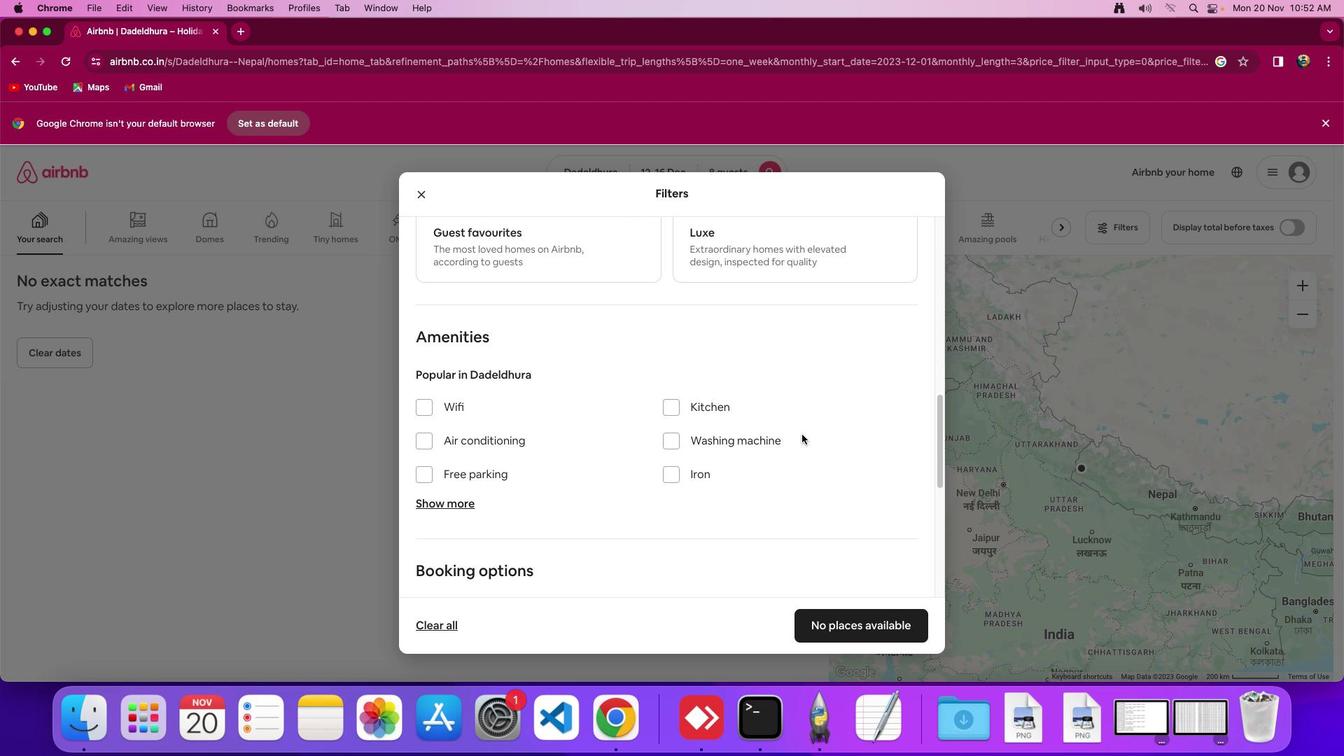 
Action: Mouse scrolled (801, 434) with delta (0, 0)
Screenshot: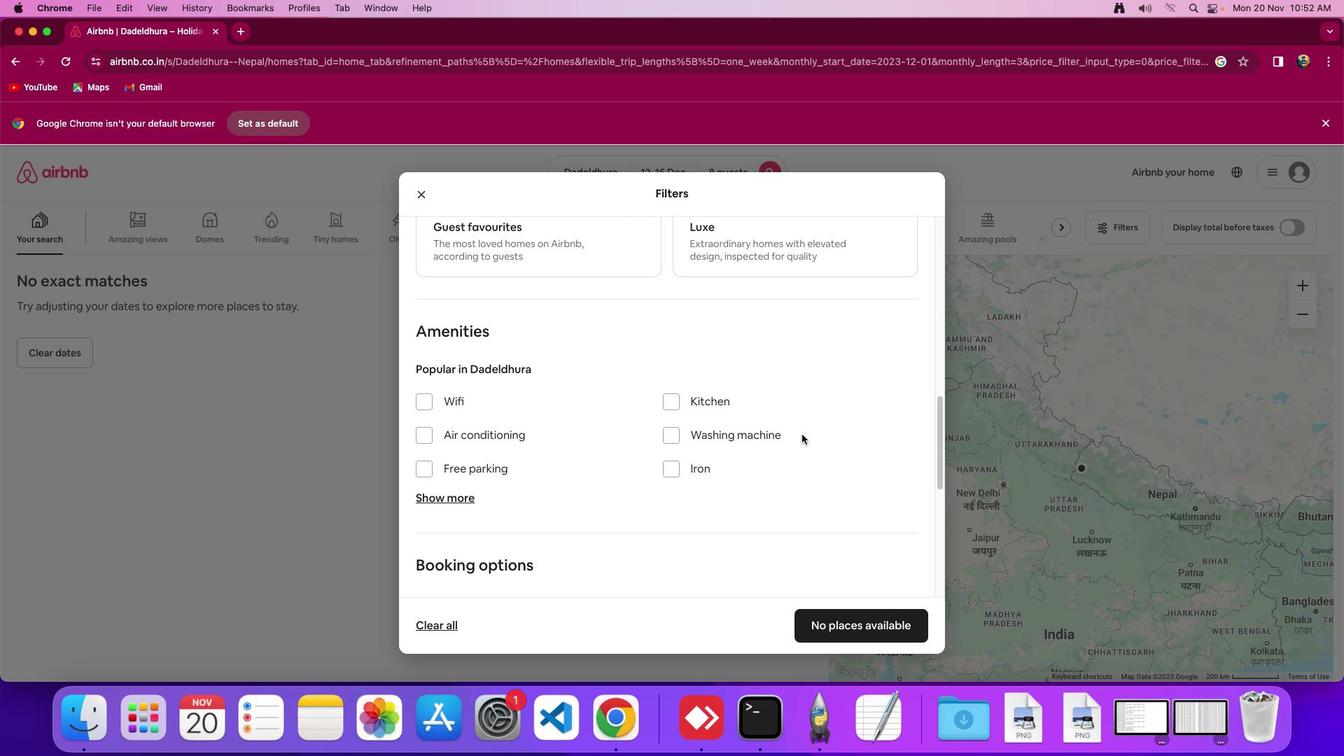 
Action: Mouse scrolled (801, 434) with delta (0, 0)
Screenshot: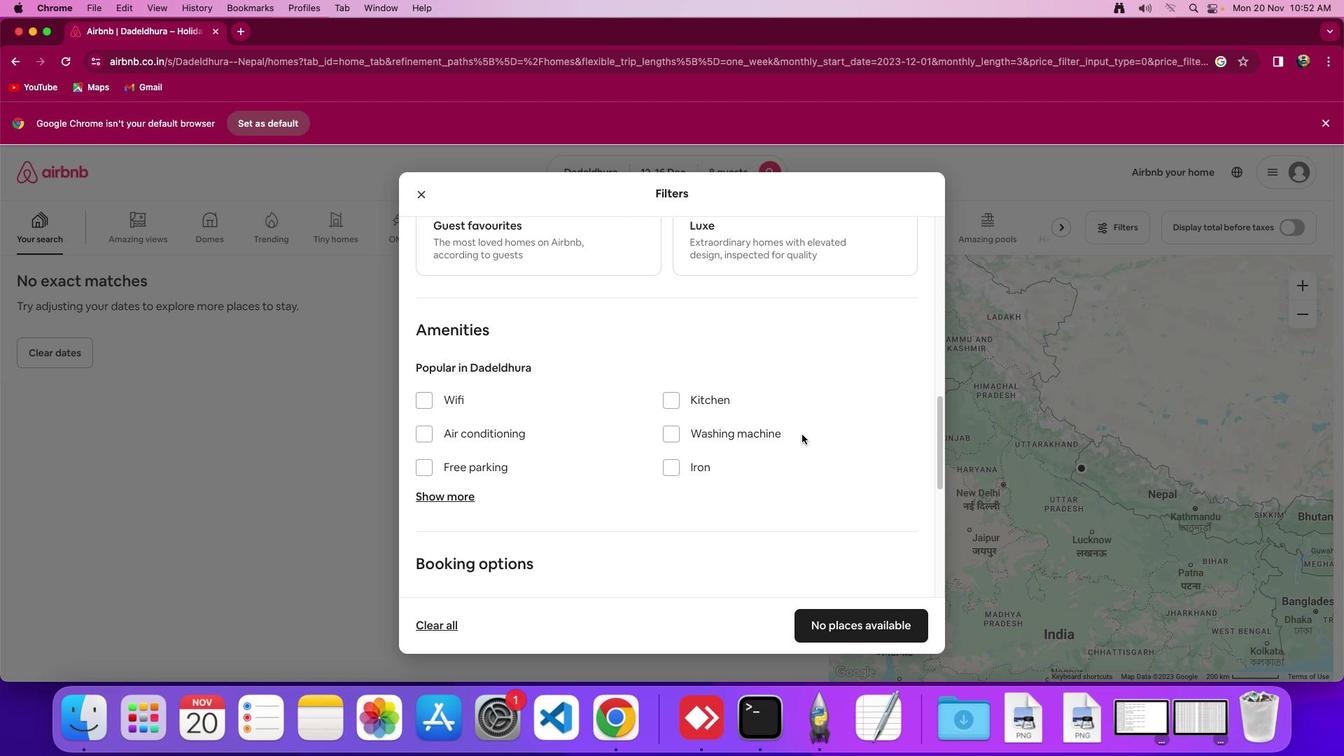 
Action: Mouse scrolled (801, 434) with delta (0, 0)
Screenshot: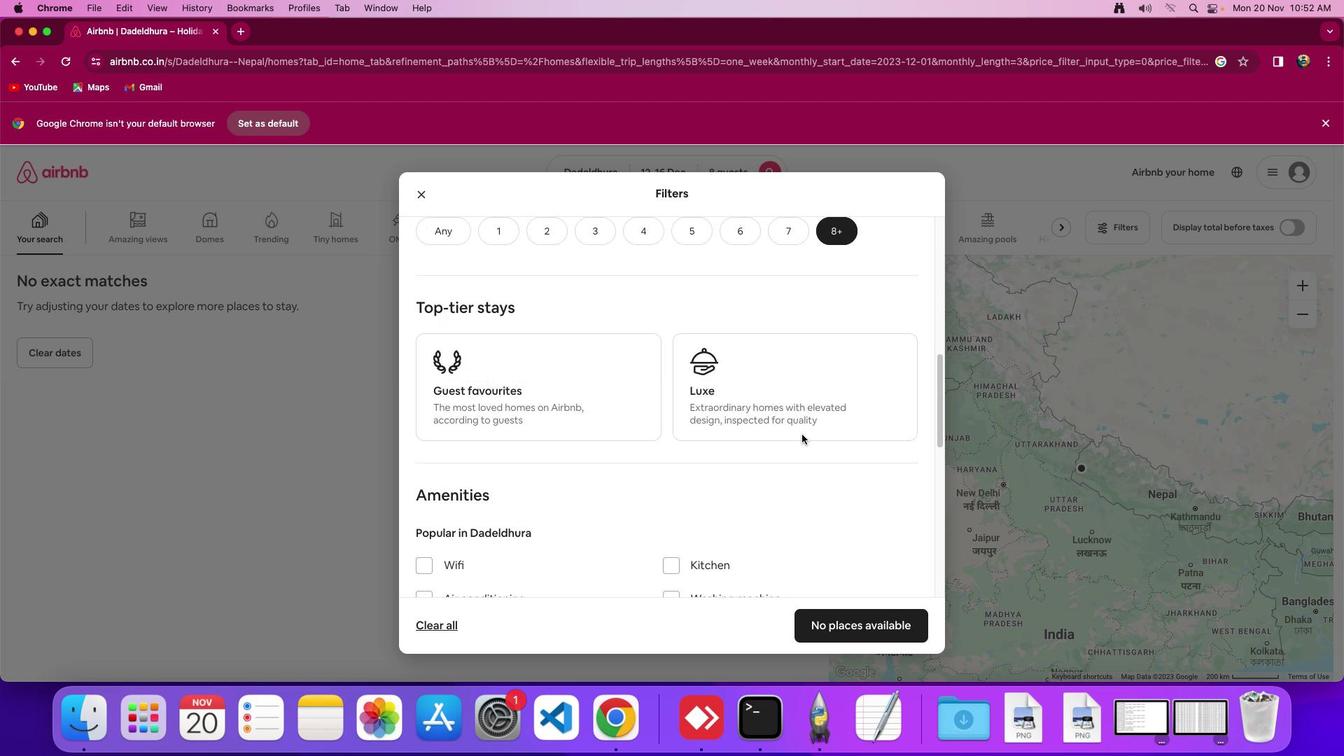 
Action: Mouse scrolled (801, 434) with delta (0, 0)
Screenshot: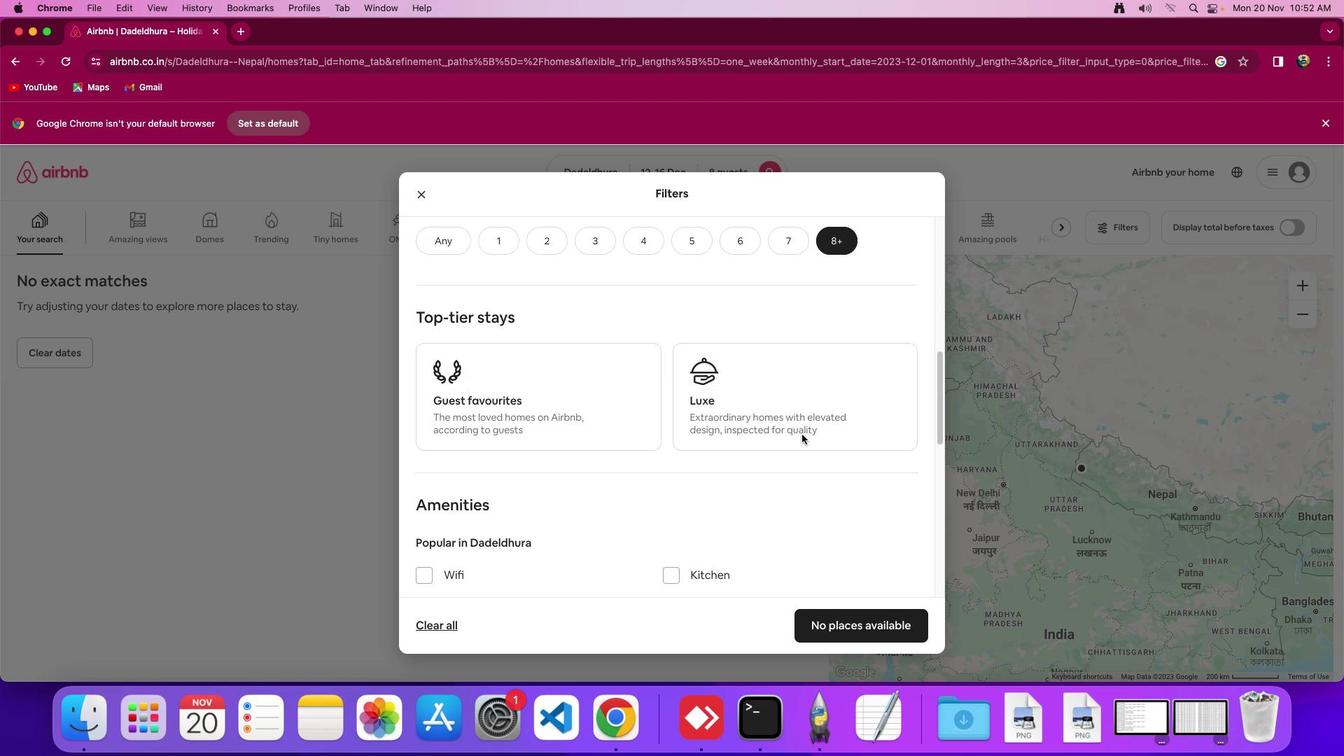 
Action: Mouse scrolled (801, 434) with delta (0, 2)
Screenshot: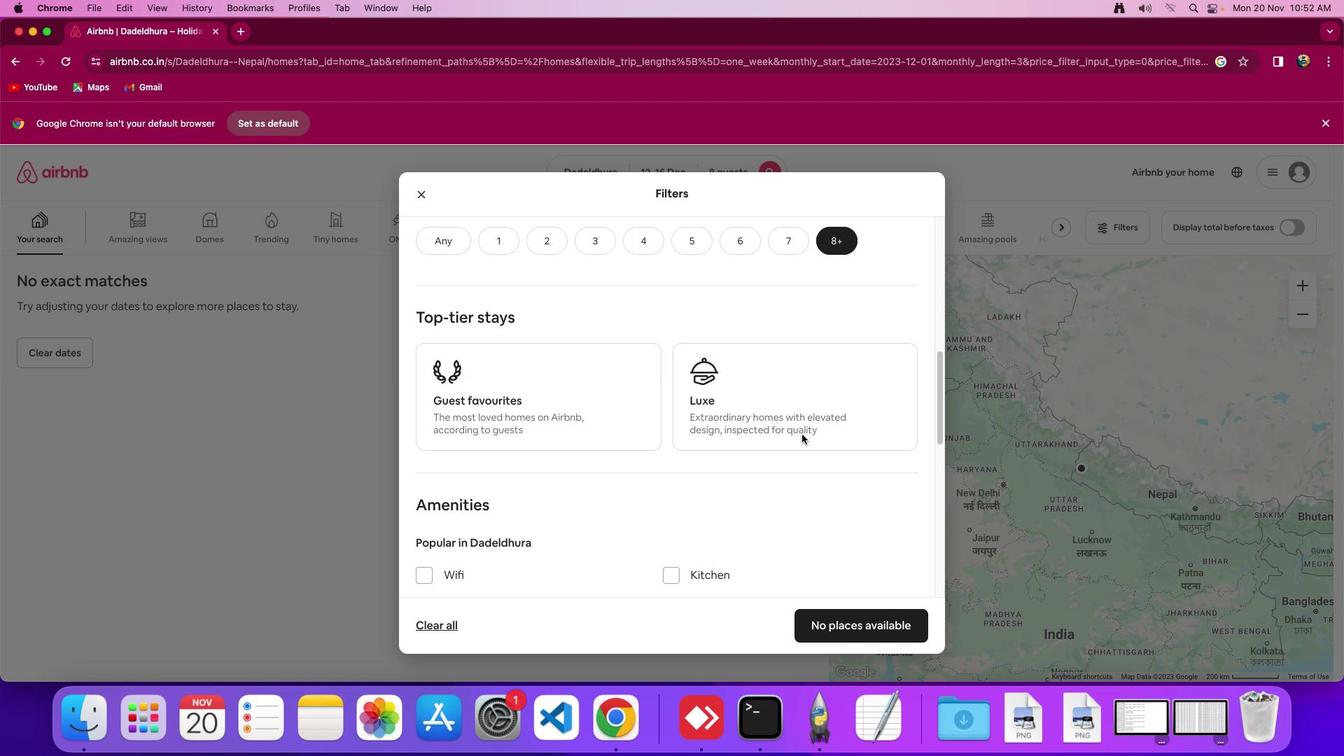 
Action: Mouse scrolled (801, 434) with delta (0, 0)
Screenshot: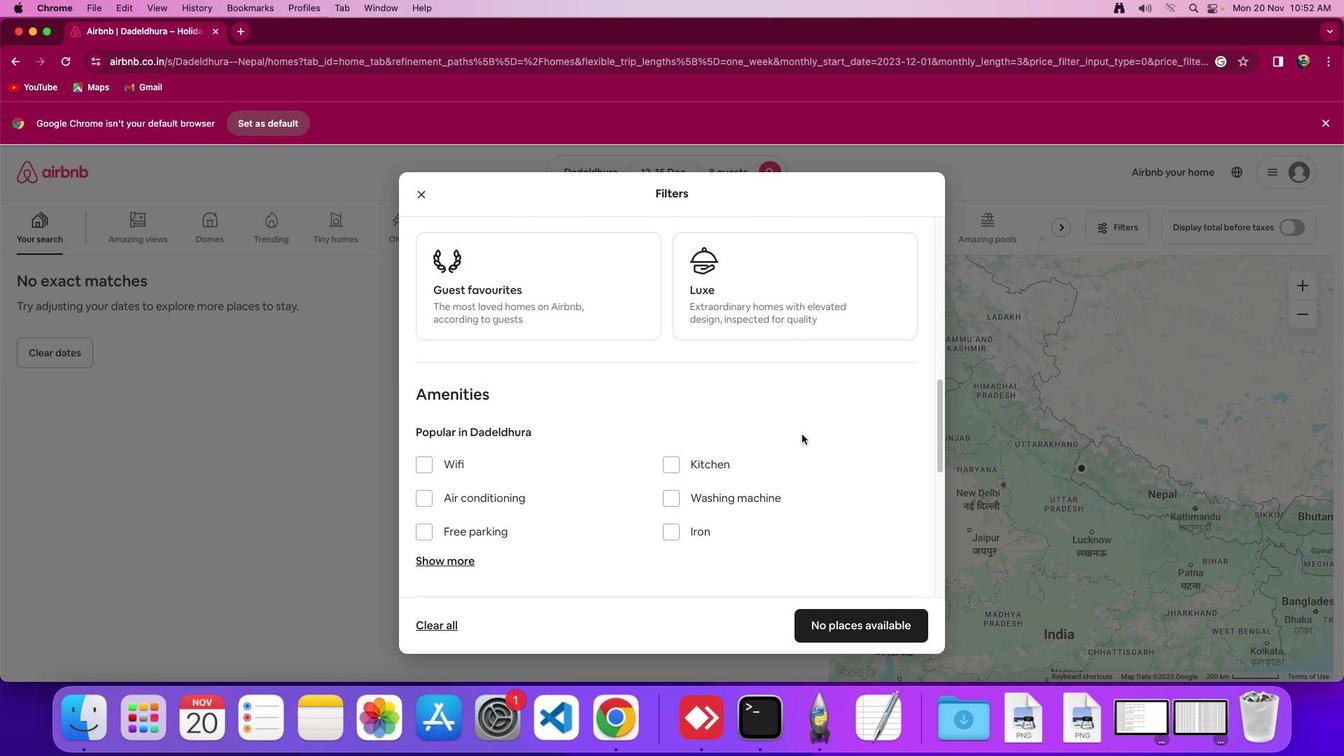 
Action: Mouse scrolled (801, 434) with delta (0, 0)
Screenshot: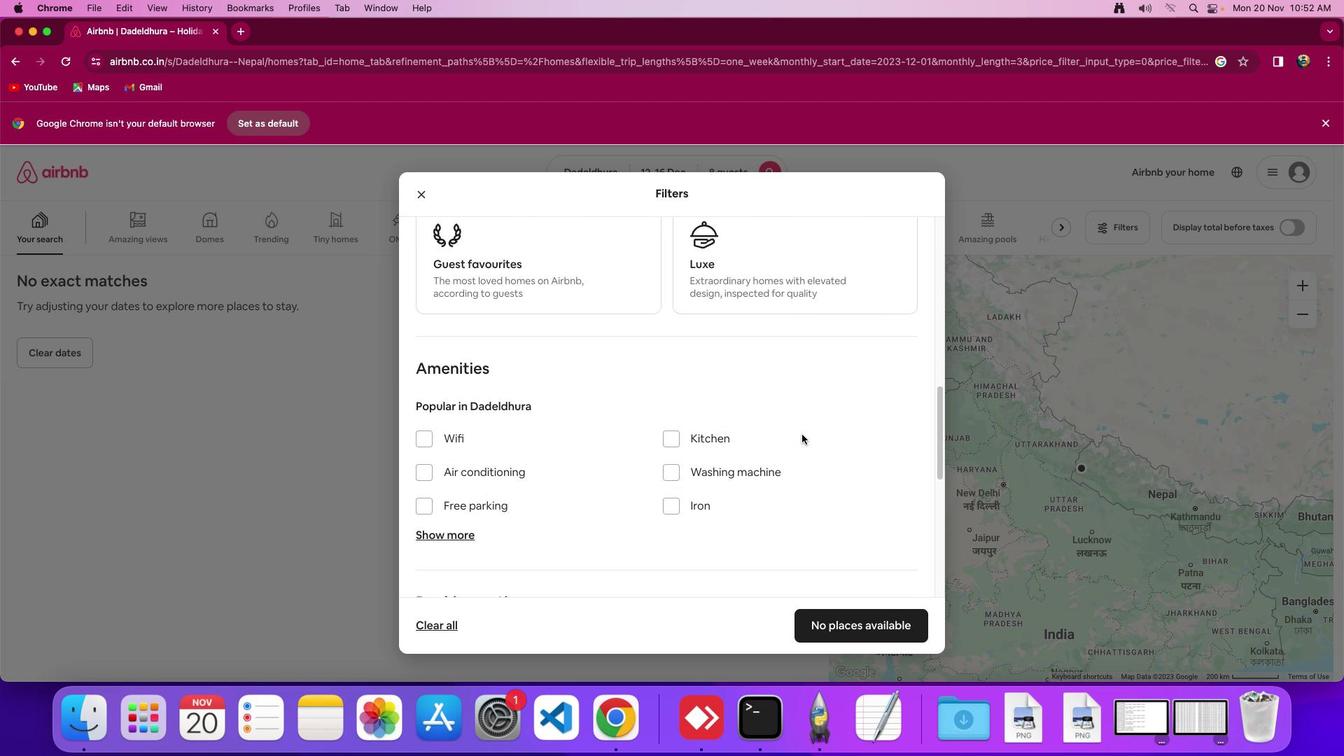 
Action: Mouse scrolled (801, 434) with delta (0, -2)
Screenshot: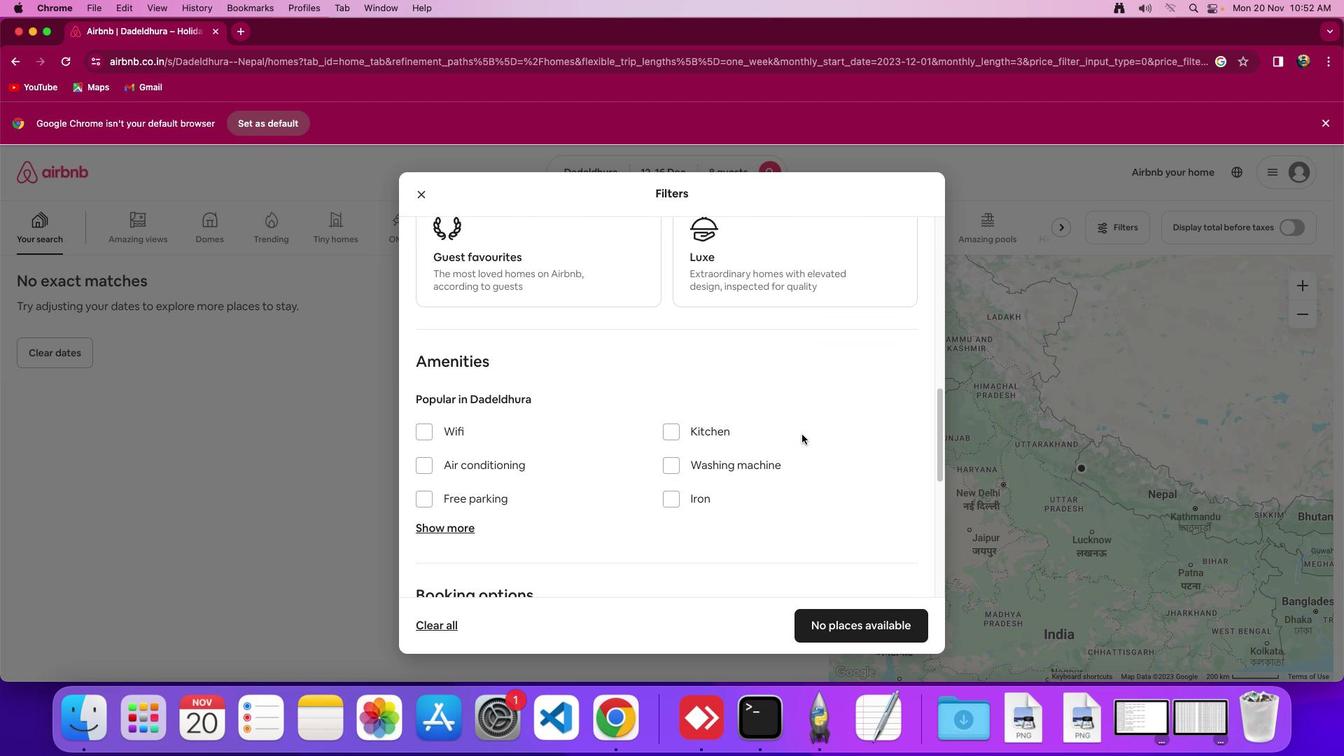 
Action: Mouse moved to (801, 434)
Screenshot: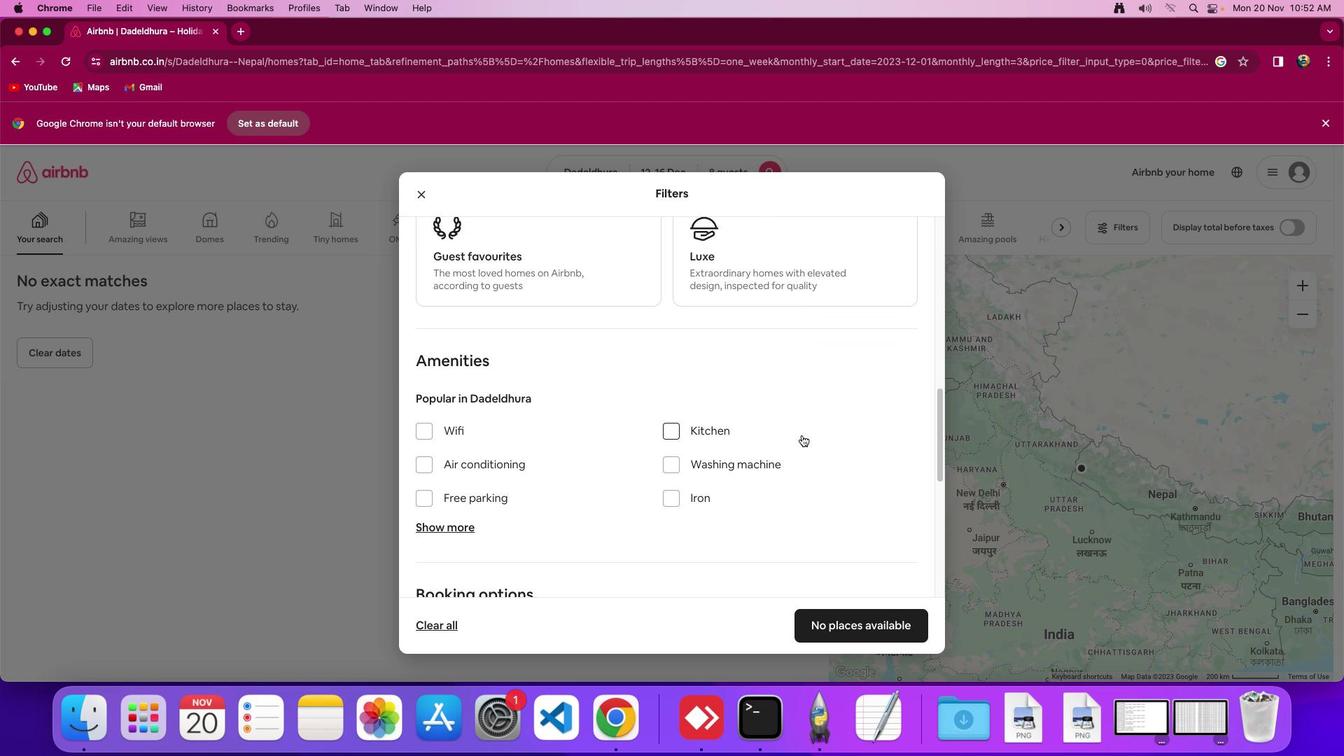 
Action: Mouse scrolled (801, 434) with delta (0, 0)
Screenshot: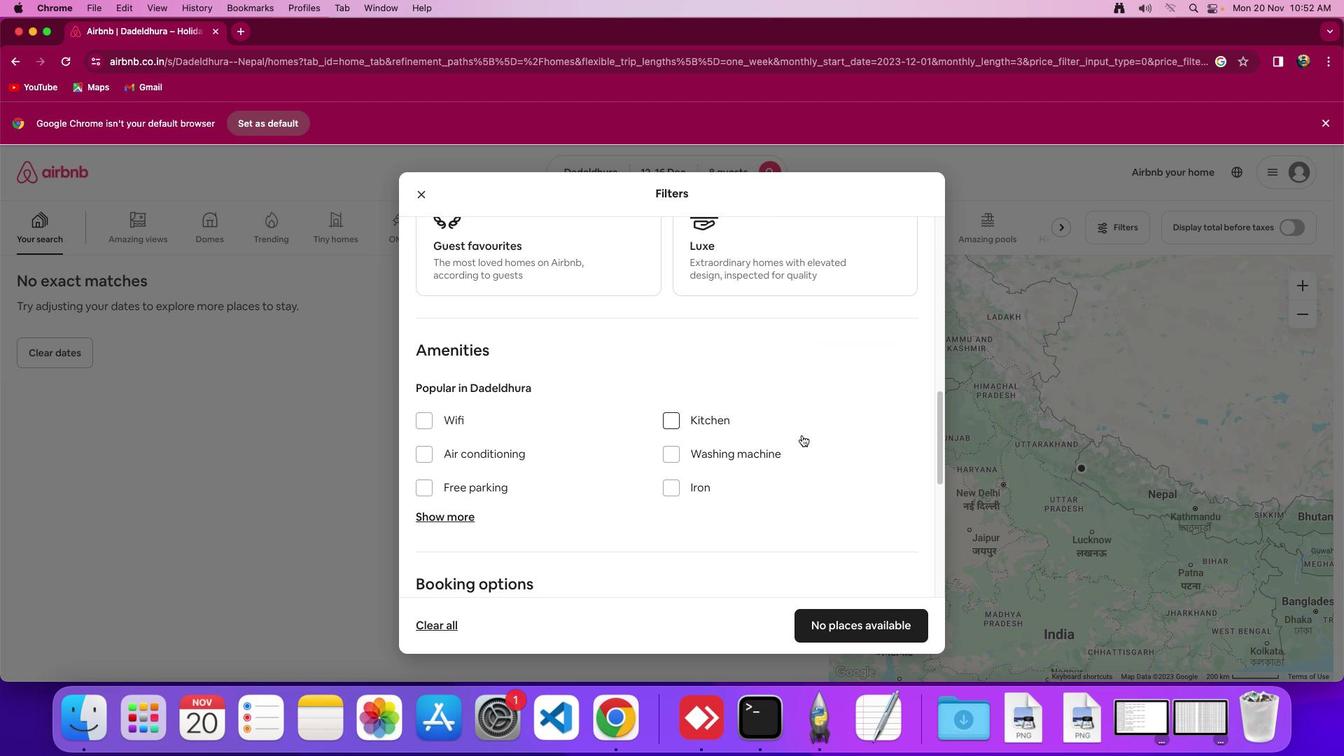 
Action: Mouse scrolled (801, 434) with delta (0, 0)
Screenshot: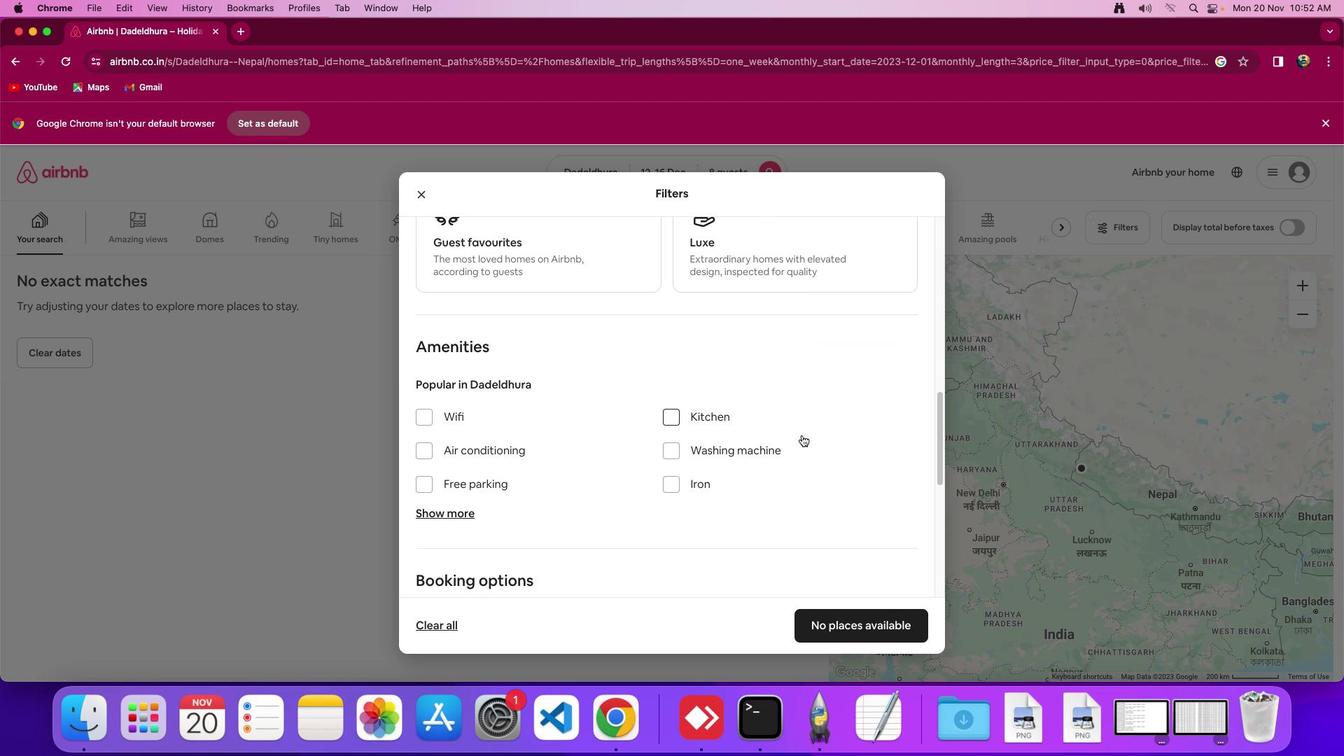 
Action: Mouse moved to (799, 432)
Screenshot: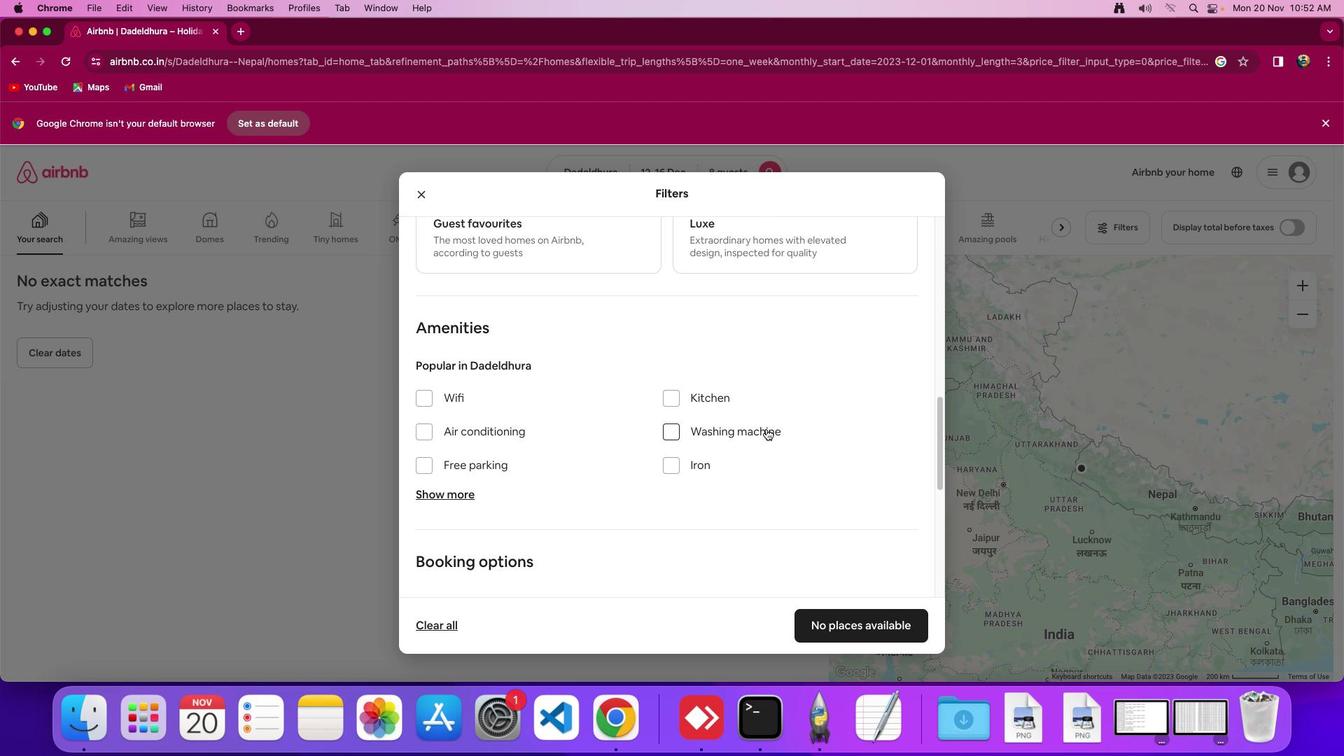 
Action: Mouse scrolled (799, 432) with delta (0, 0)
Screenshot: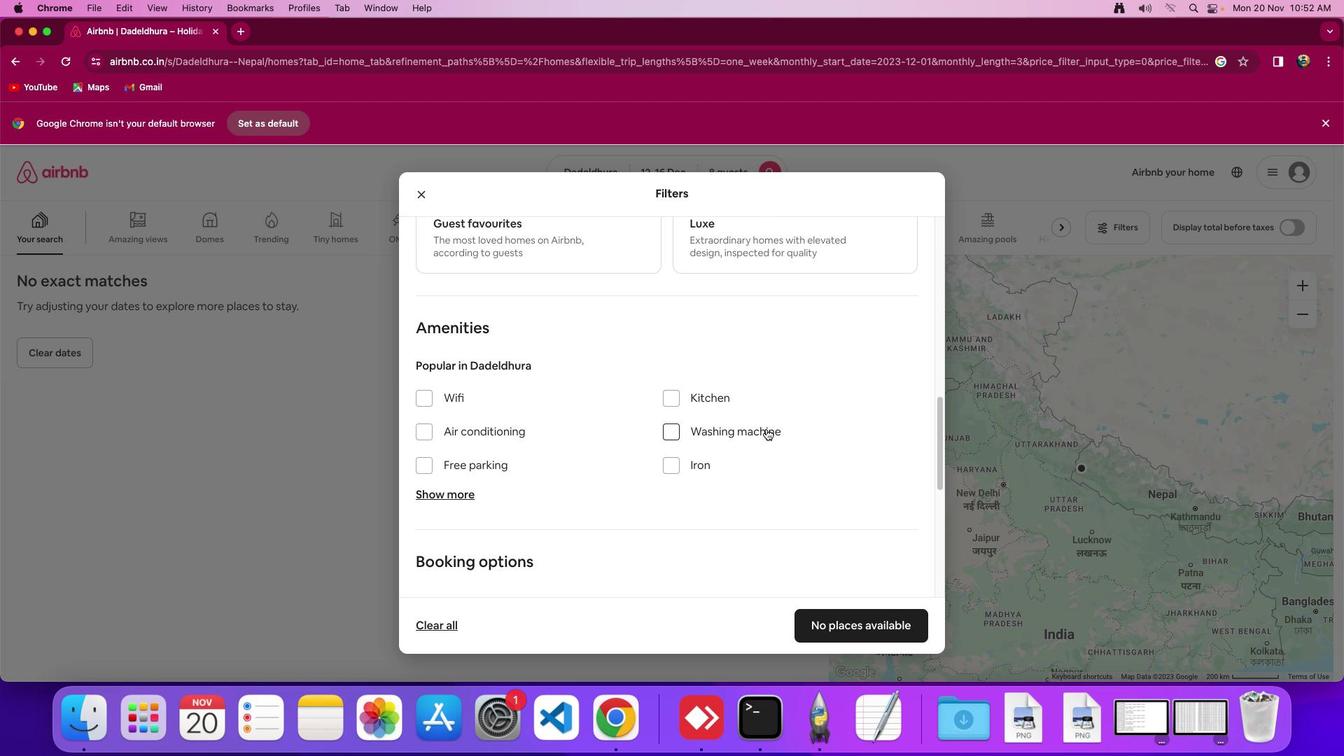 
Action: Mouse moved to (794, 430)
Screenshot: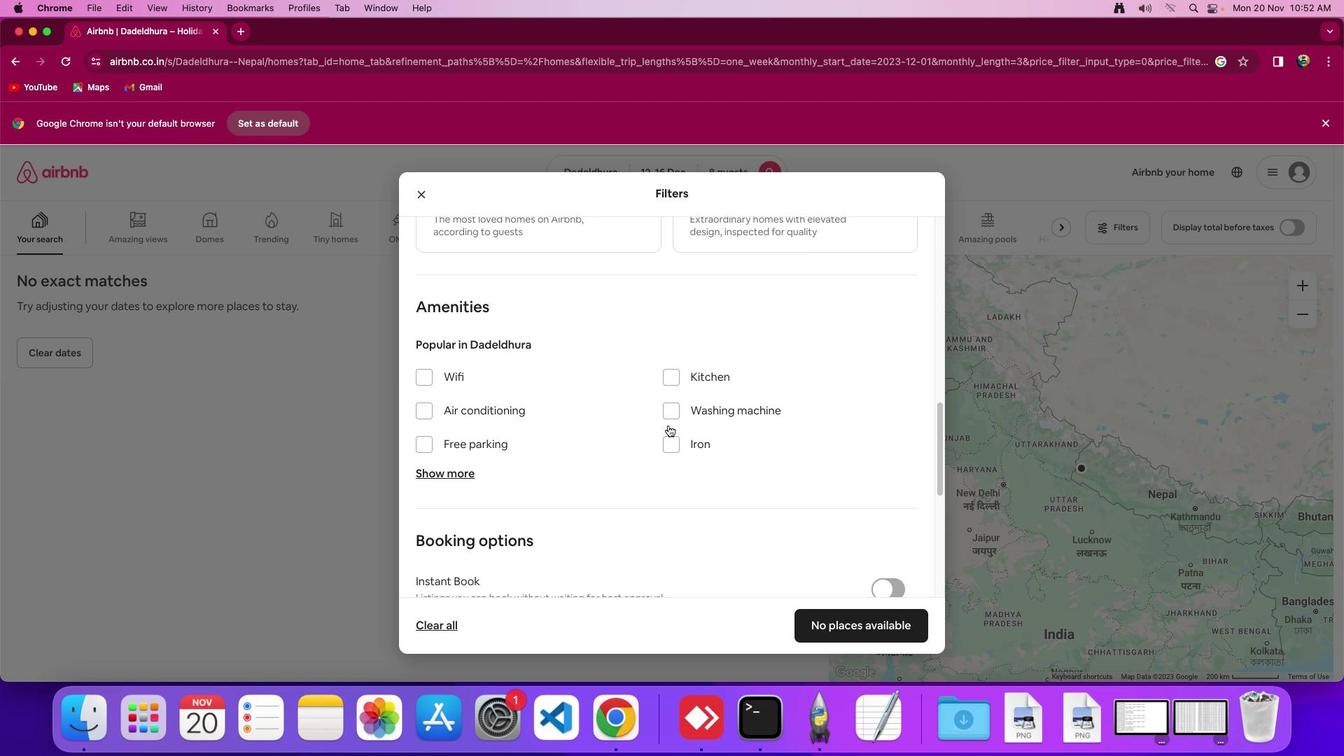 
Action: Mouse scrolled (794, 430) with delta (0, 0)
Screenshot: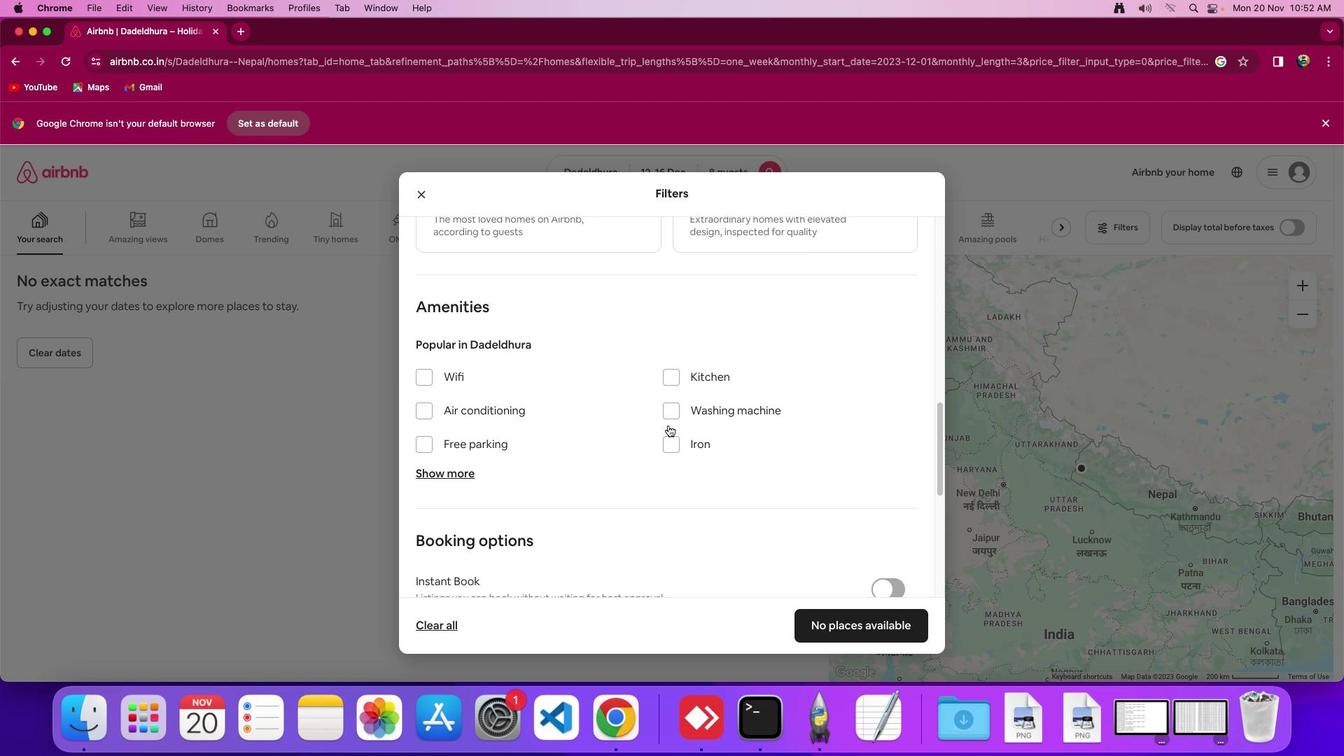 
Action: Mouse moved to (793, 429)
Screenshot: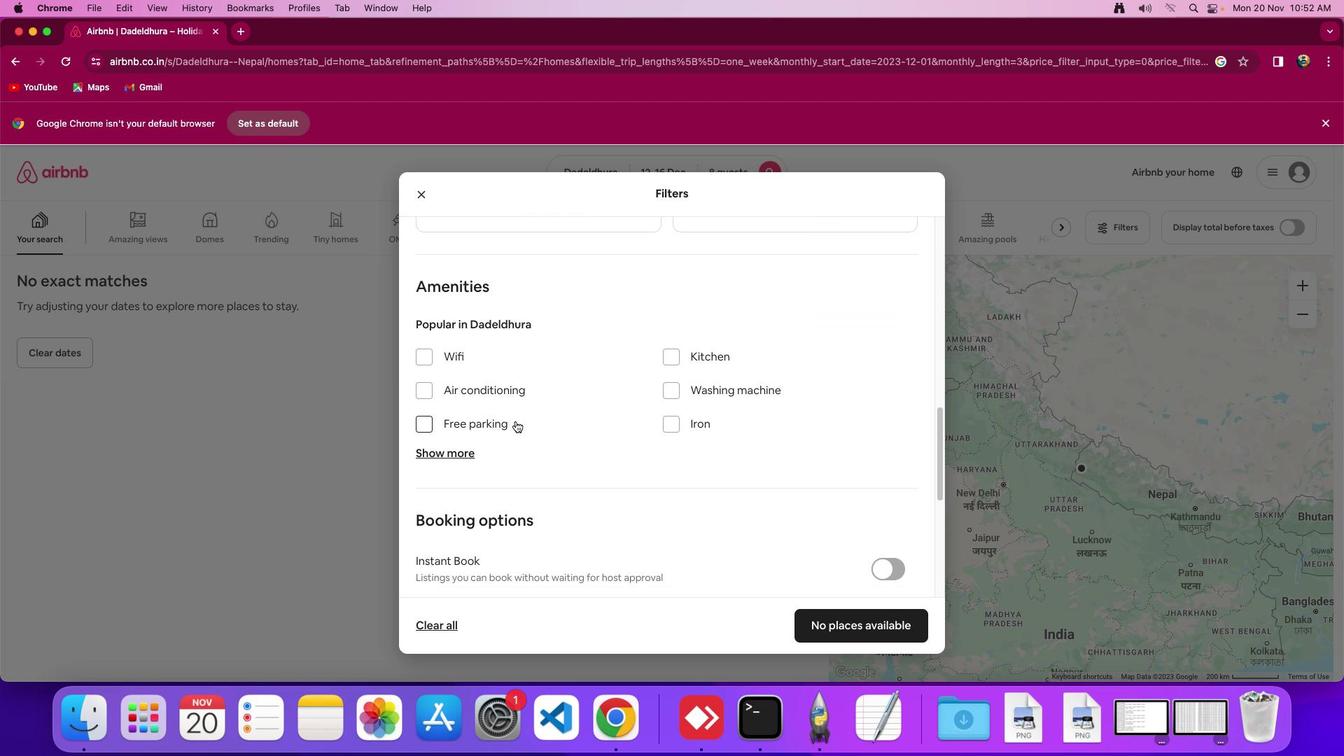
Action: Mouse scrolled (793, 429) with delta (0, 0)
Screenshot: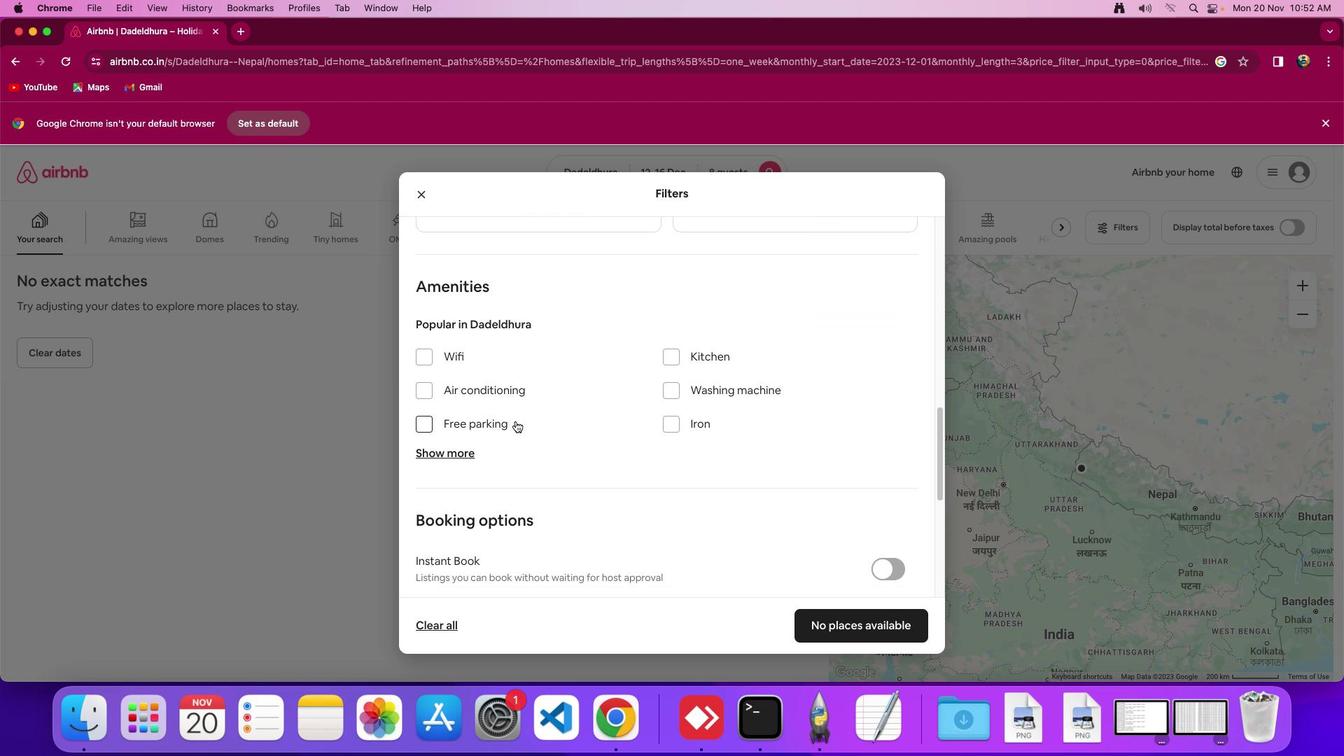 
Action: Mouse moved to (421, 361)
Screenshot: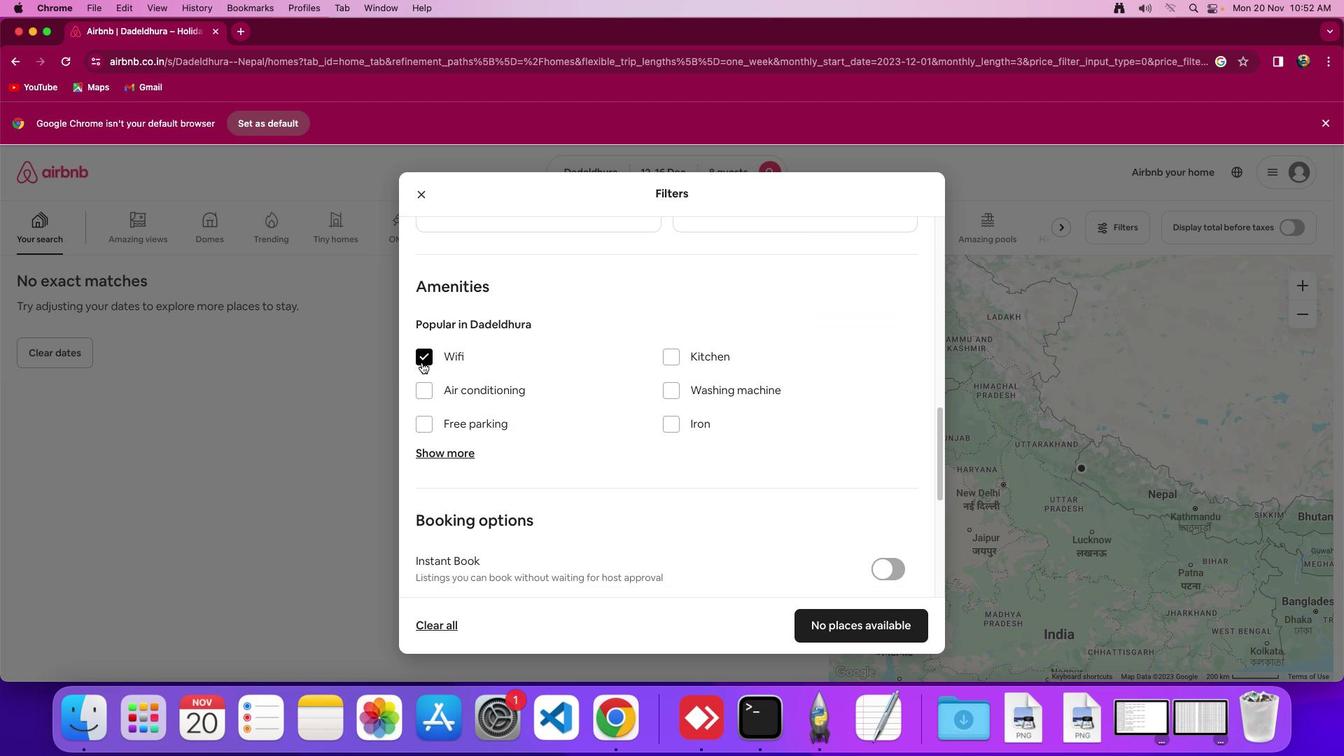 
Action: Mouse pressed left at (421, 361)
Screenshot: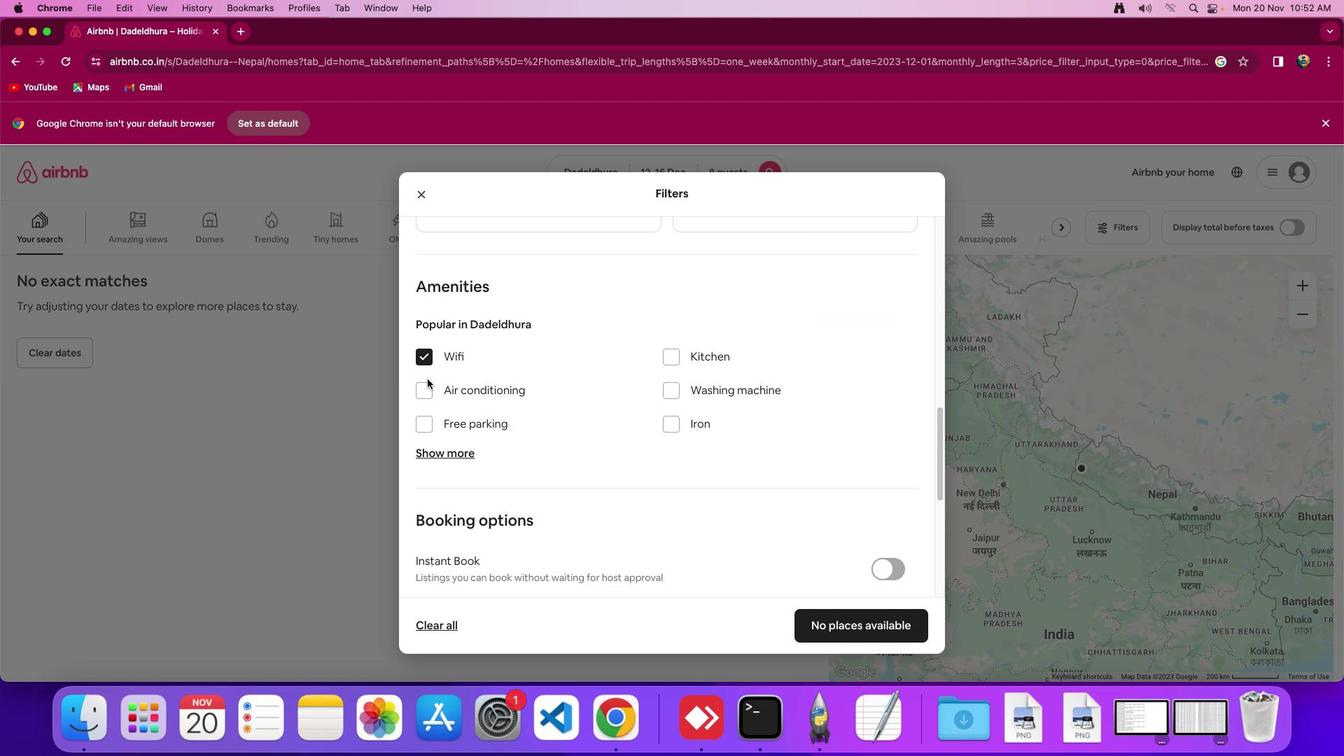 
Action: Mouse moved to (436, 449)
Screenshot: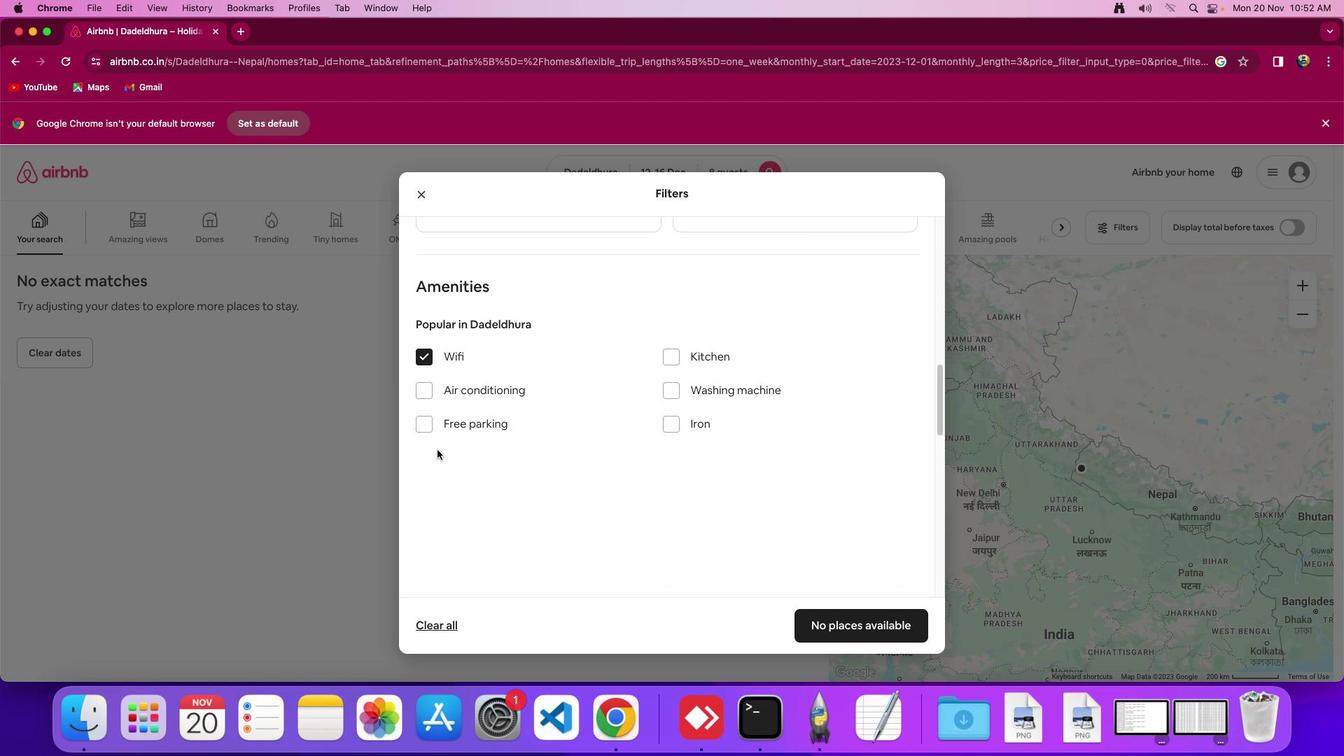 
Action: Mouse pressed left at (436, 449)
Screenshot: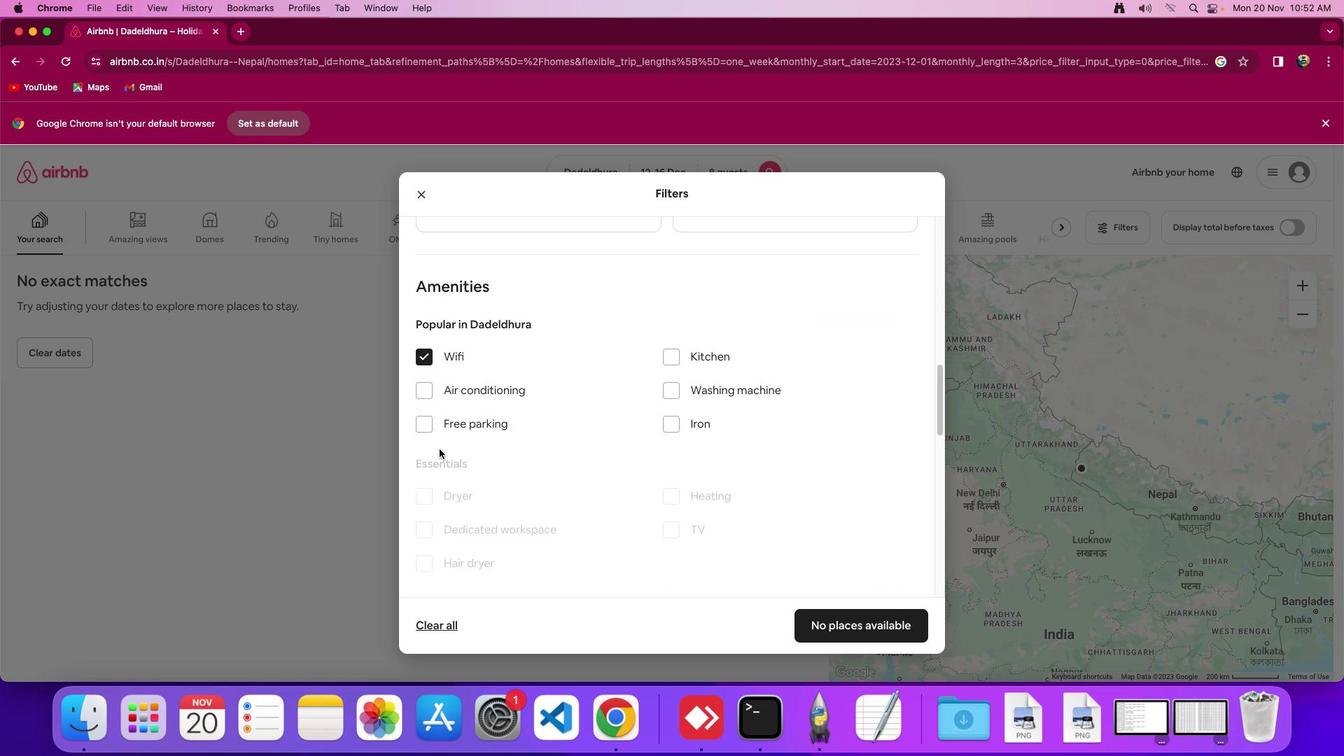 
Action: Mouse moved to (679, 533)
Screenshot: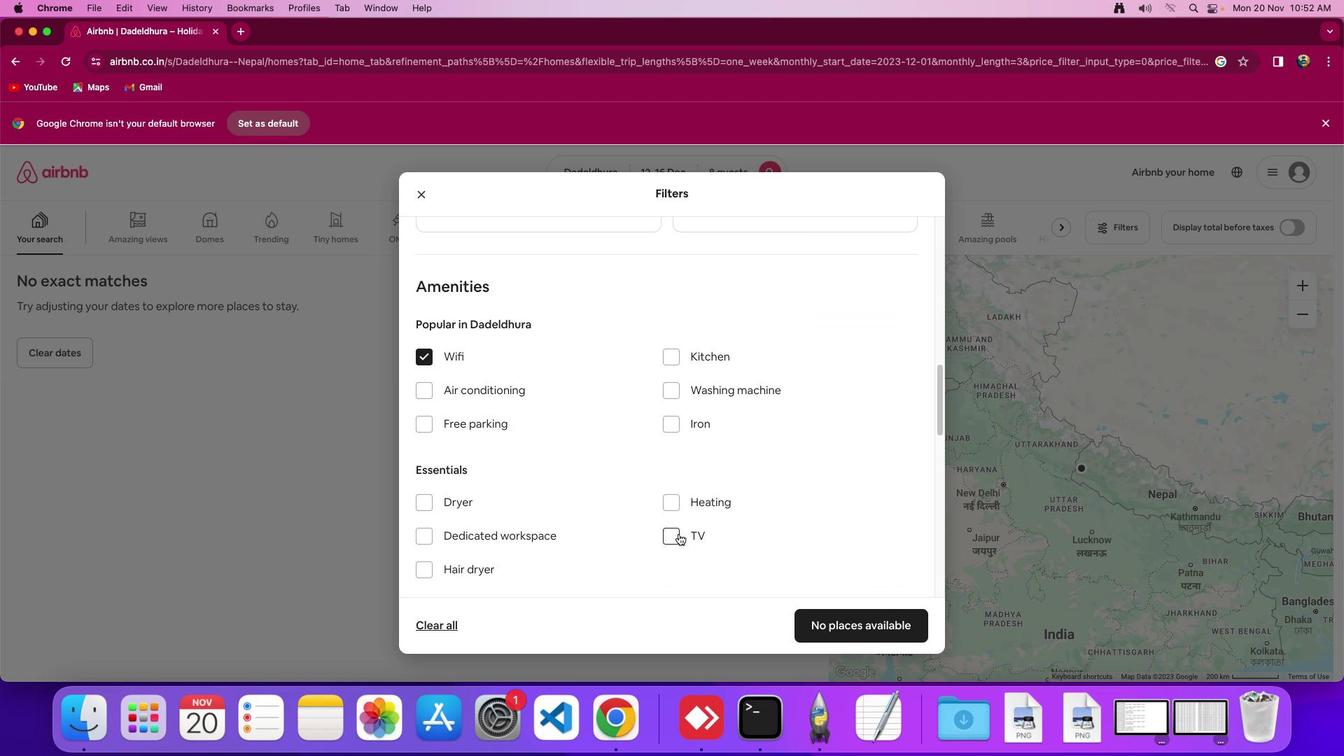 
Action: Mouse pressed left at (679, 533)
Screenshot: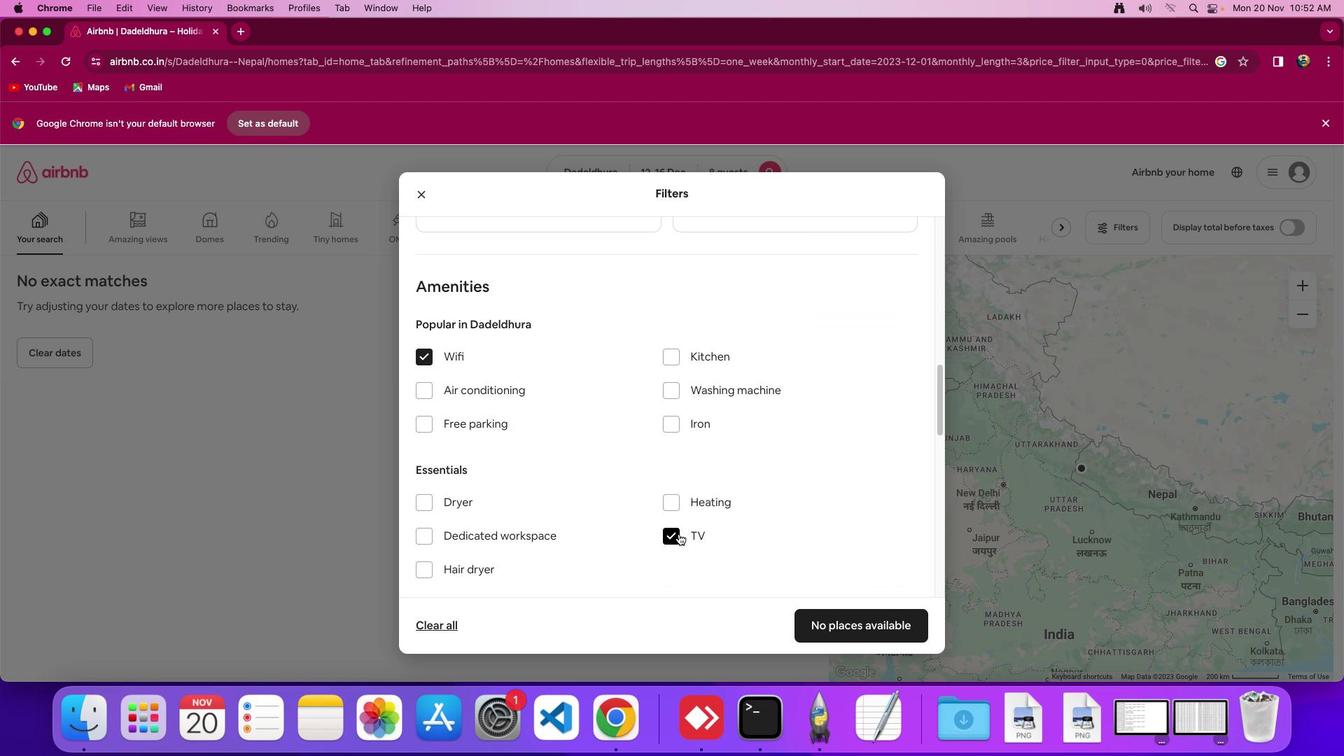 
Action: Mouse moved to (422, 421)
Screenshot: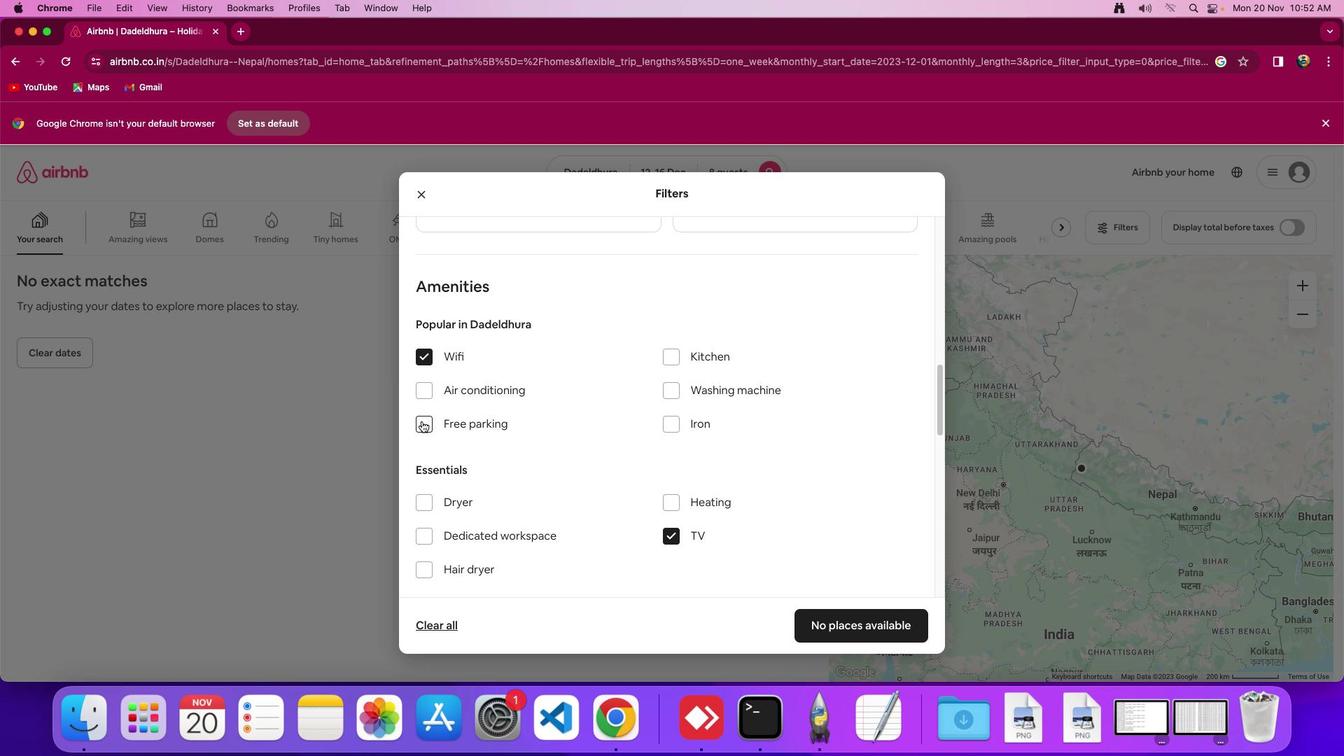 
Action: Mouse pressed left at (422, 421)
Screenshot: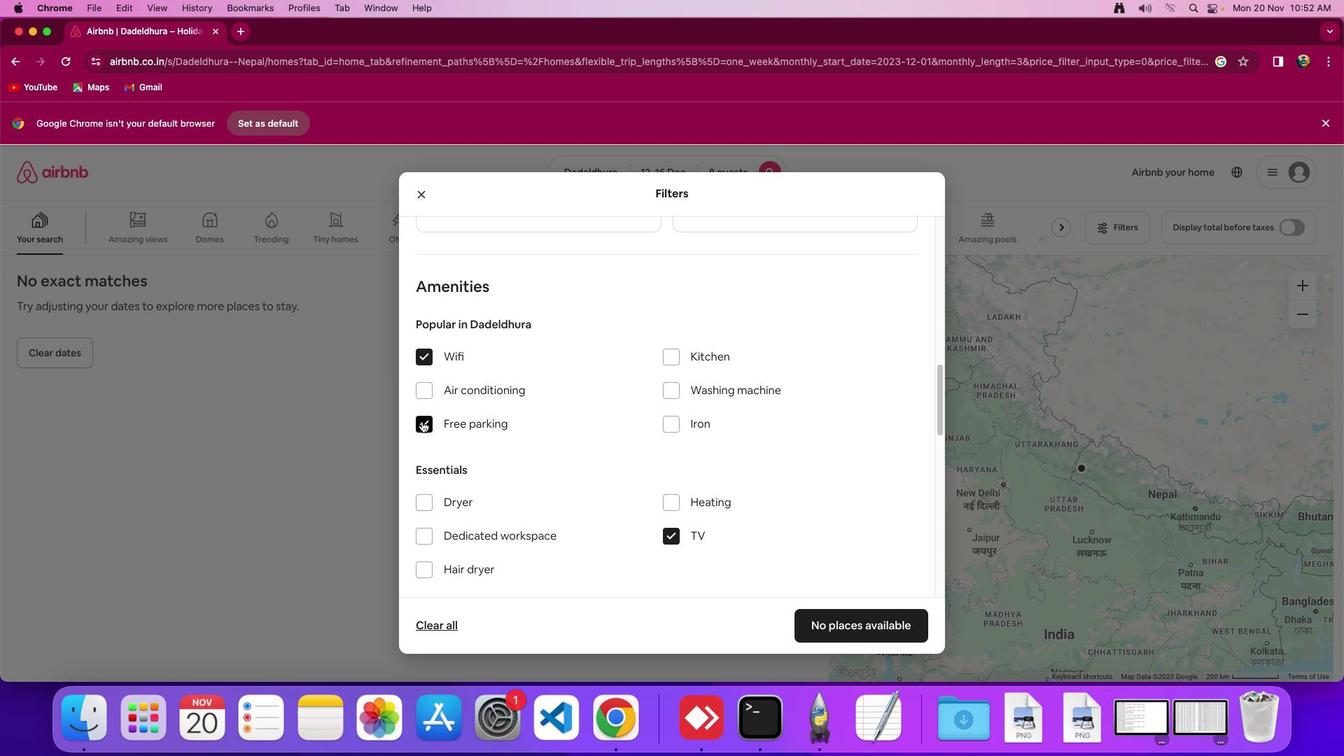 
Action: Mouse moved to (540, 415)
Screenshot: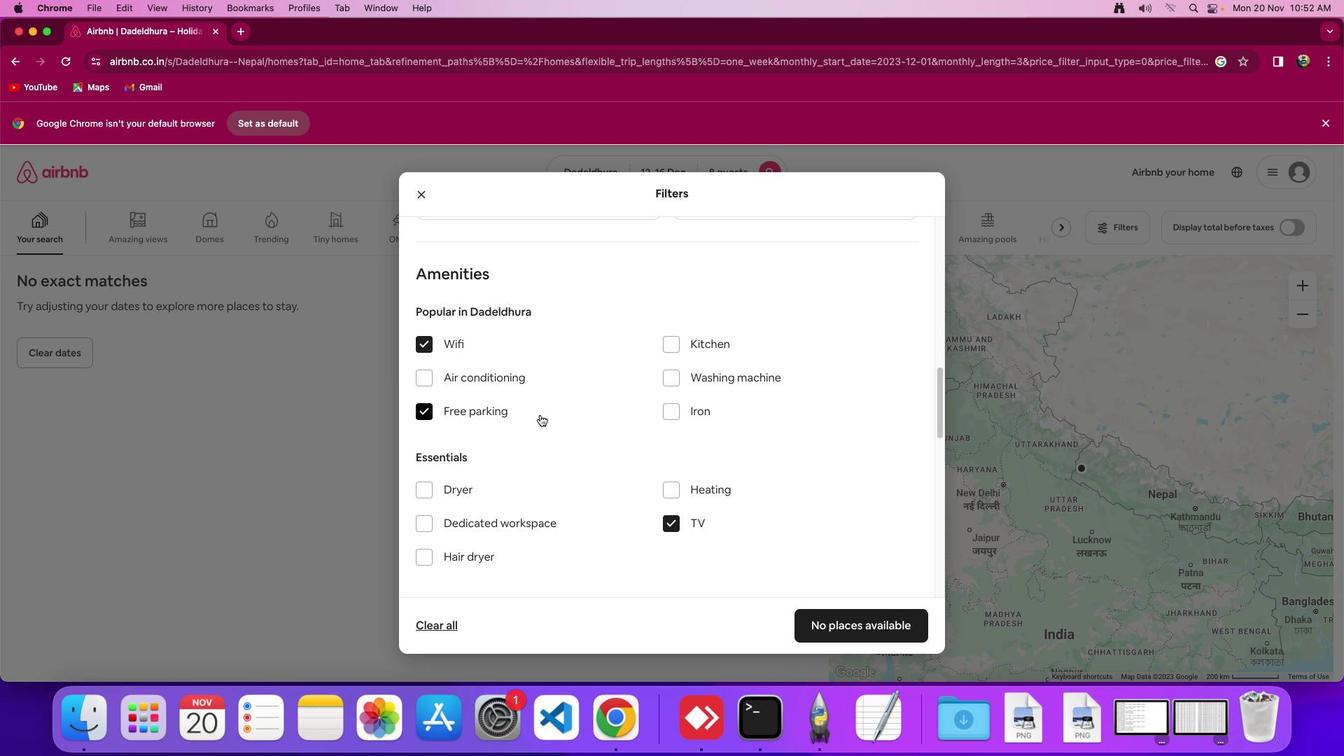 
Action: Mouse scrolled (540, 415) with delta (0, 0)
Screenshot: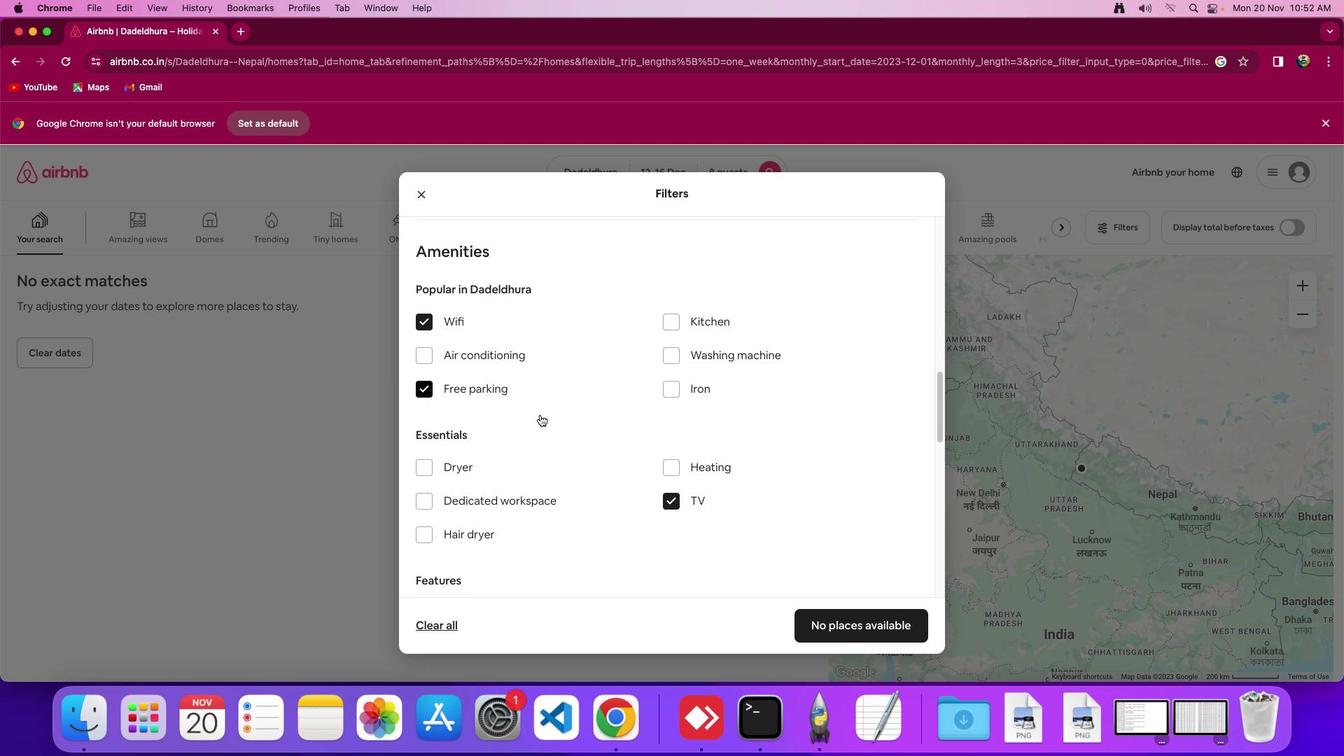 
Action: Mouse scrolled (540, 415) with delta (0, 0)
Screenshot: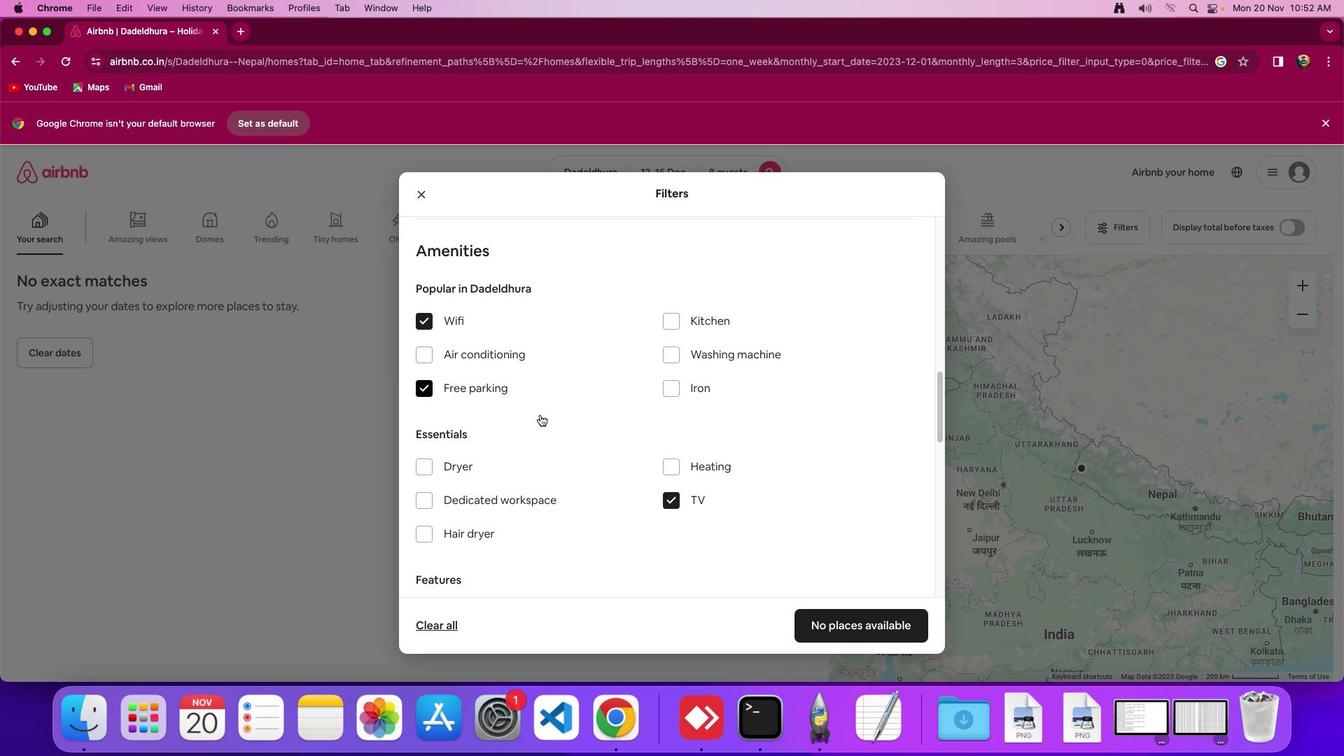 
Action: Mouse moved to (483, 453)
Screenshot: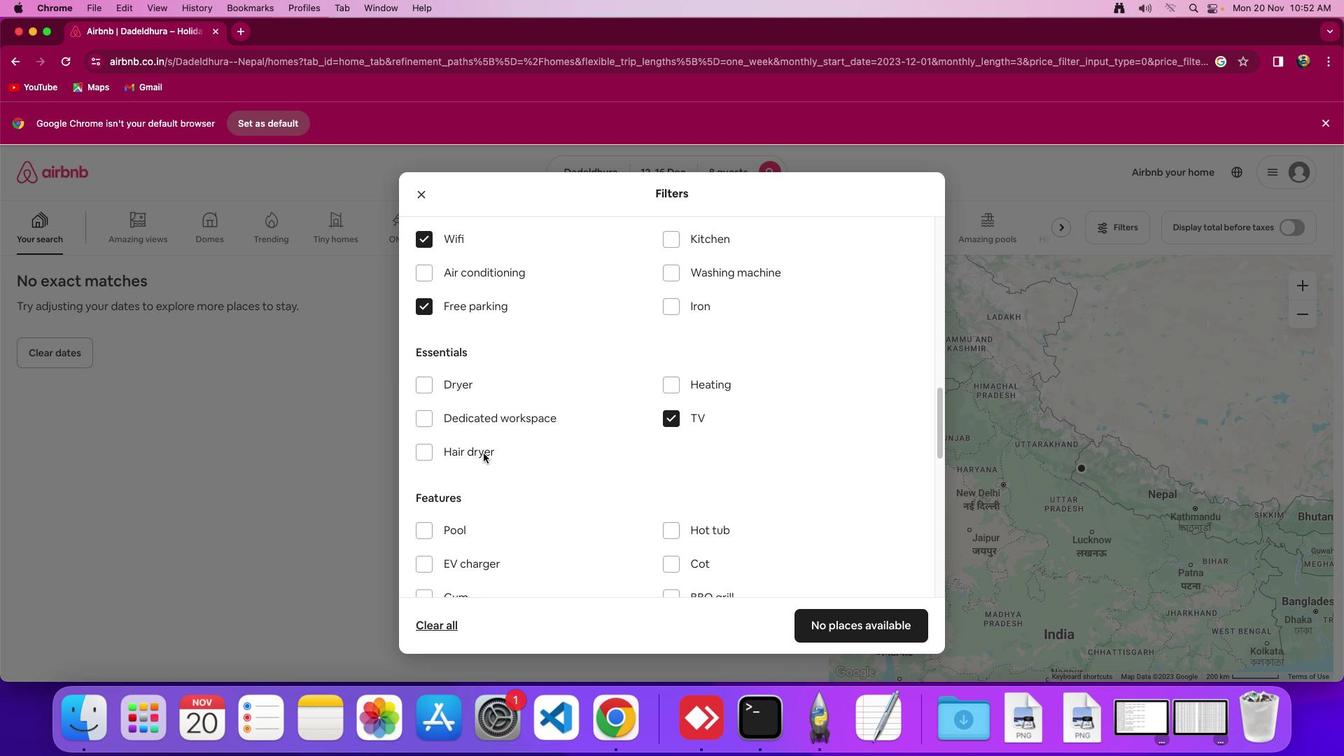 
Action: Mouse scrolled (483, 453) with delta (0, 0)
Screenshot: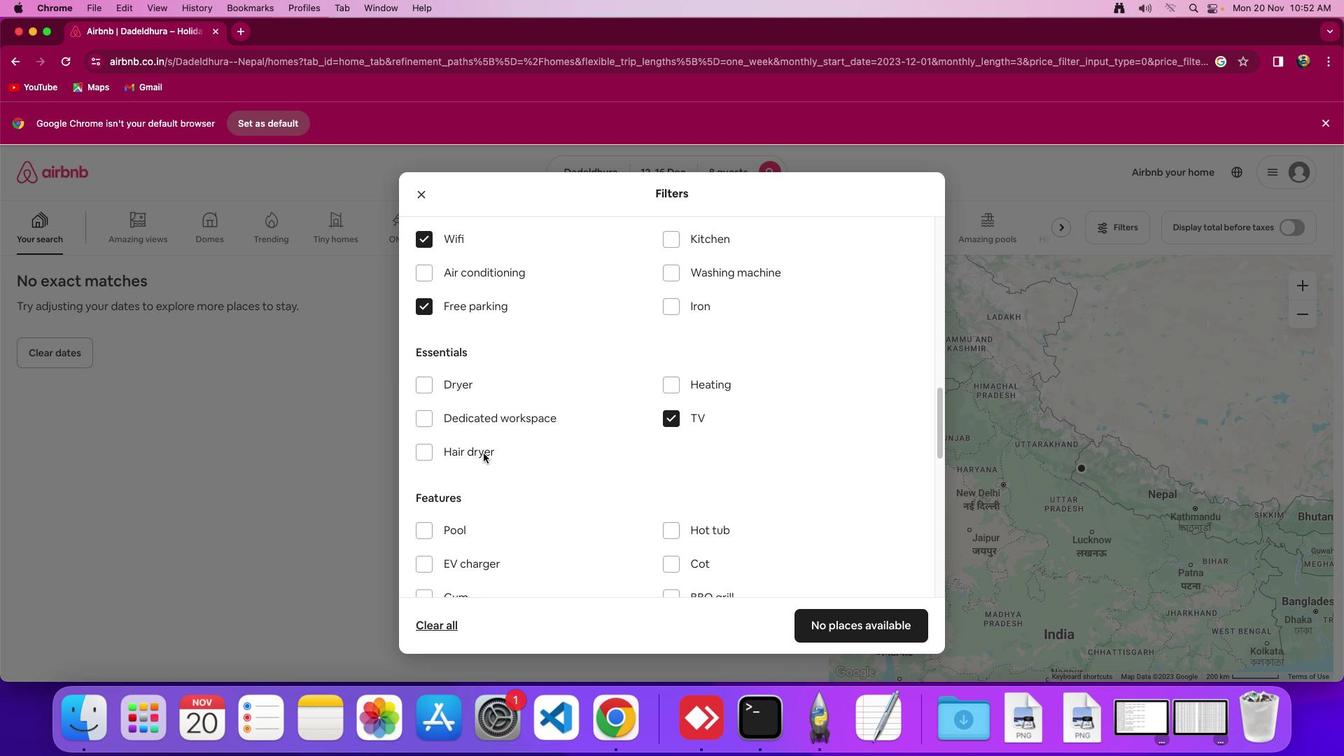 
Action: Mouse scrolled (483, 453) with delta (0, 0)
Screenshot: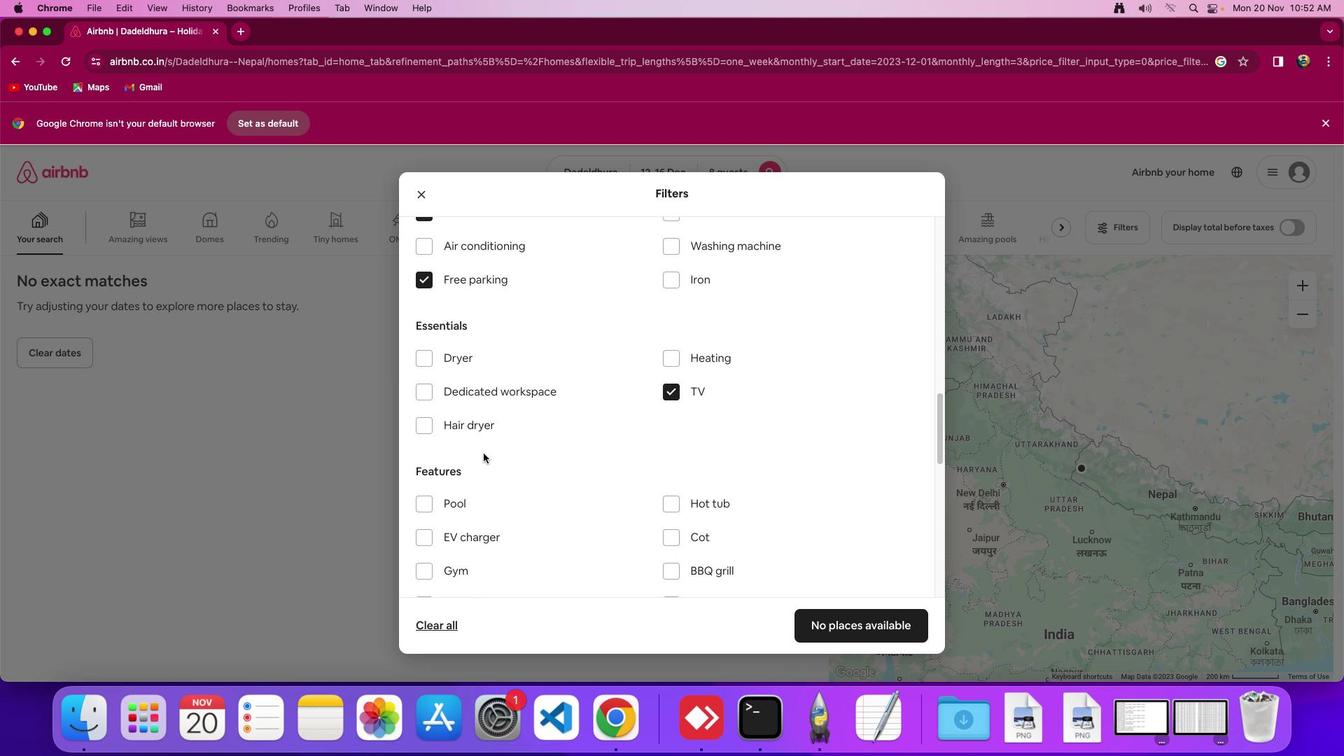 
Action: Mouse scrolled (483, 453) with delta (0, -2)
Screenshot: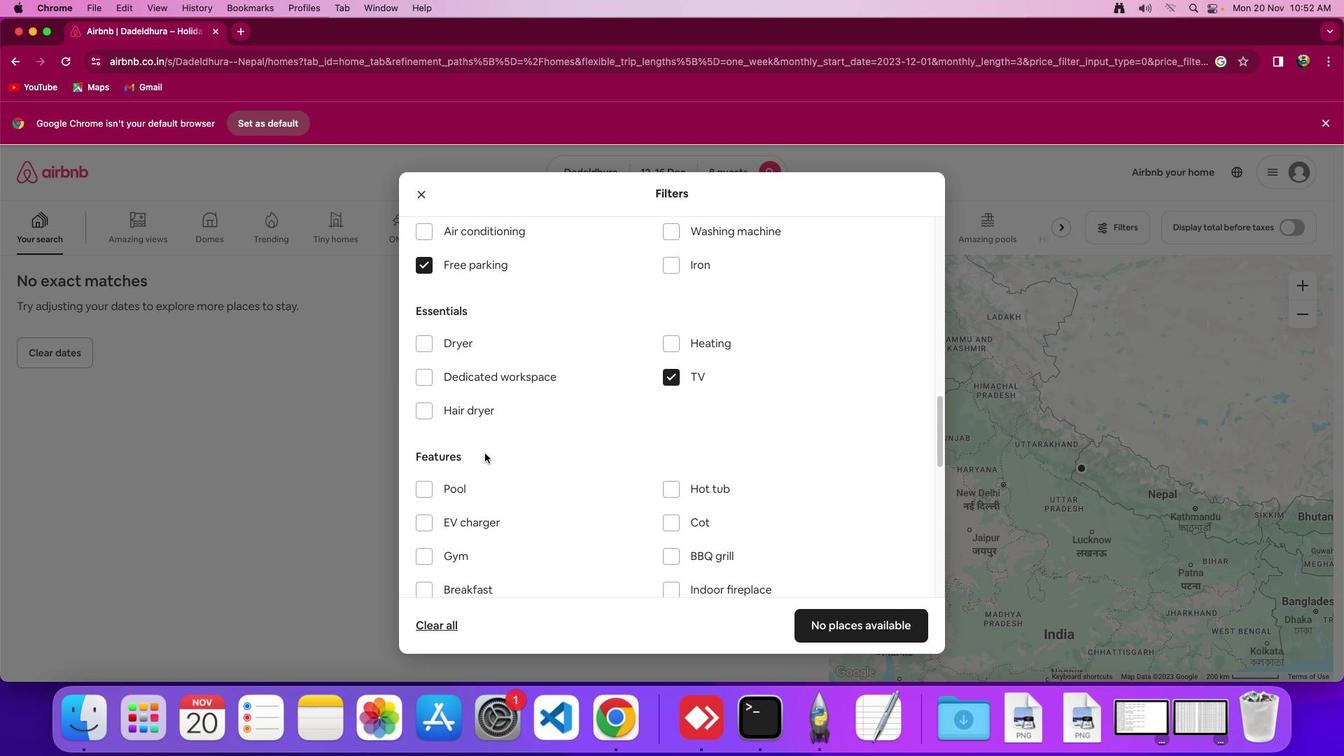 
Action: Mouse moved to (487, 450)
Screenshot: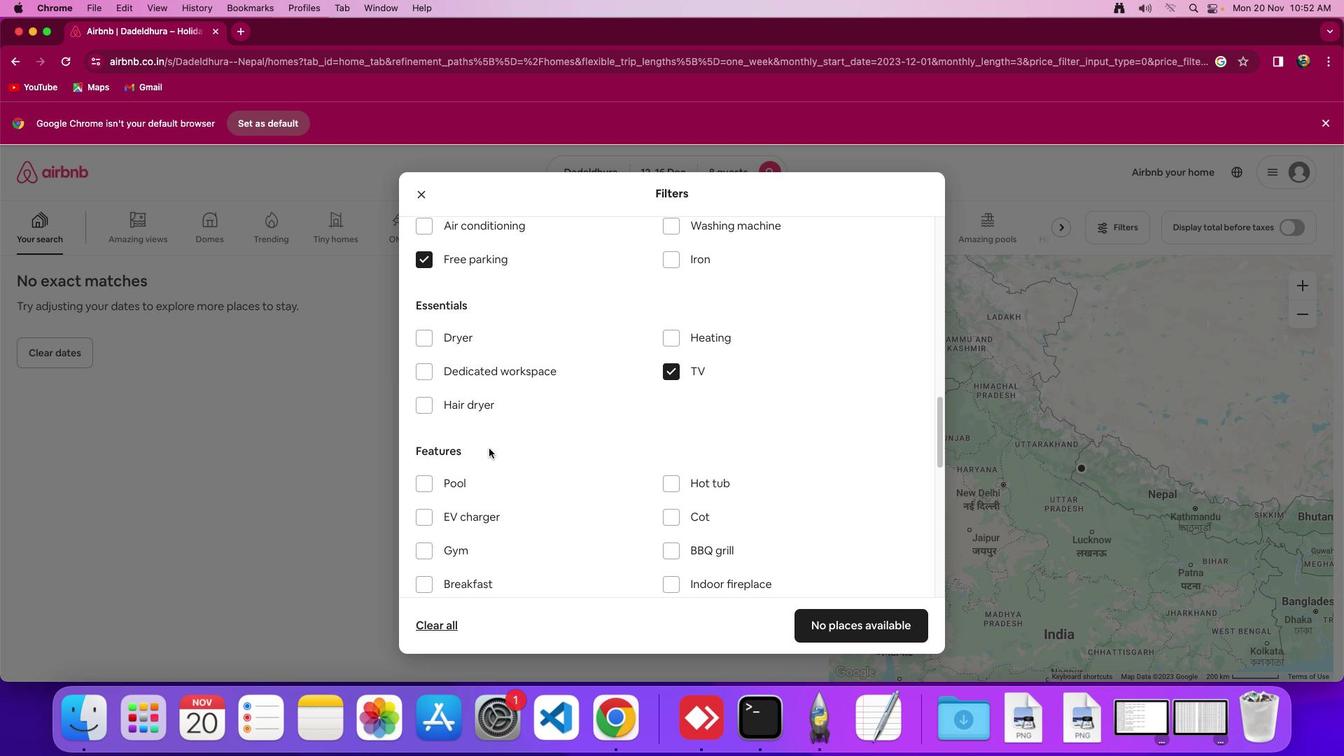 
Action: Mouse scrolled (487, 450) with delta (0, 0)
Screenshot: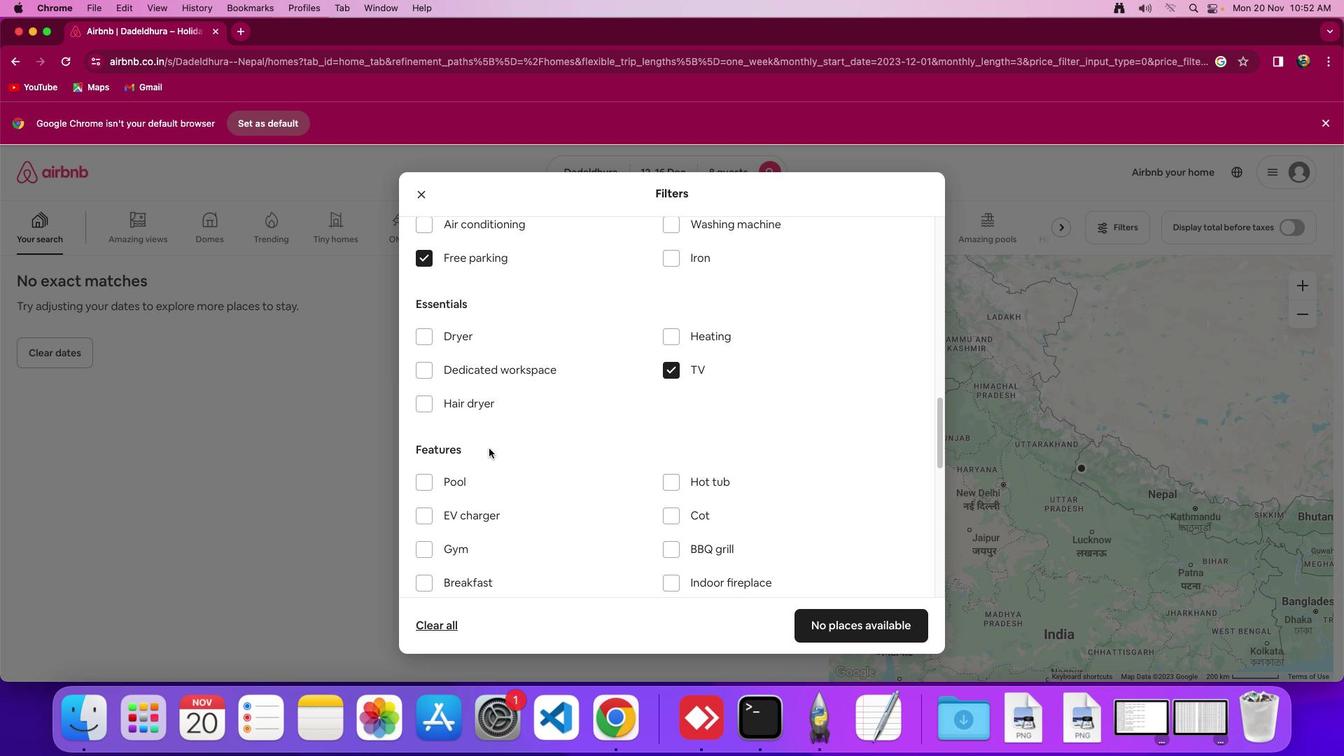 
Action: Mouse moved to (488, 448)
Screenshot: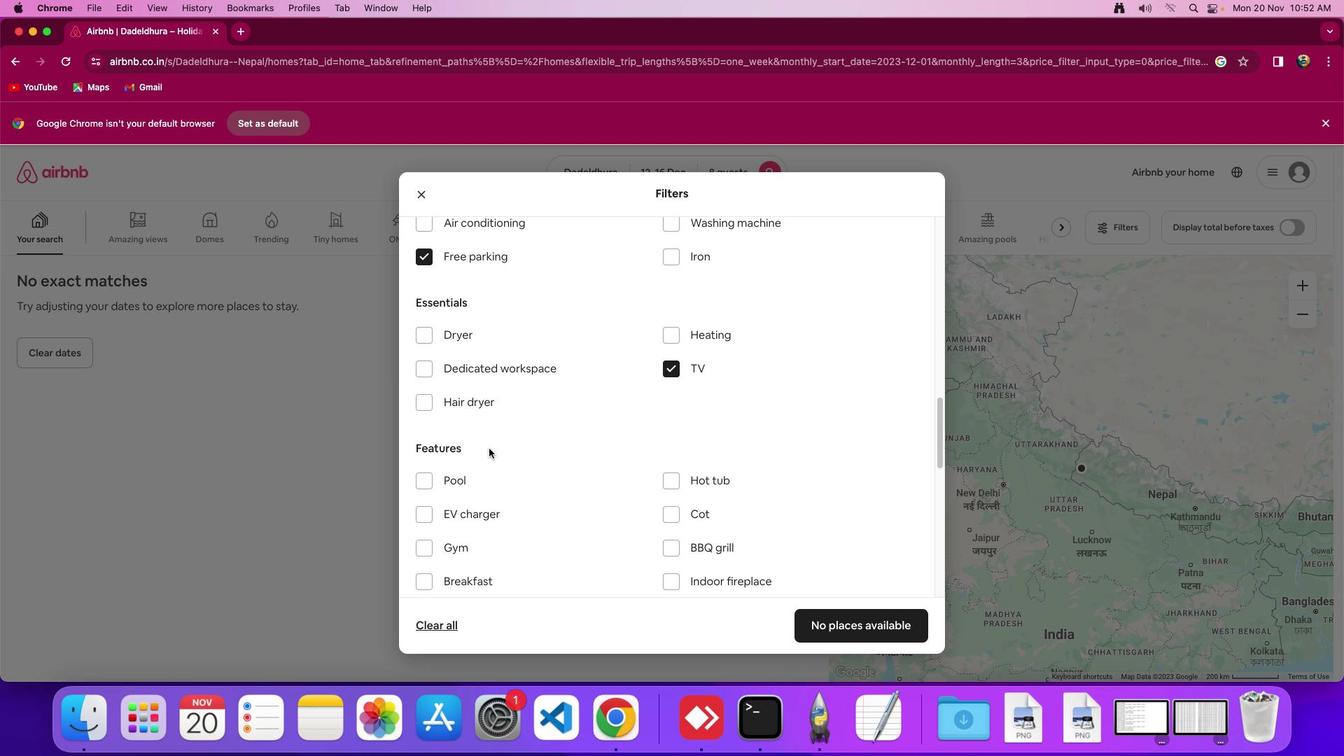 
Action: Mouse scrolled (488, 448) with delta (0, 0)
Screenshot: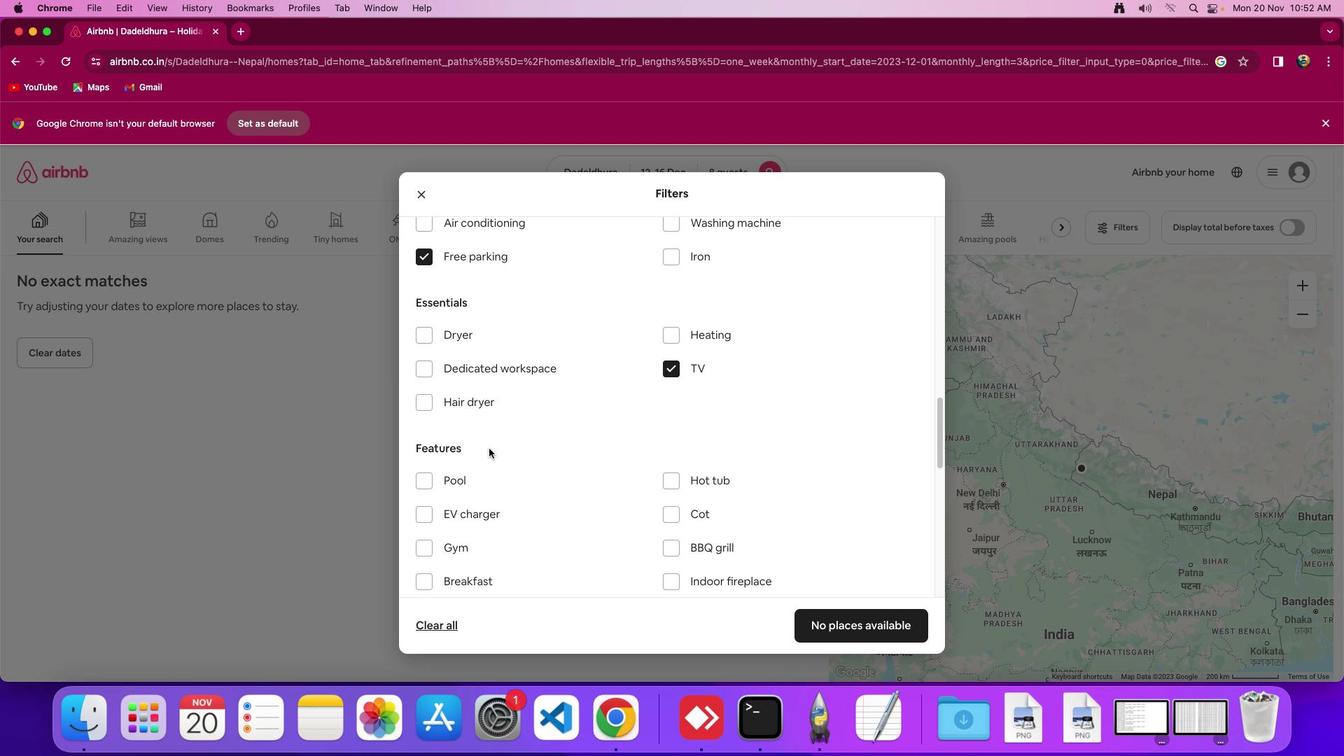 
Action: Mouse moved to (489, 448)
Screenshot: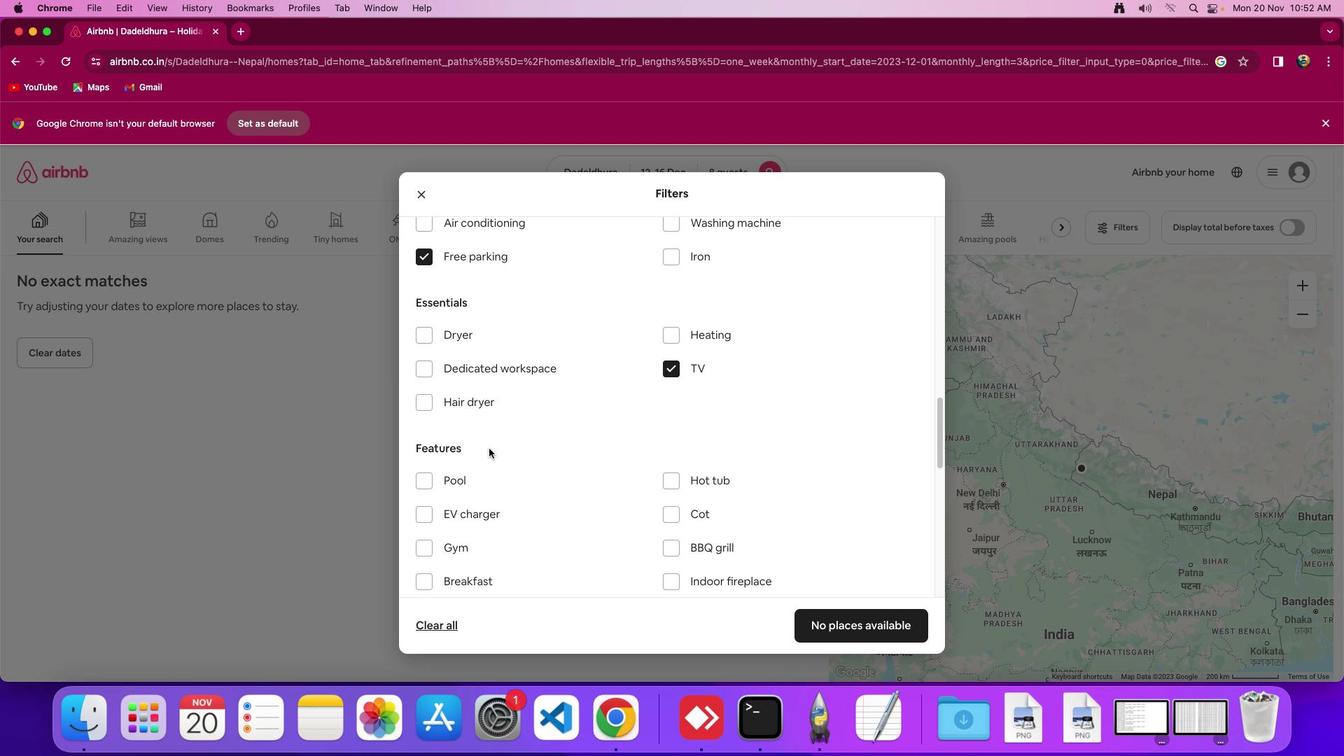 
Action: Mouse scrolled (489, 448) with delta (0, 0)
Screenshot: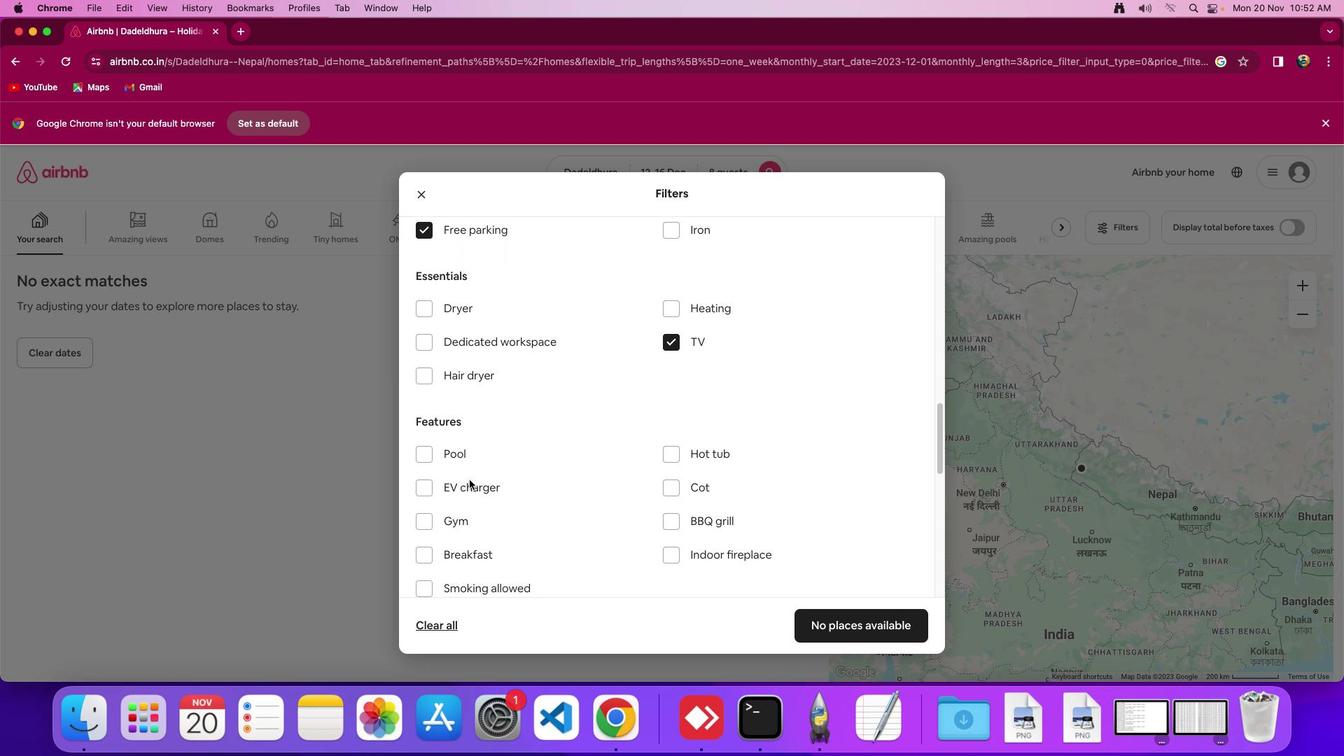 
Action: Mouse scrolled (489, 448) with delta (0, 0)
Screenshot: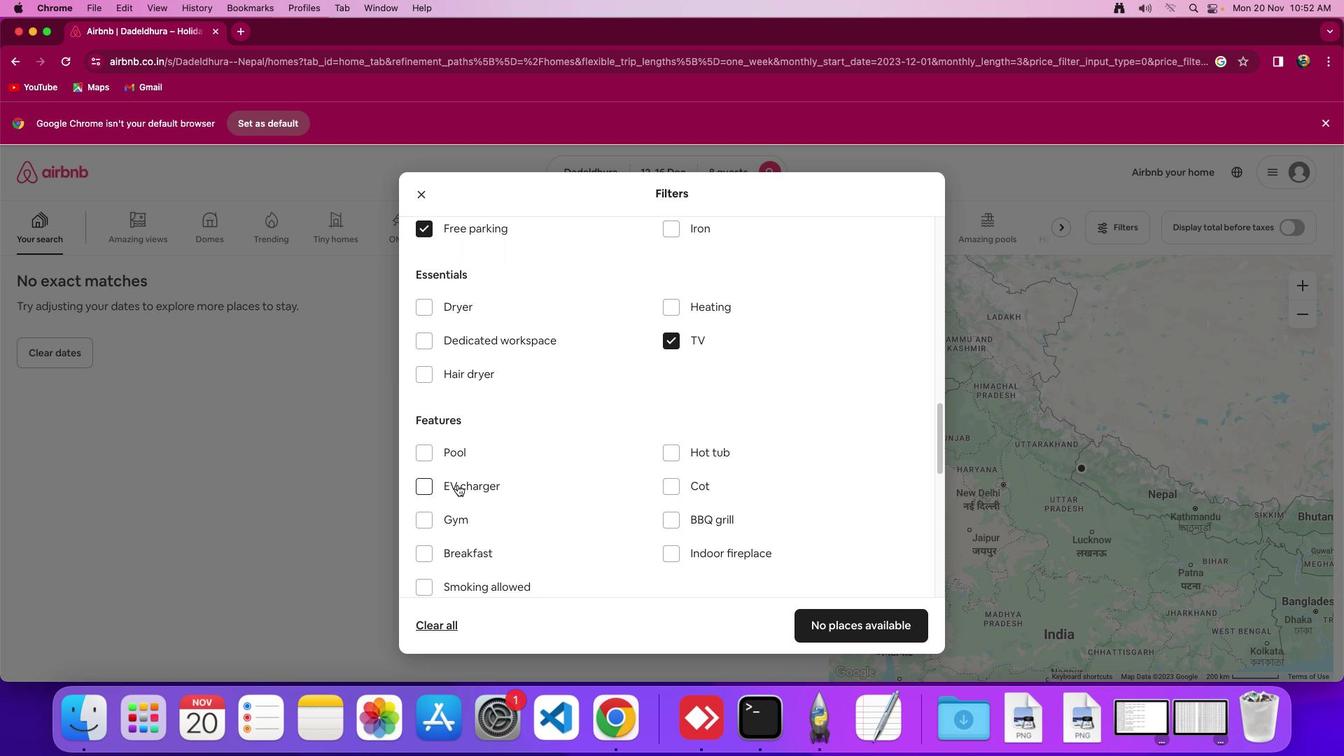 
Action: Mouse moved to (424, 518)
Screenshot: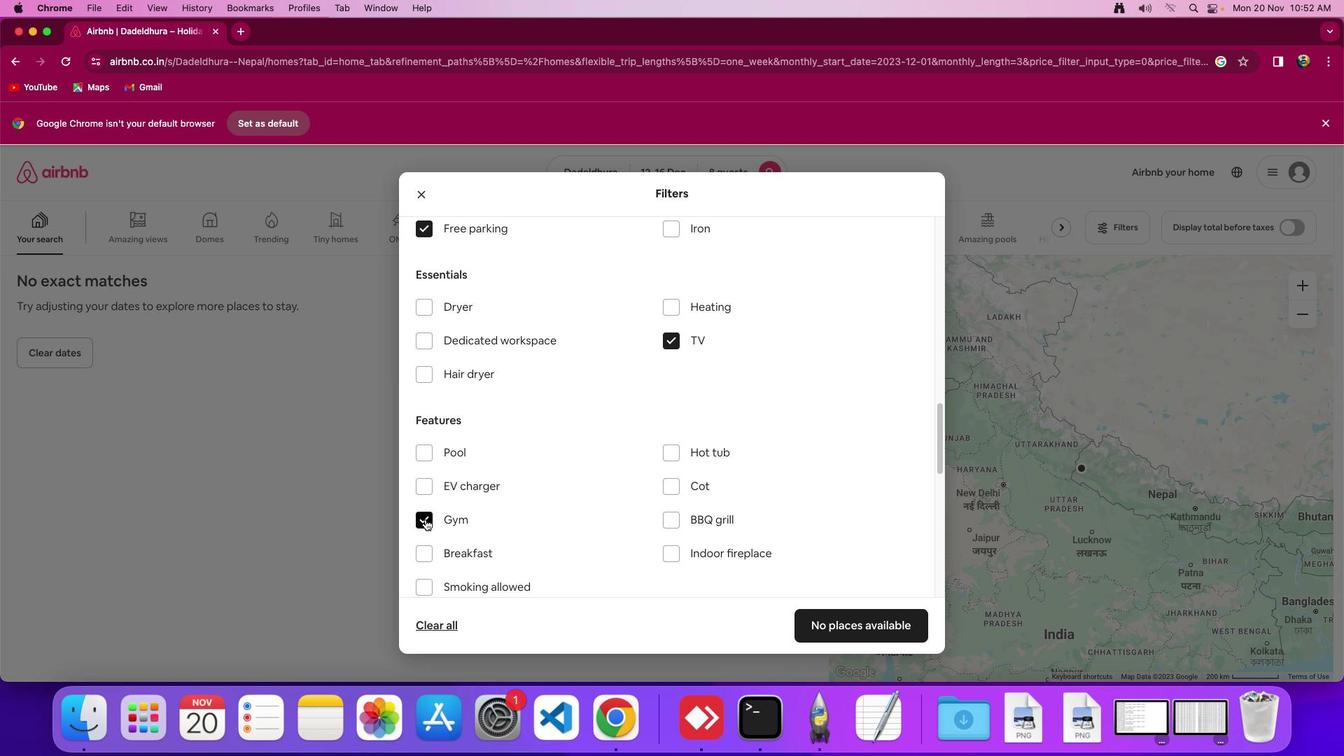 
Action: Mouse pressed left at (424, 518)
Screenshot: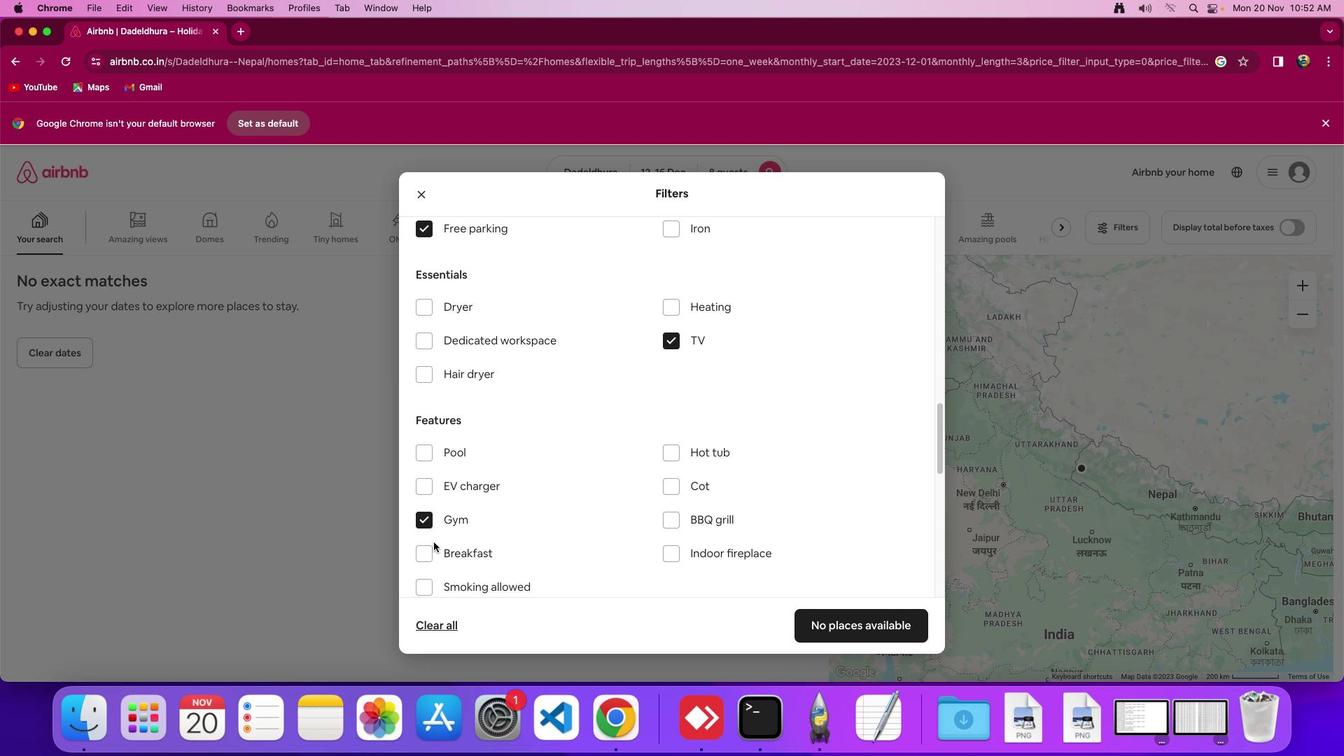 
Action: Mouse moved to (430, 550)
Screenshot: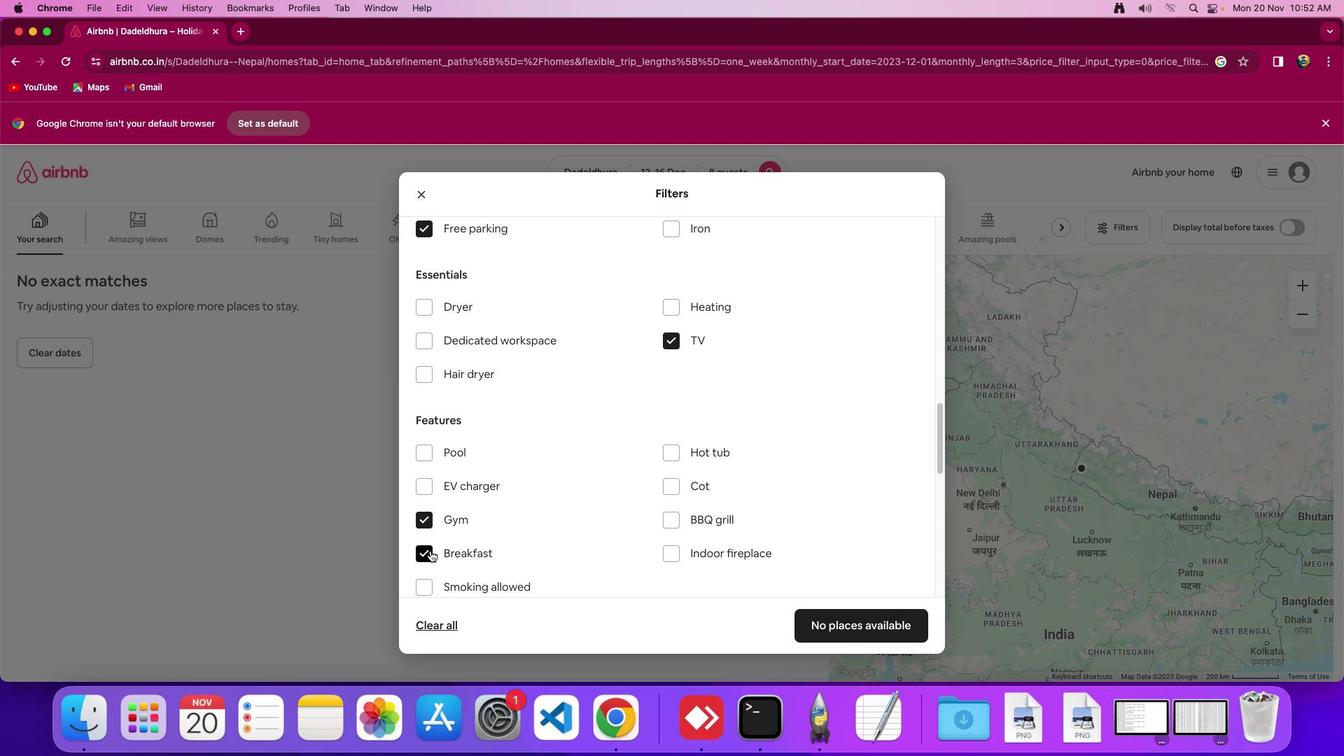 
Action: Mouse pressed left at (430, 550)
Screenshot: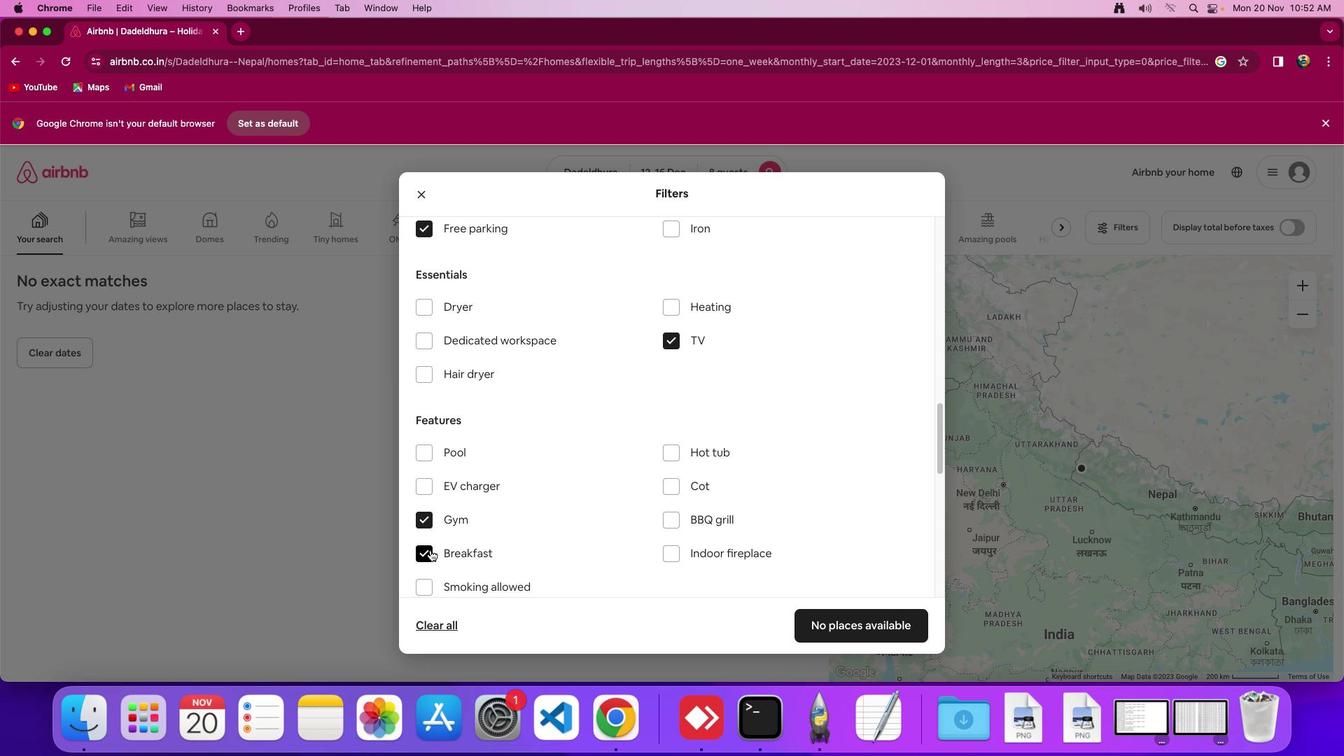 
Action: Mouse moved to (547, 526)
Screenshot: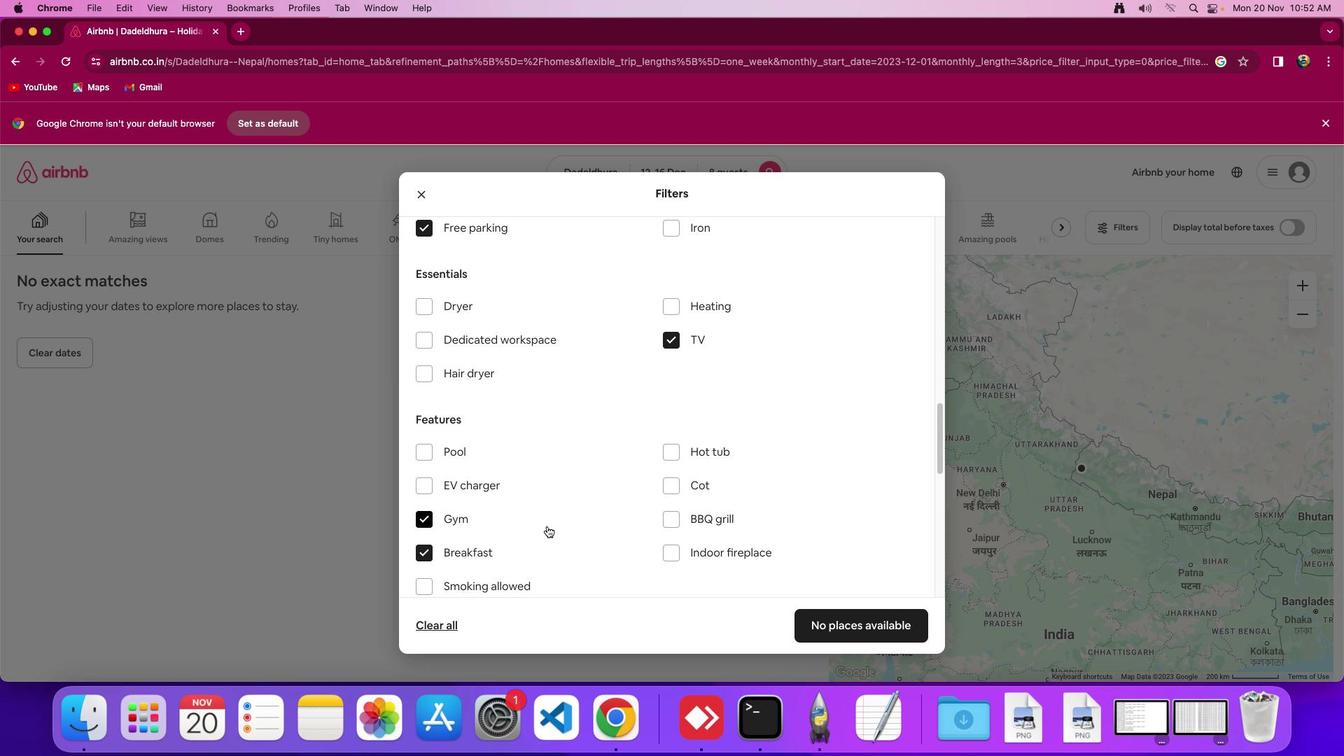 
Action: Mouse scrolled (547, 526) with delta (0, 0)
Screenshot: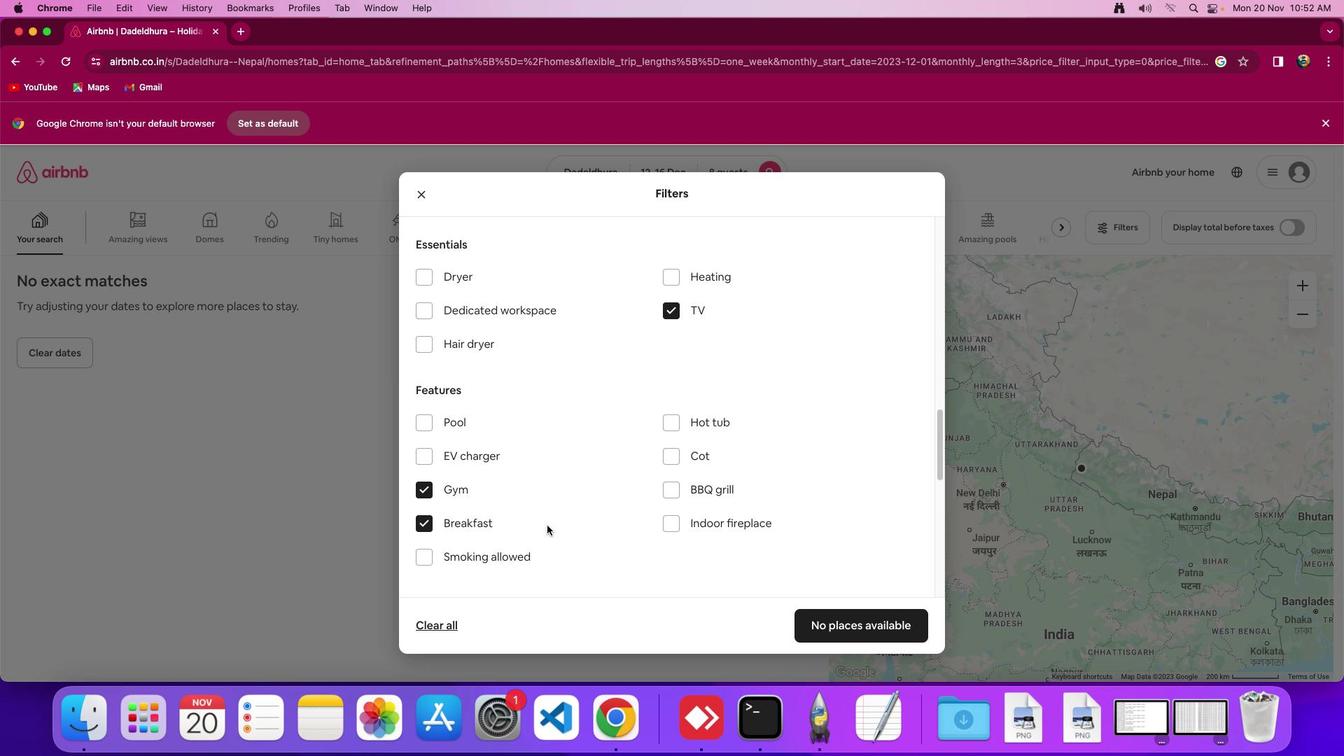 
Action: Mouse scrolled (547, 526) with delta (0, 0)
Screenshot: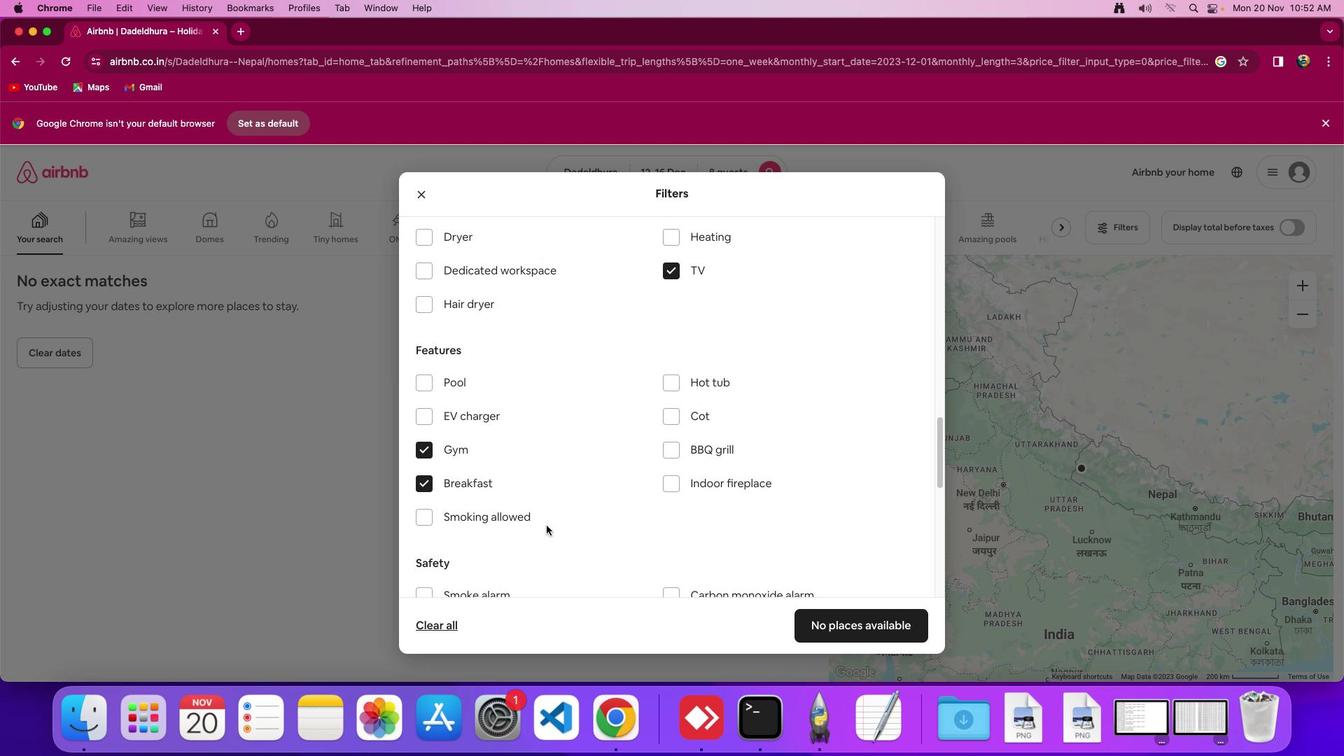 
Action: Mouse moved to (547, 525)
Screenshot: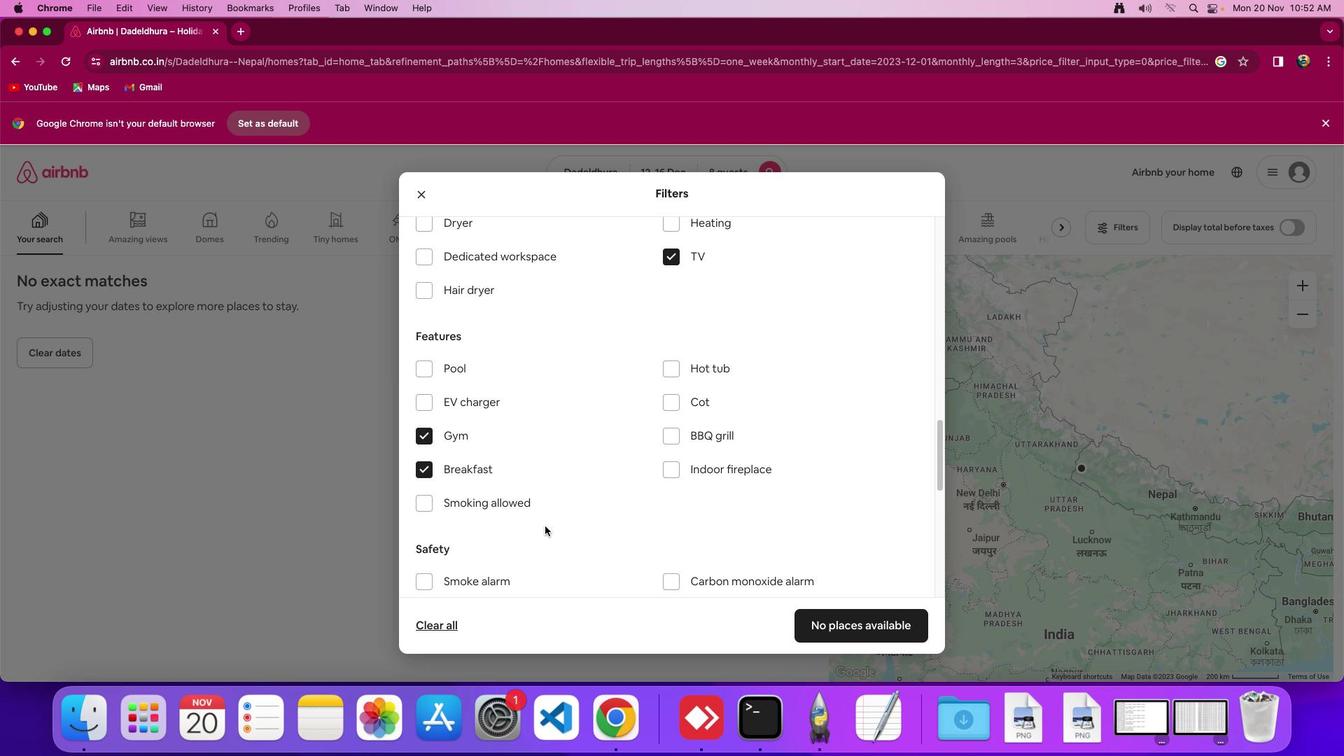 
Action: Mouse scrolled (547, 525) with delta (0, -1)
Screenshot: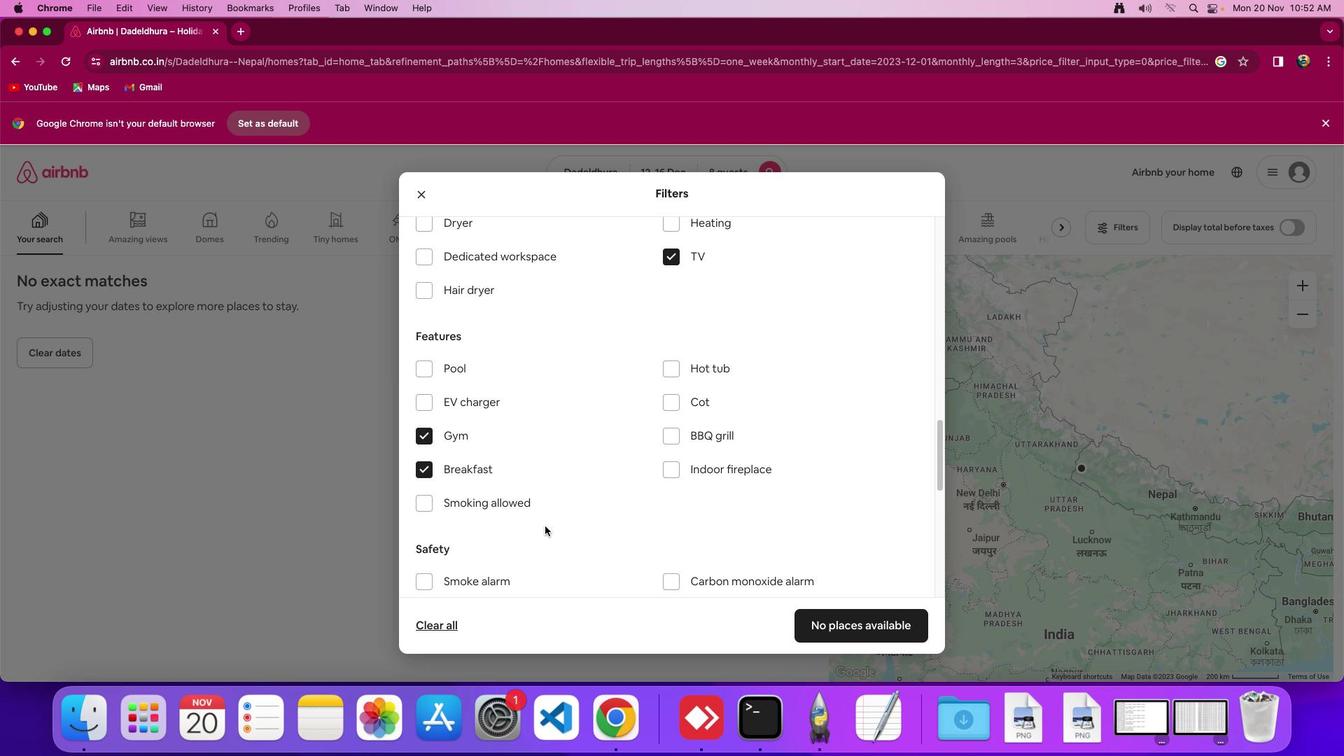 
Action: Mouse moved to (545, 527)
Screenshot: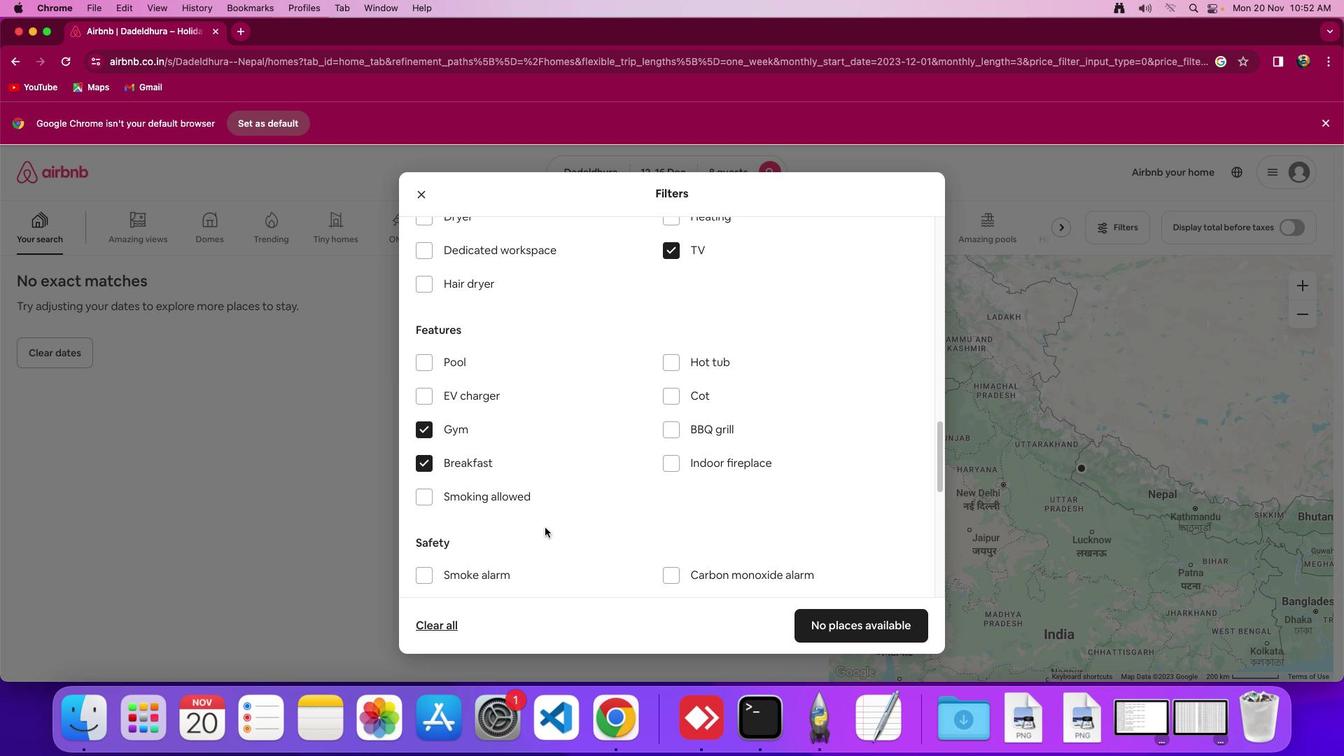 
Action: Mouse scrolled (545, 527) with delta (0, 0)
Screenshot: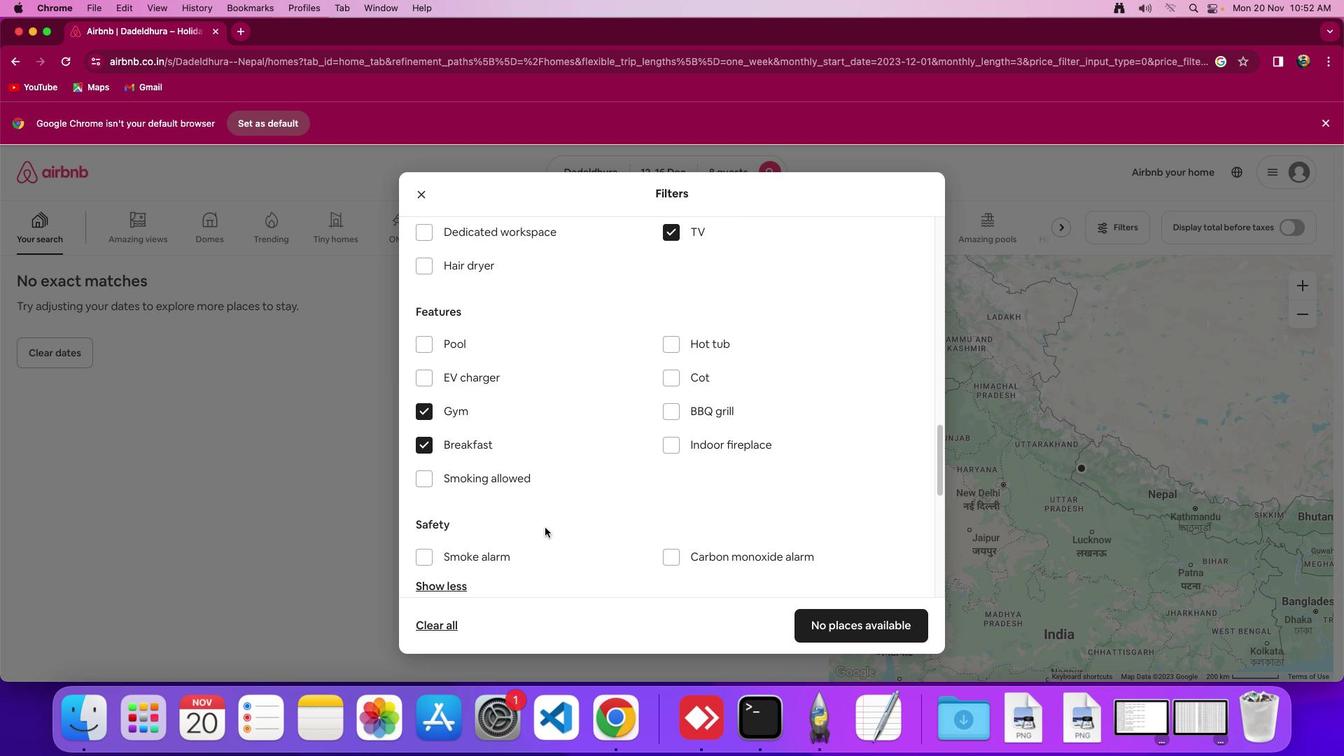 
Action: Mouse scrolled (545, 527) with delta (0, 0)
Screenshot: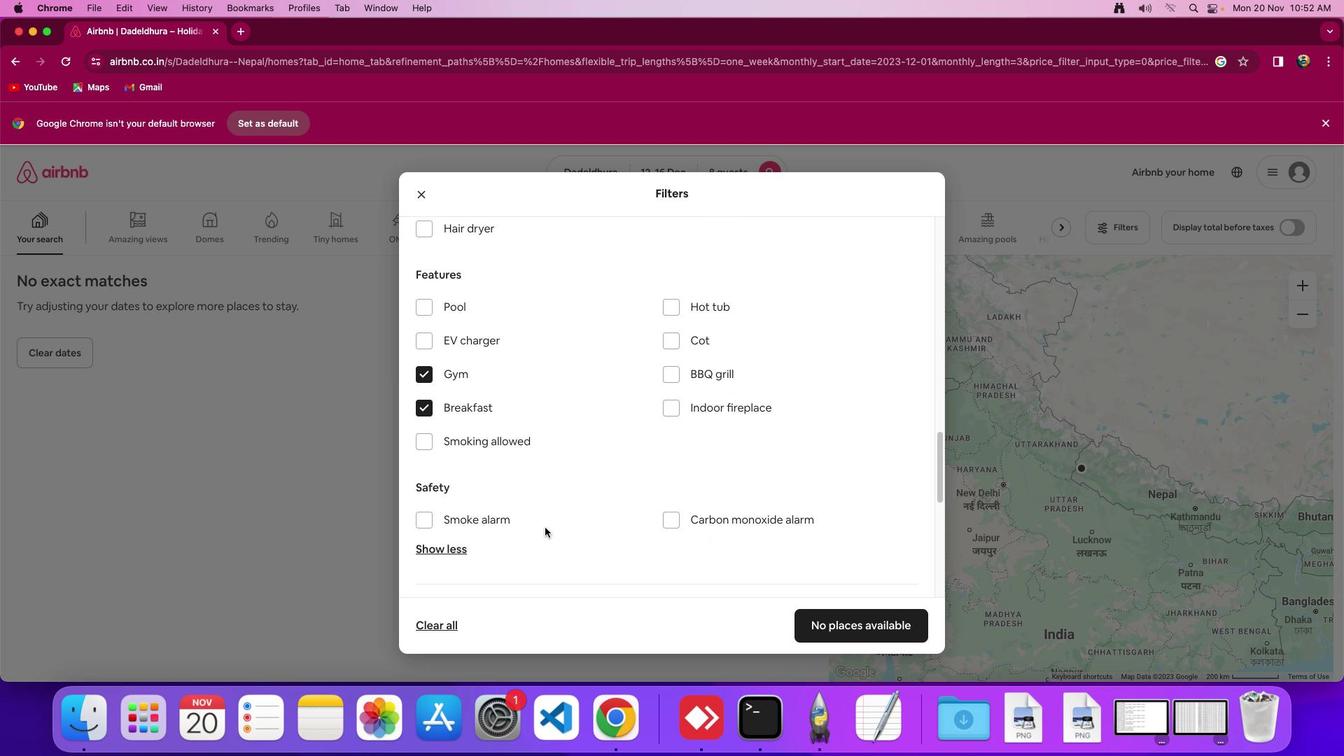 
Action: Mouse scrolled (545, 527) with delta (0, 0)
Screenshot: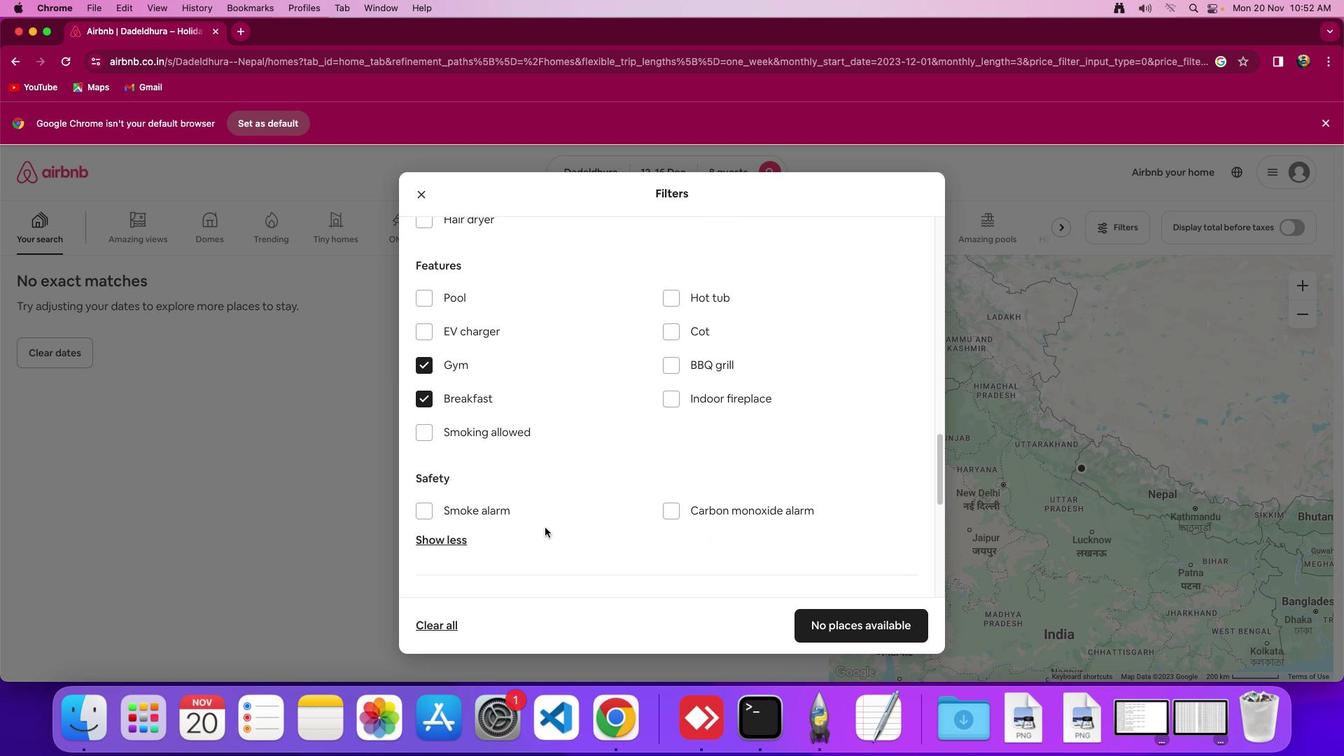 
Action: Mouse scrolled (545, 527) with delta (0, 0)
Screenshot: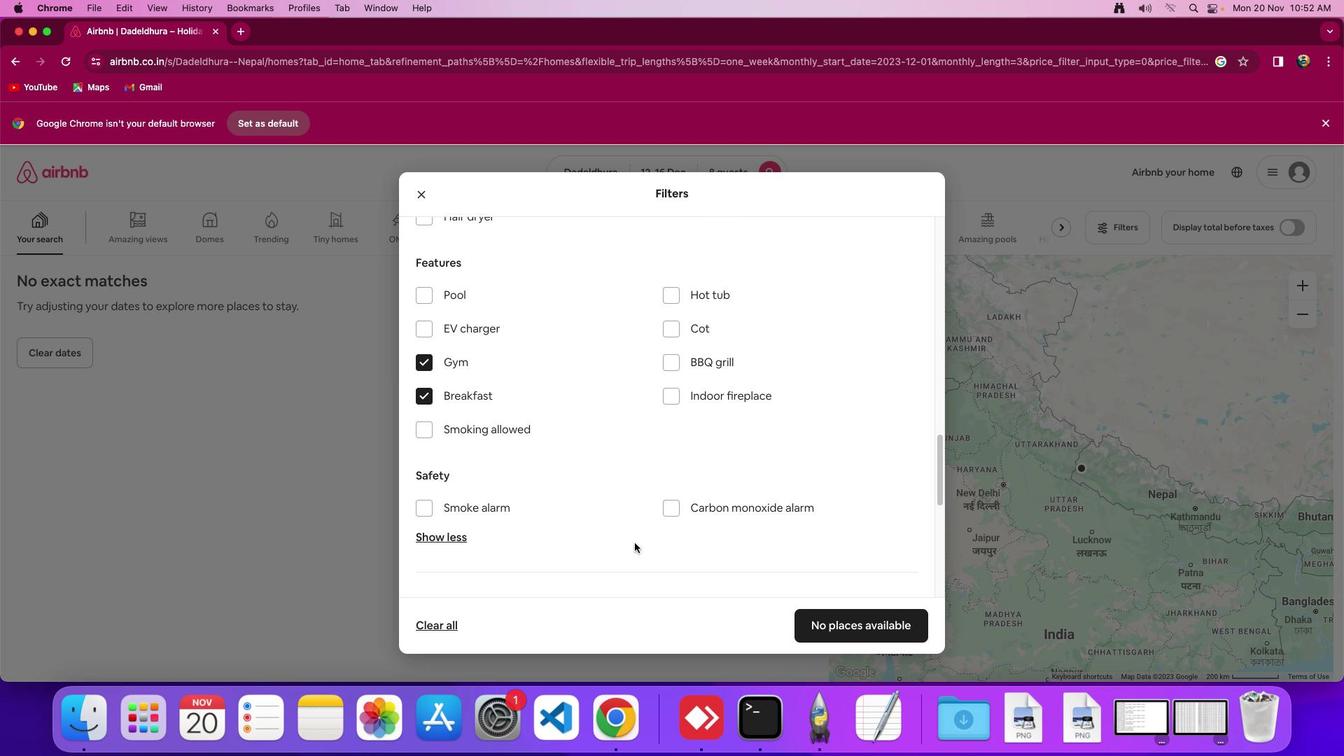 
Action: Mouse moved to (856, 624)
Screenshot: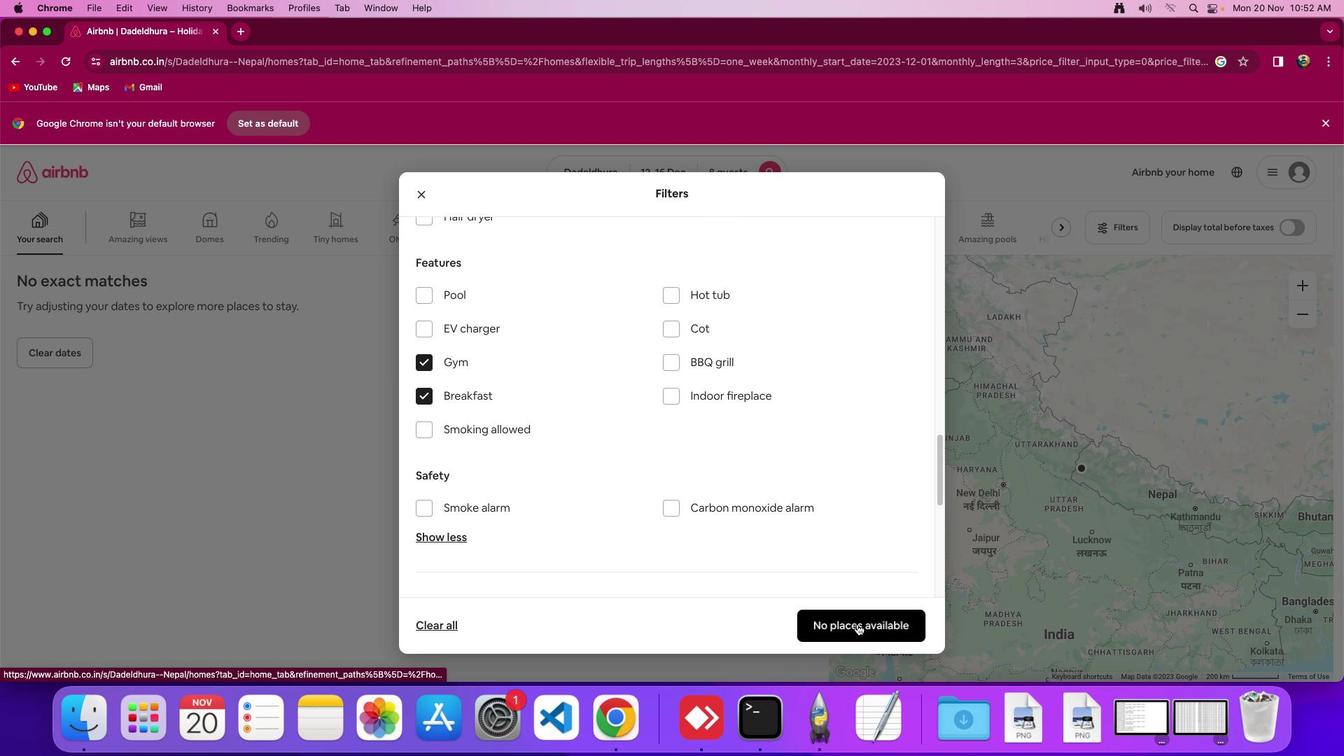 
Action: Mouse pressed left at (856, 624)
Screenshot: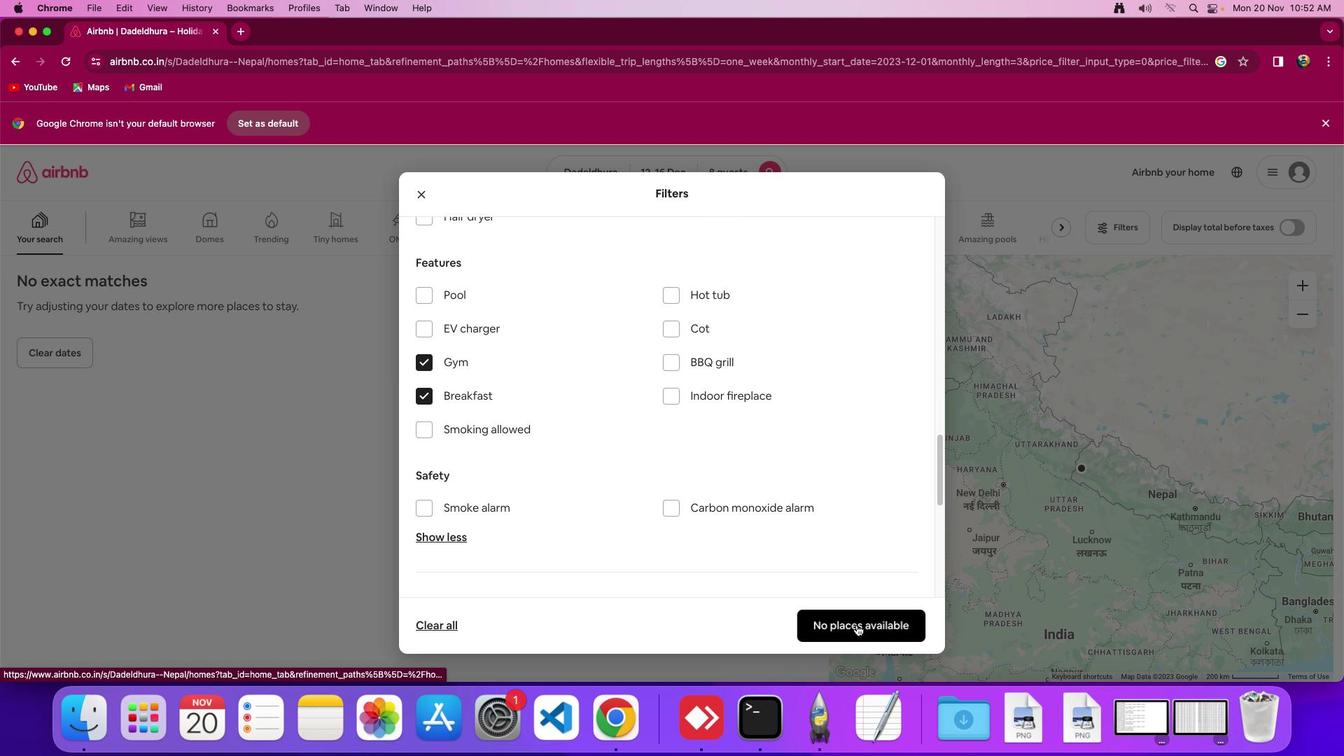 
Action: Mouse moved to (692, 517)
Screenshot: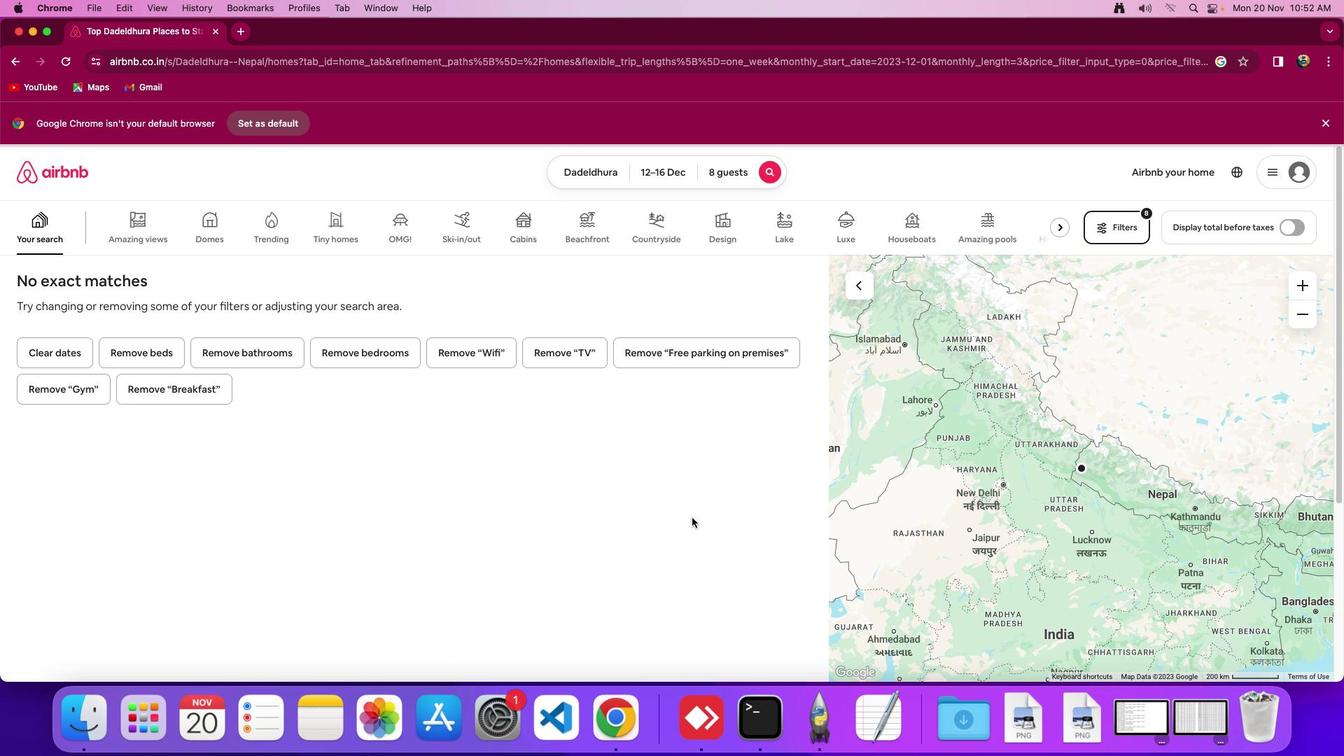 
Action: Mouse pressed left at (692, 517)
Screenshot: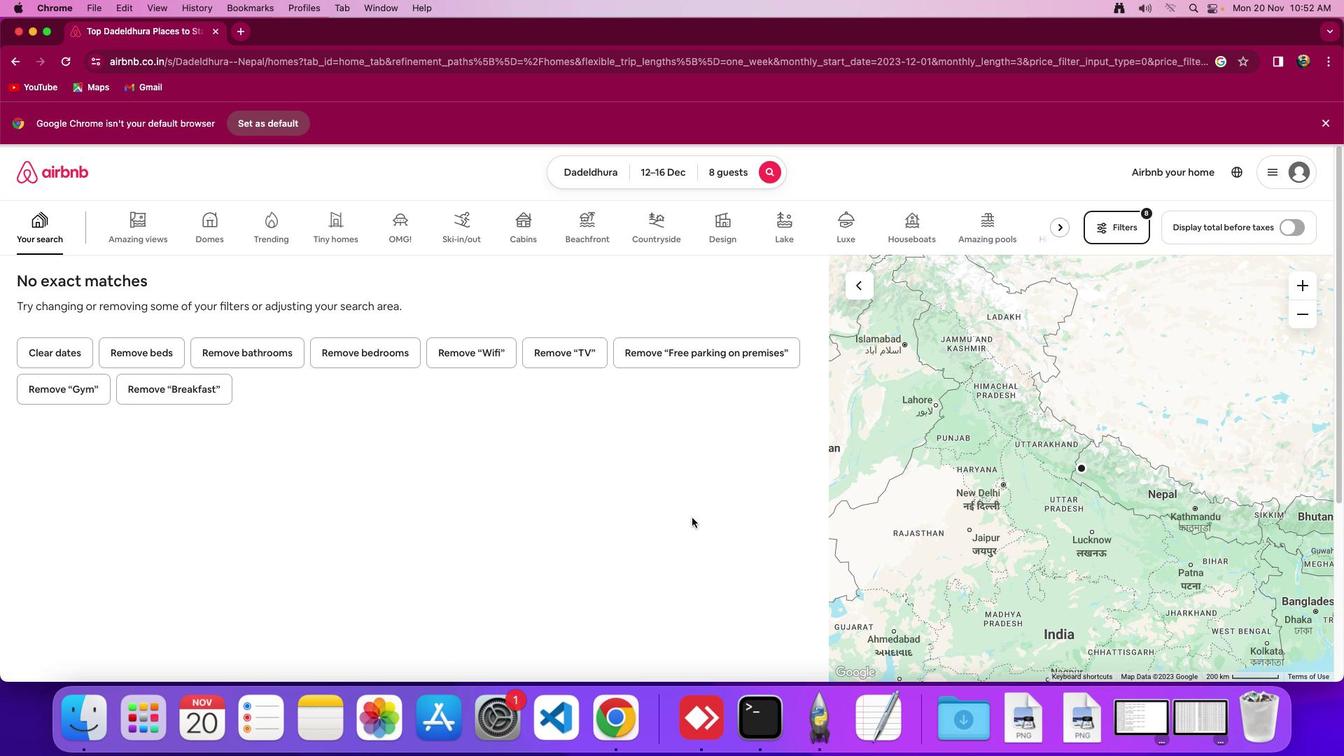 
